 Task: Send an email with the signature Christina Ramirez with the subject Request for donations and the message I am pleased to inform you that we have selected your proposal. from softage.1@softage.net to softage.8@softage.net and softage.9@softage.net with an attached document Press_release.docx
Action: Mouse moved to (528, 676)
Screenshot: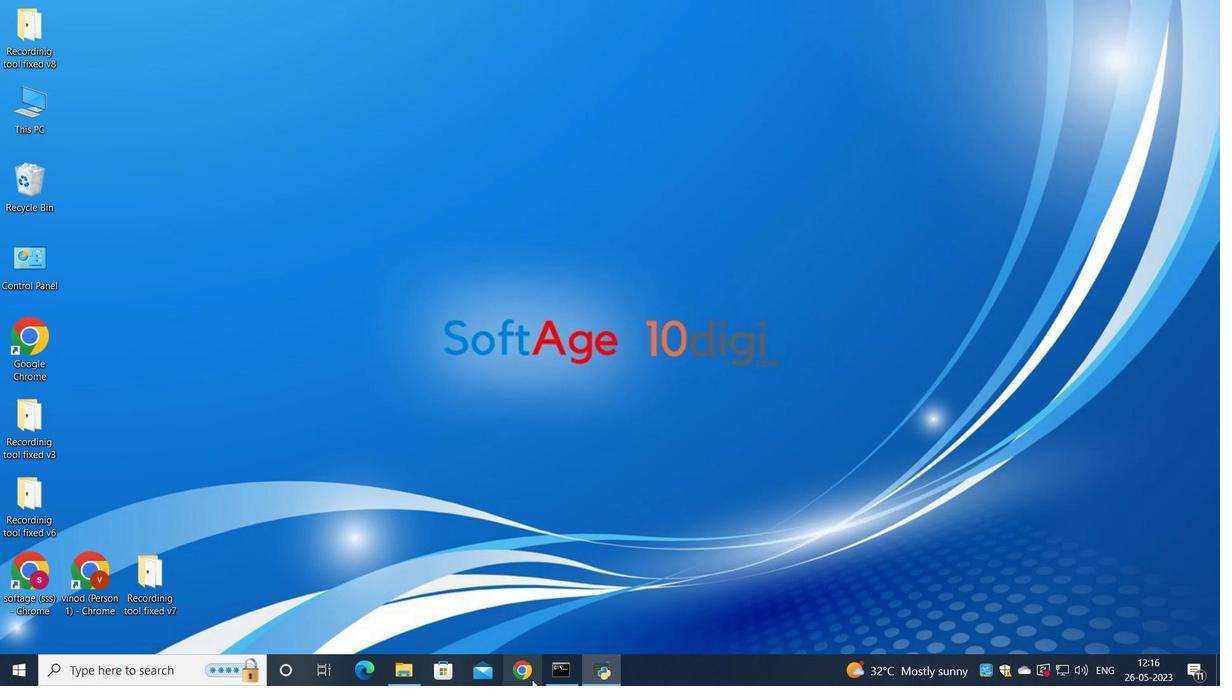 
Action: Mouse pressed left at (528, 676)
Screenshot: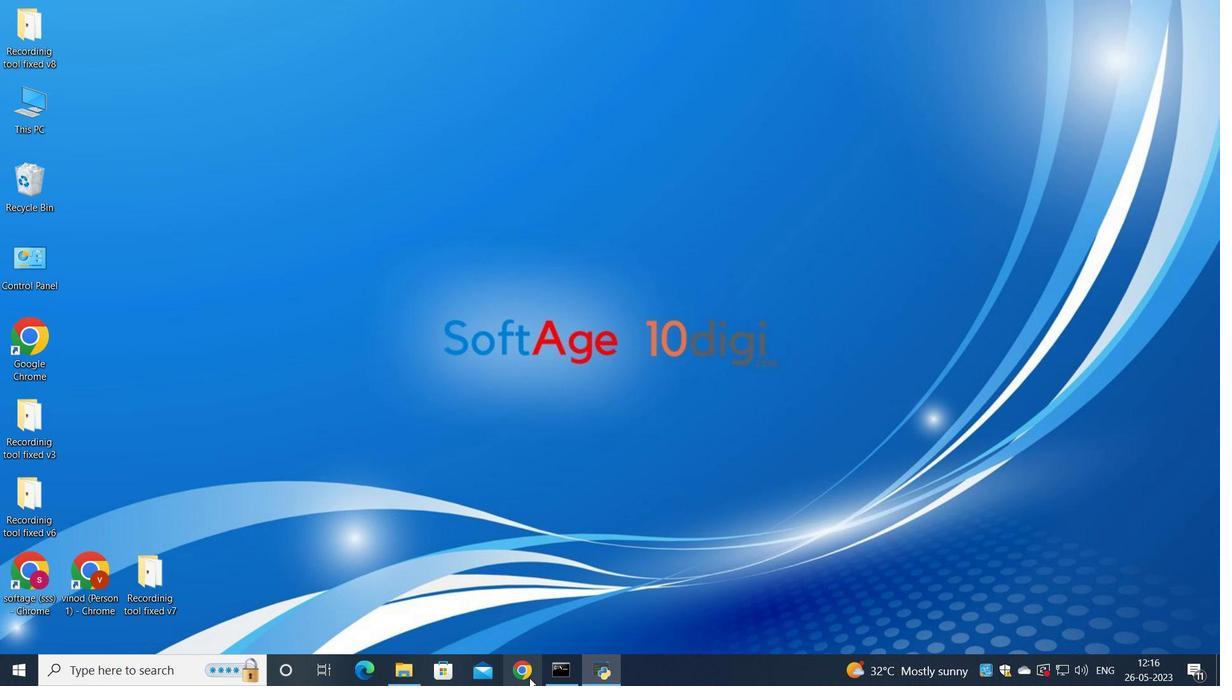 
Action: Mouse moved to (559, 383)
Screenshot: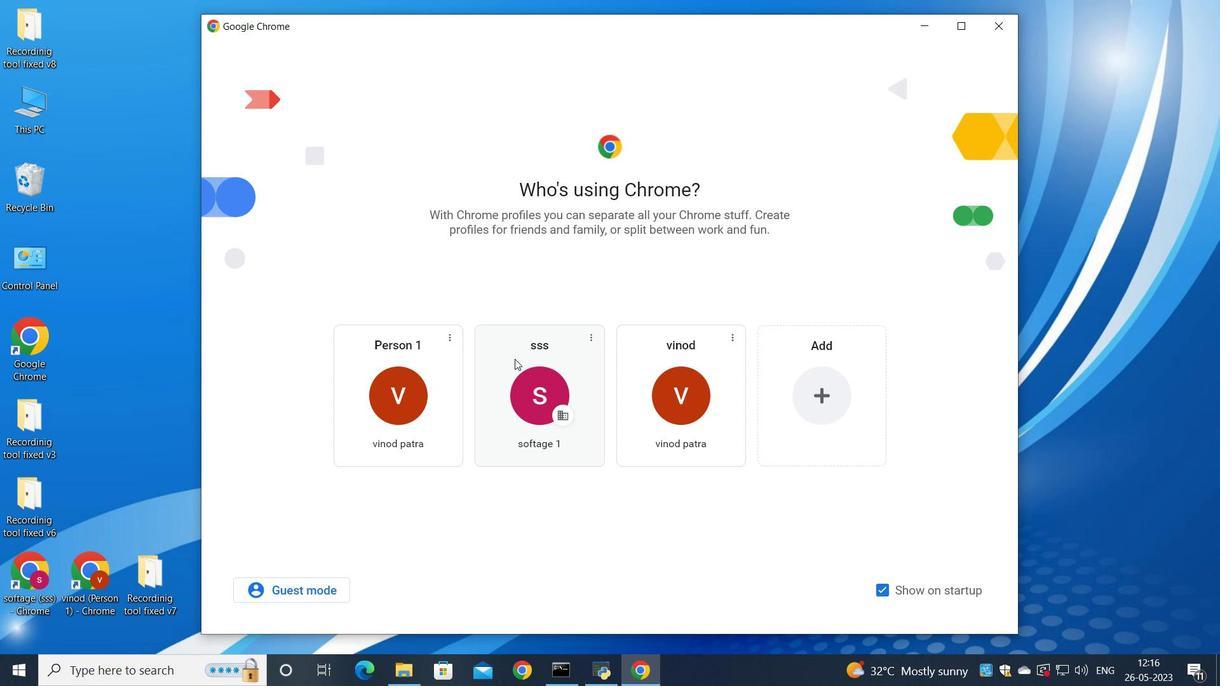 
Action: Mouse pressed left at (559, 383)
Screenshot: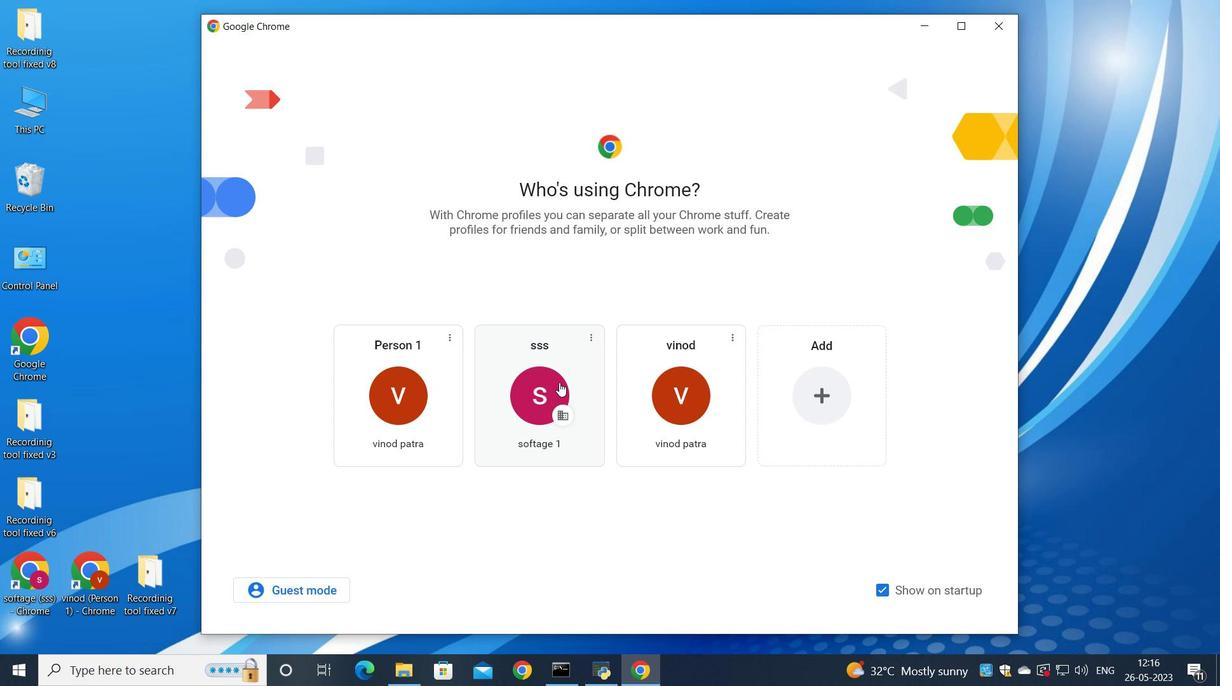 
Action: Mouse moved to (1059, 80)
Screenshot: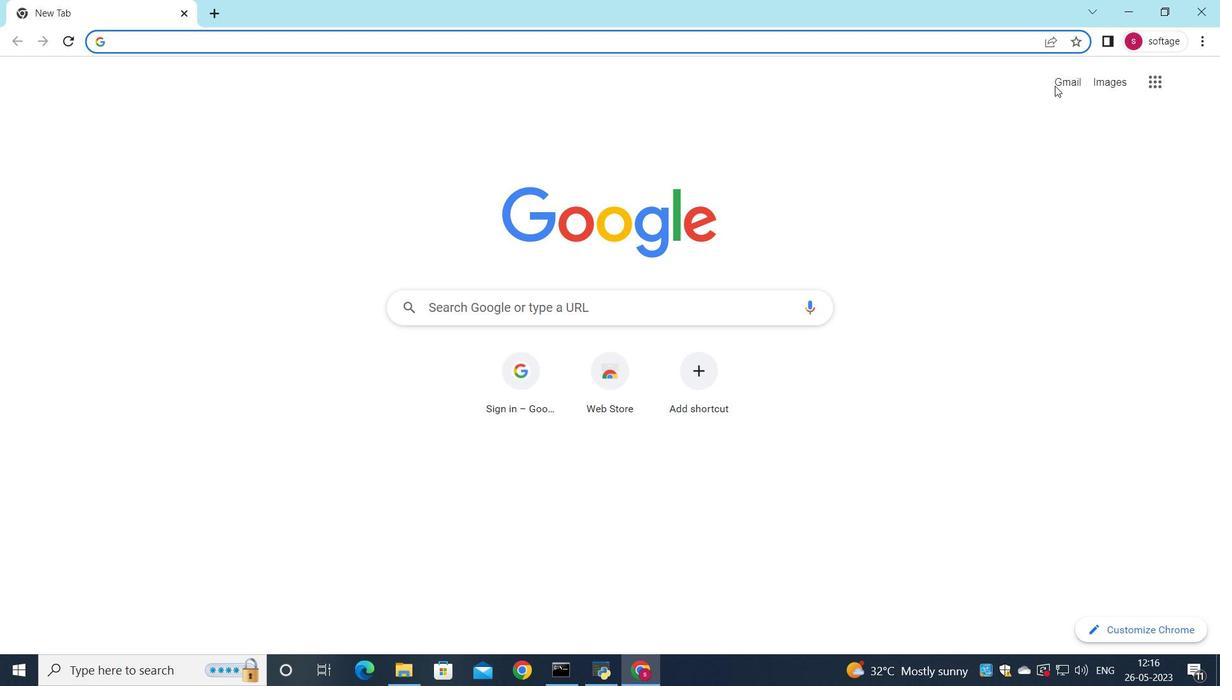 
Action: Mouse pressed left at (1059, 80)
Screenshot: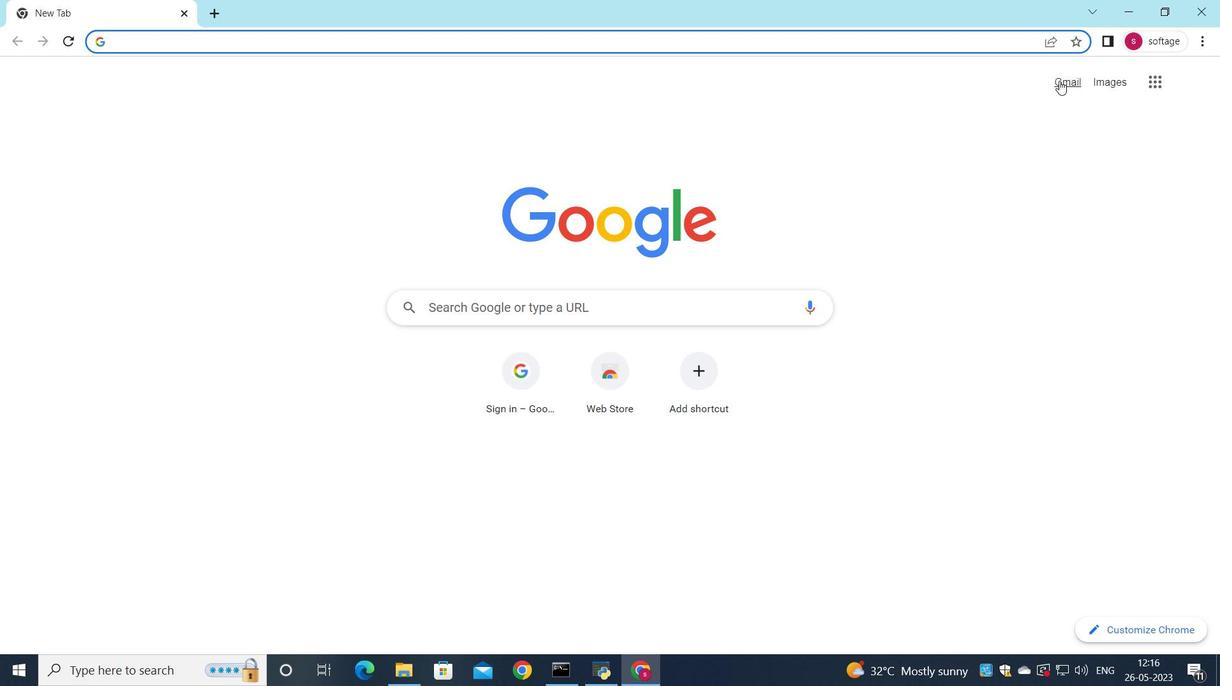 
Action: Mouse moved to (1037, 113)
Screenshot: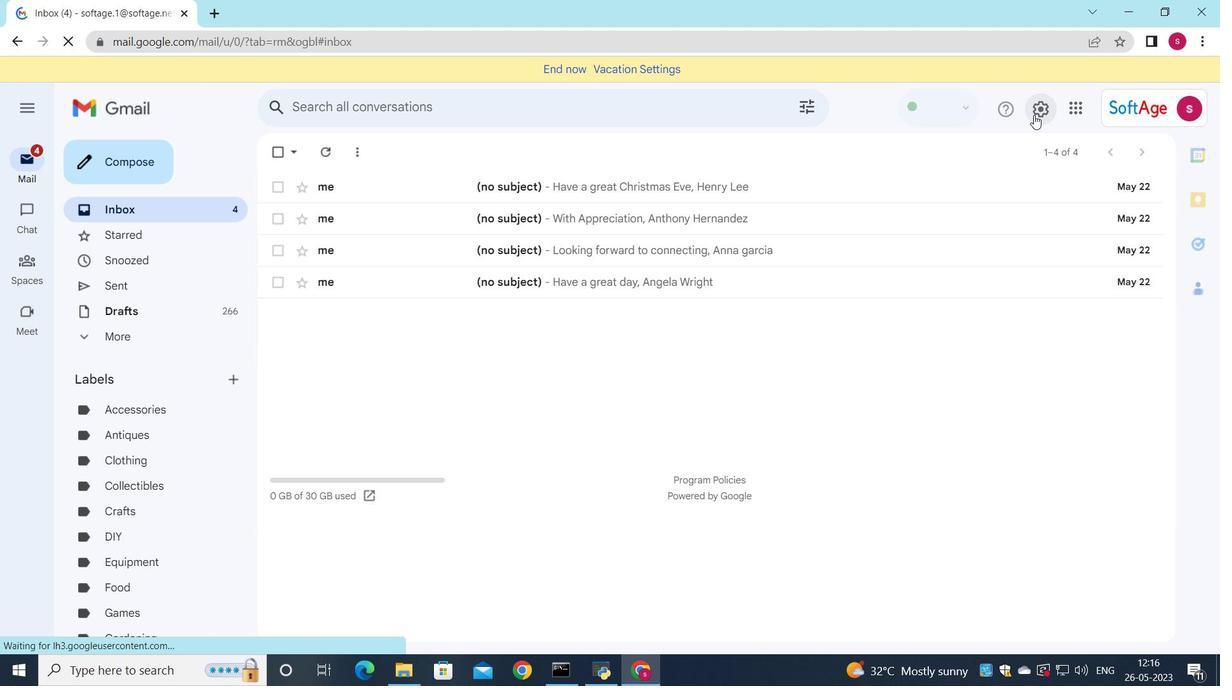 
Action: Mouse pressed left at (1037, 113)
Screenshot: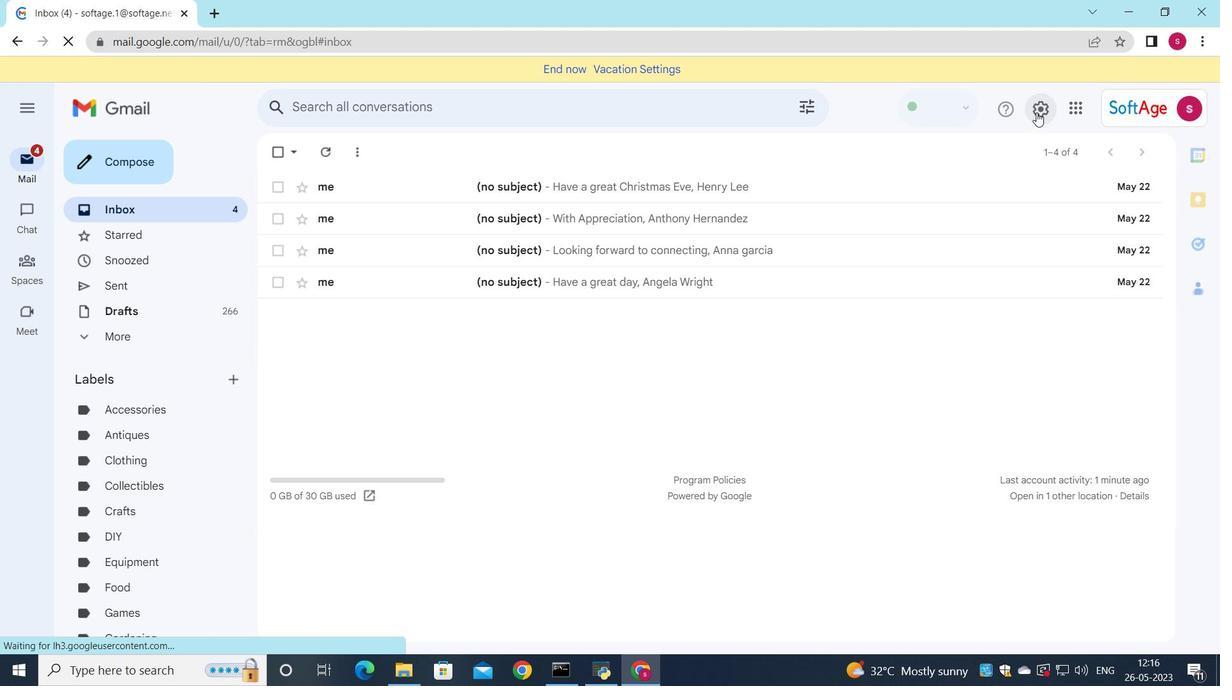 
Action: Mouse moved to (1037, 183)
Screenshot: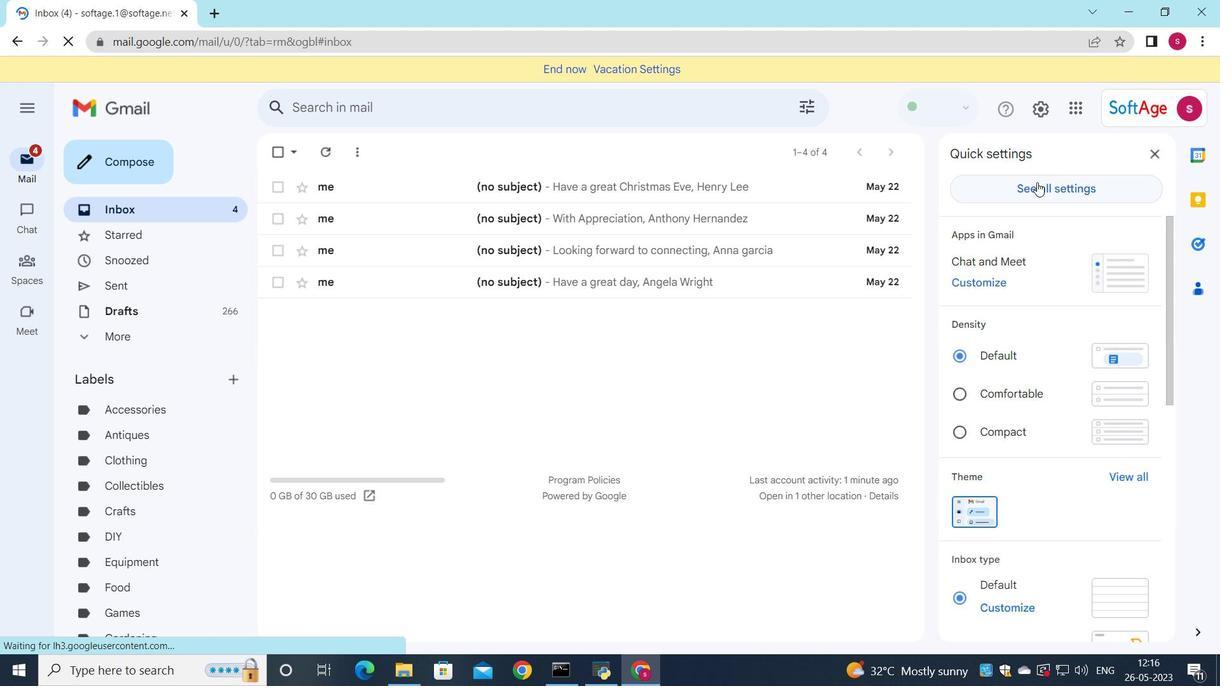 
Action: Mouse pressed left at (1037, 183)
Screenshot: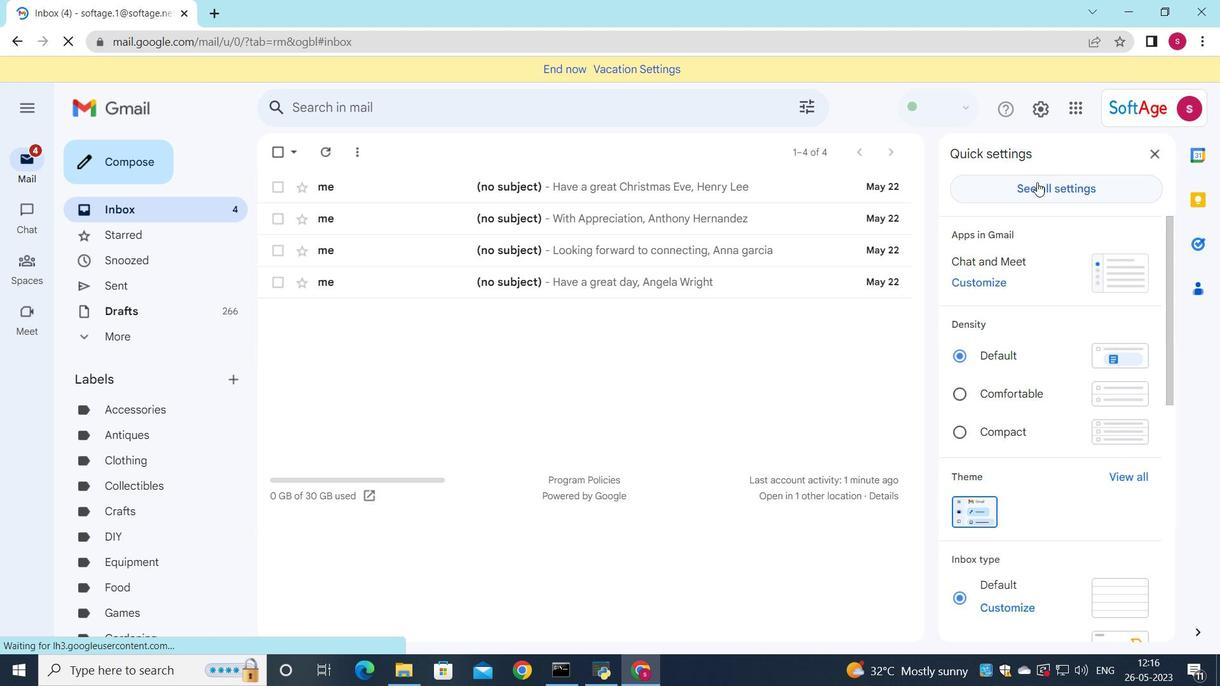 
Action: Mouse moved to (687, 326)
Screenshot: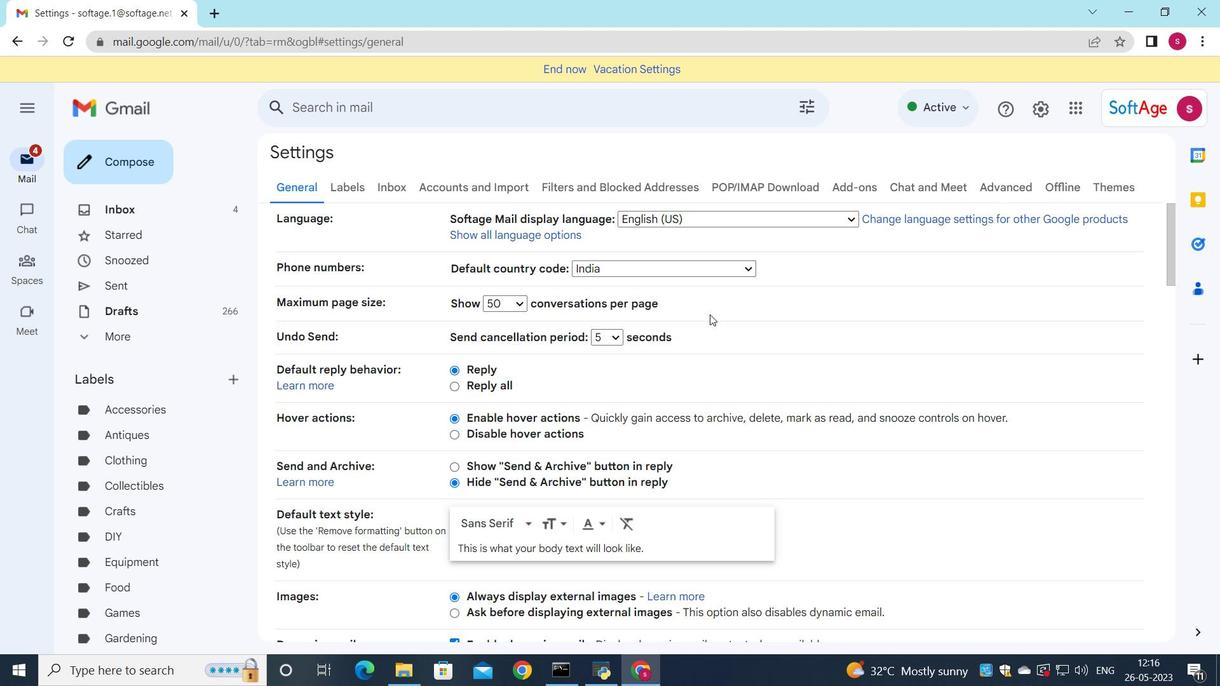
Action: Mouse scrolled (687, 325) with delta (0, 0)
Screenshot: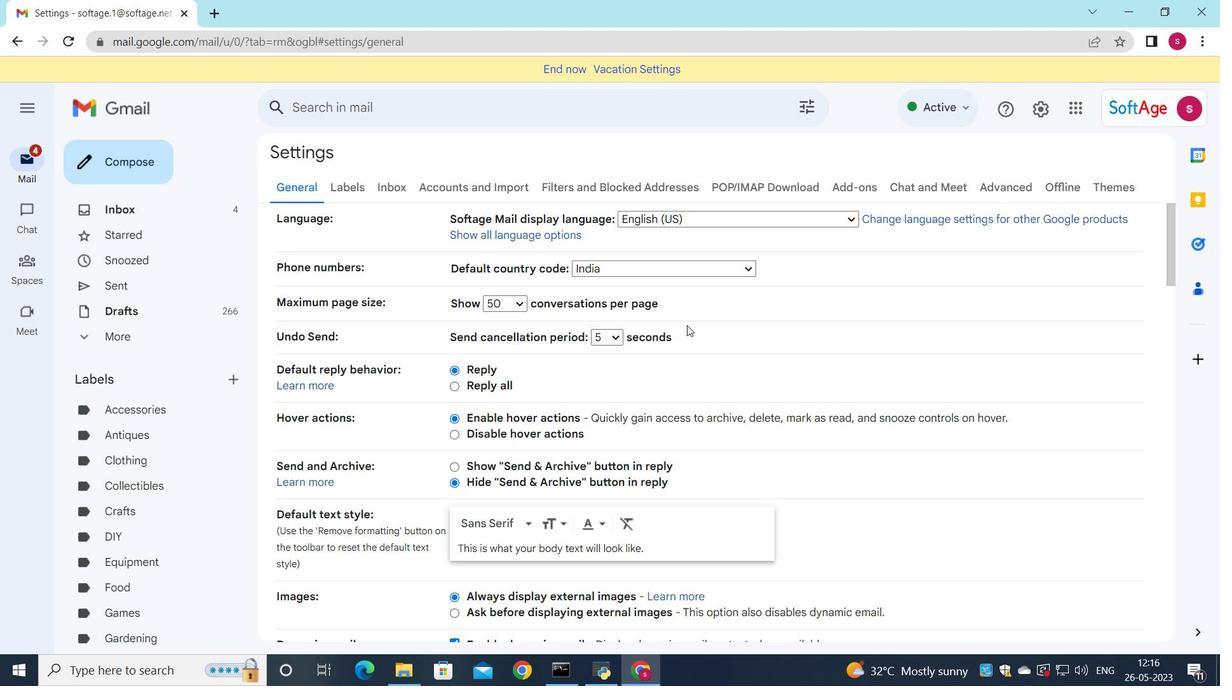 
Action: Mouse scrolled (687, 325) with delta (0, 0)
Screenshot: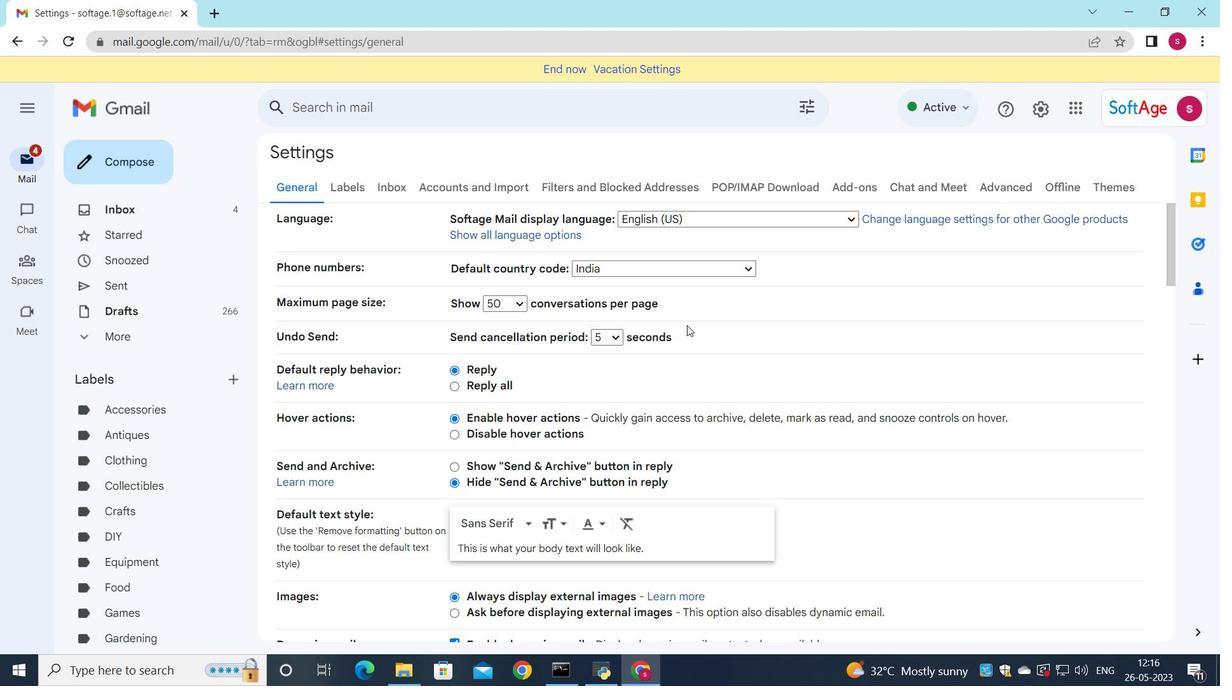 
Action: Mouse scrolled (687, 325) with delta (0, 0)
Screenshot: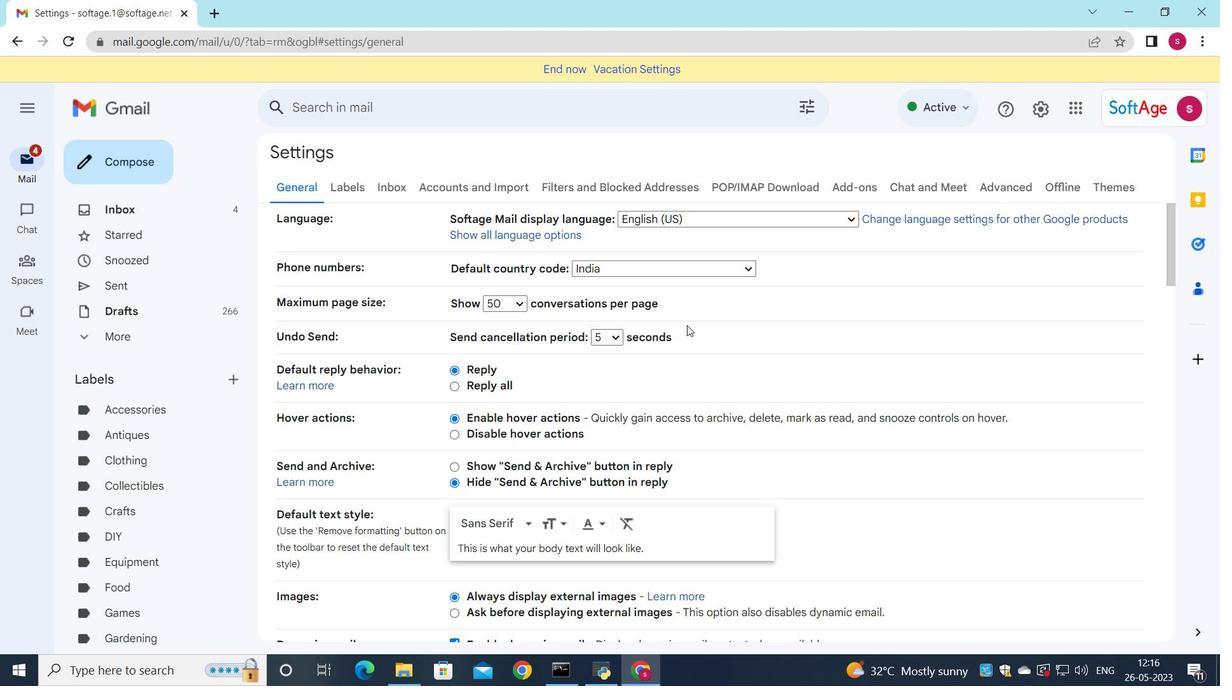 
Action: Mouse scrolled (687, 325) with delta (0, 0)
Screenshot: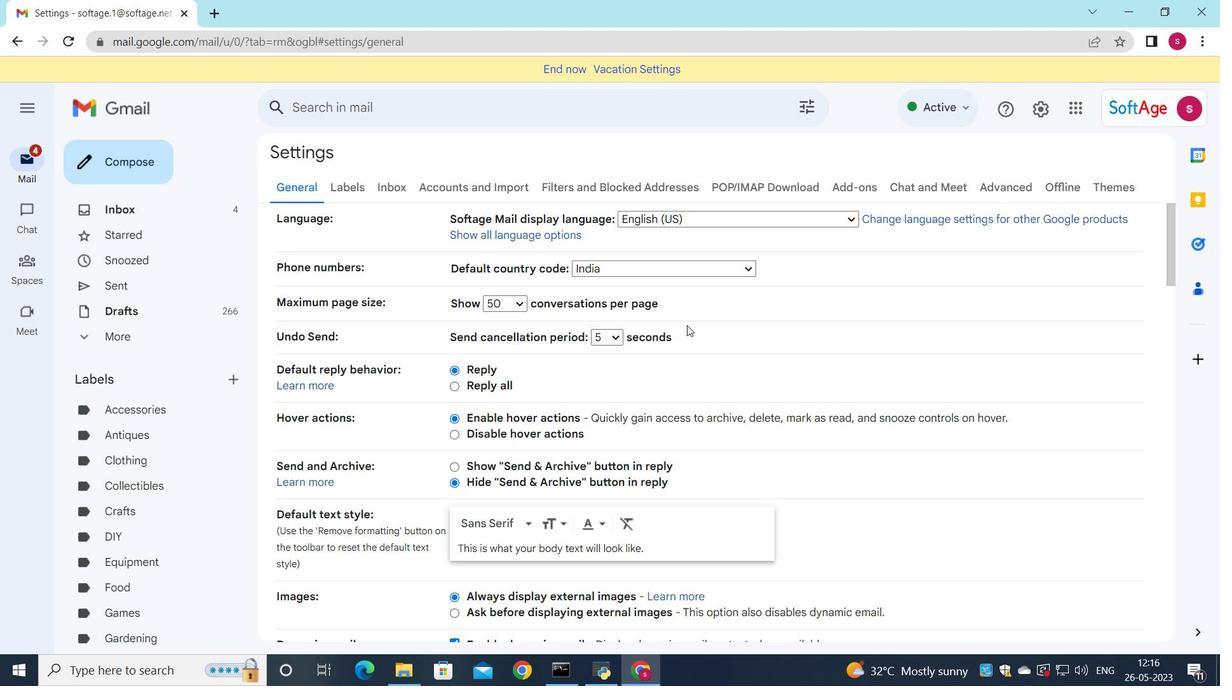 
Action: Mouse scrolled (687, 325) with delta (0, 0)
Screenshot: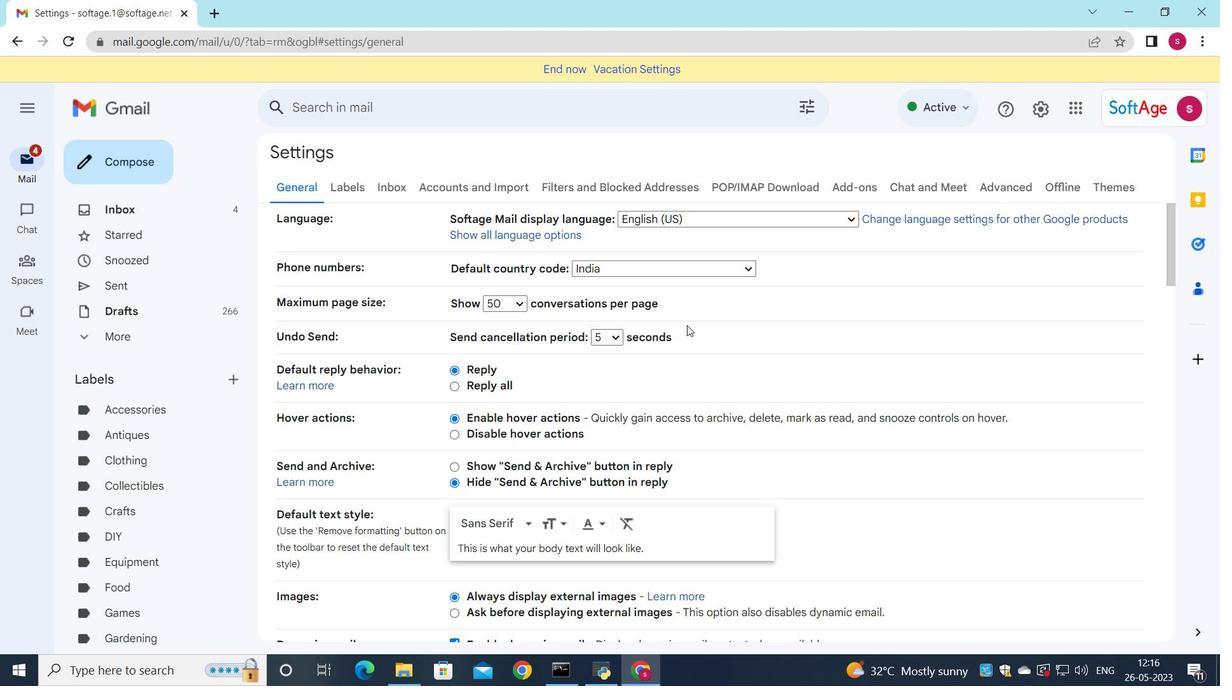 
Action: Mouse scrolled (687, 325) with delta (0, 0)
Screenshot: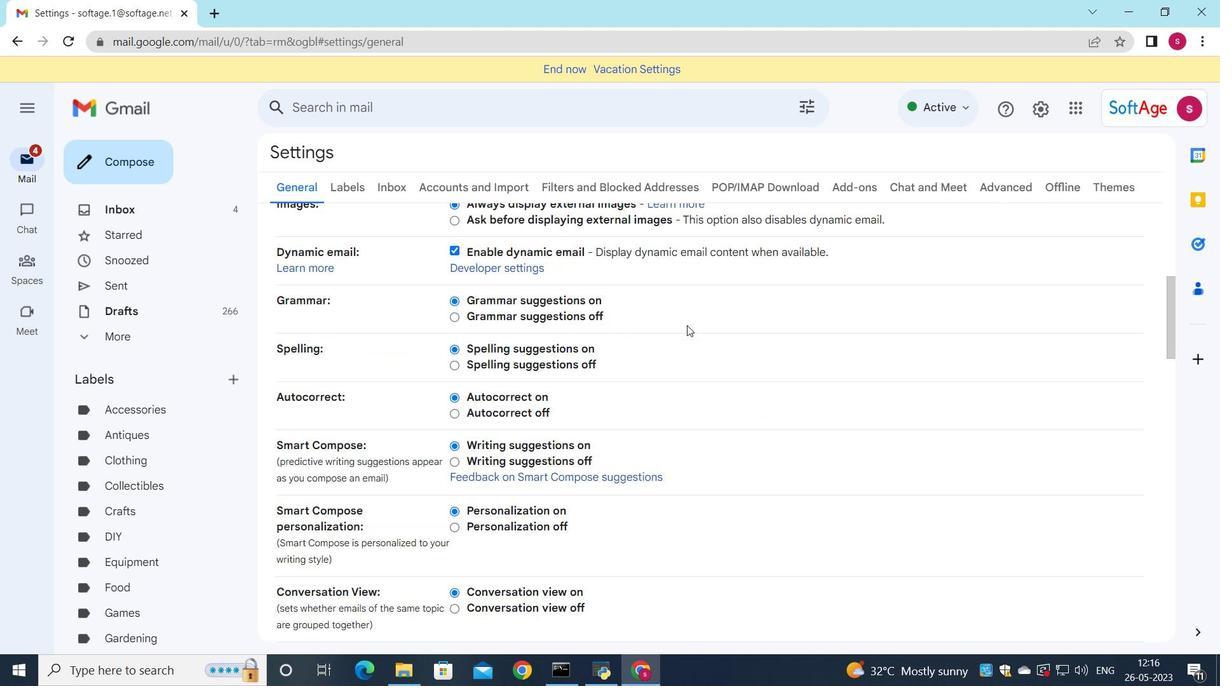 
Action: Mouse scrolled (687, 325) with delta (0, 0)
Screenshot: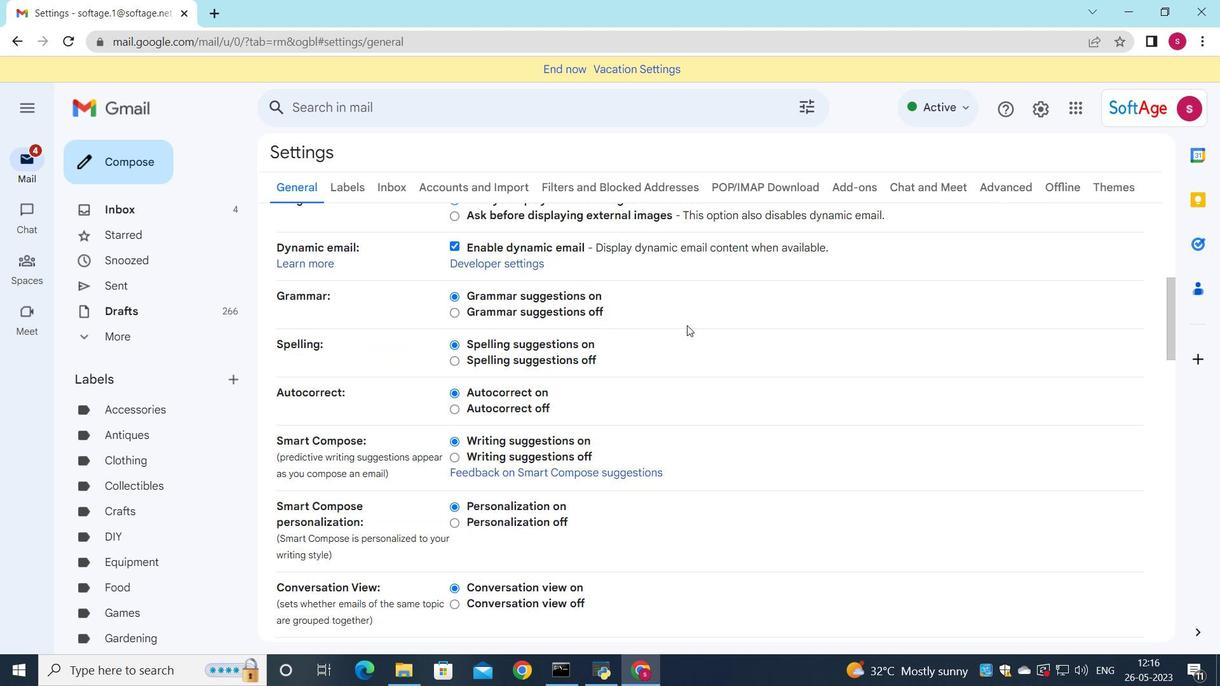 
Action: Mouse scrolled (687, 325) with delta (0, 0)
Screenshot: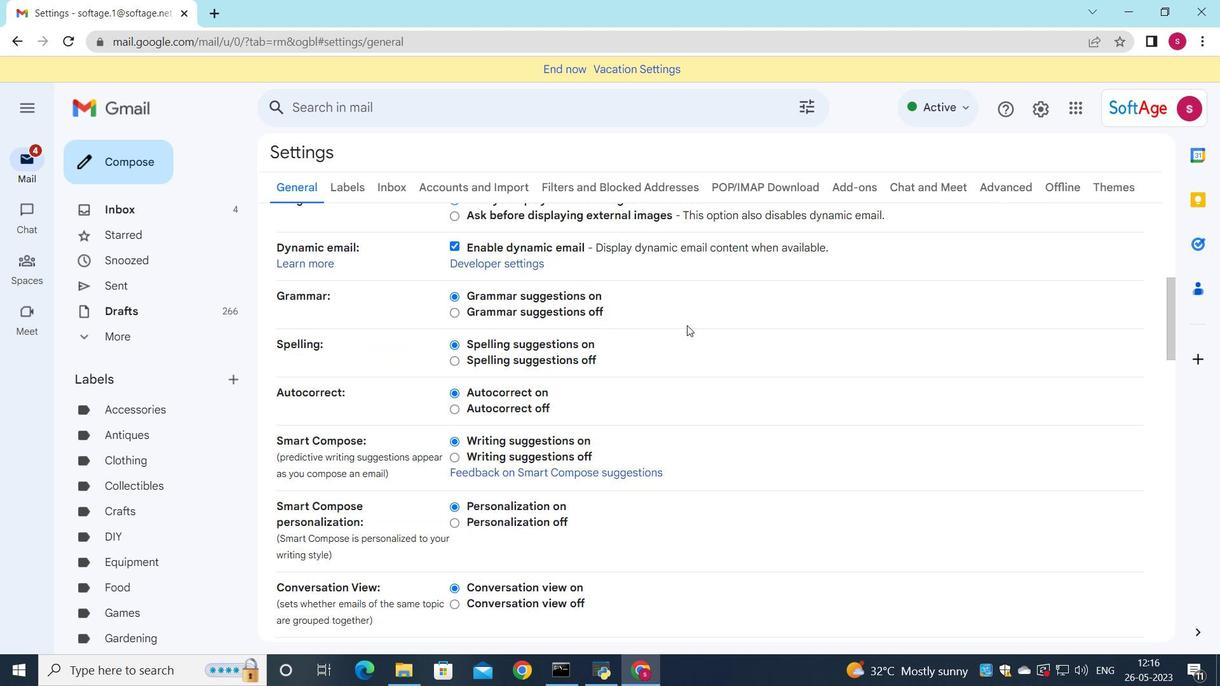 
Action: Mouse scrolled (687, 325) with delta (0, 0)
Screenshot: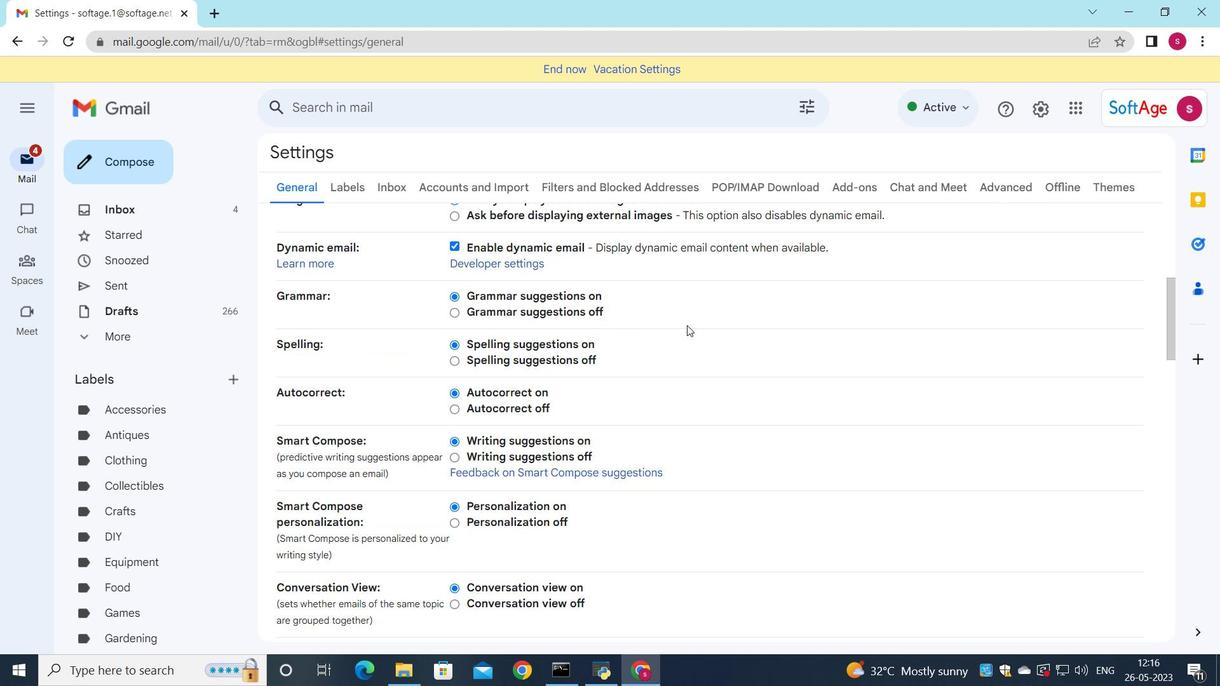 
Action: Mouse scrolled (687, 325) with delta (0, 0)
Screenshot: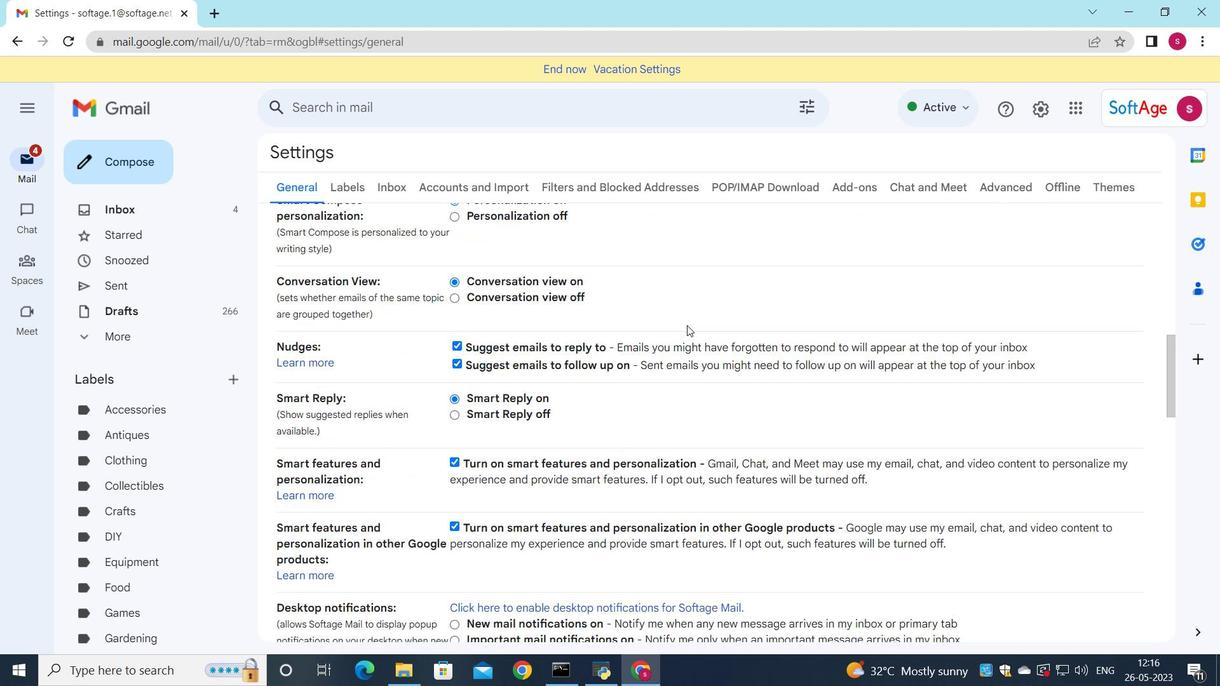 
Action: Mouse scrolled (687, 325) with delta (0, 0)
Screenshot: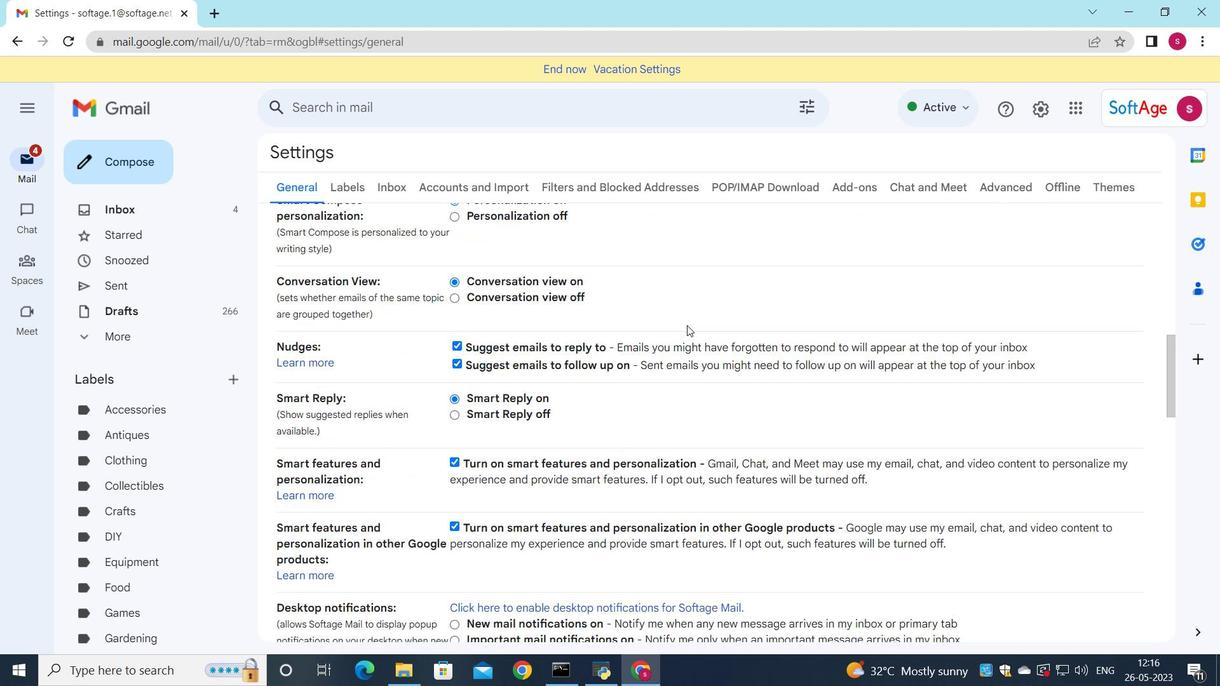 
Action: Mouse scrolled (687, 325) with delta (0, 0)
Screenshot: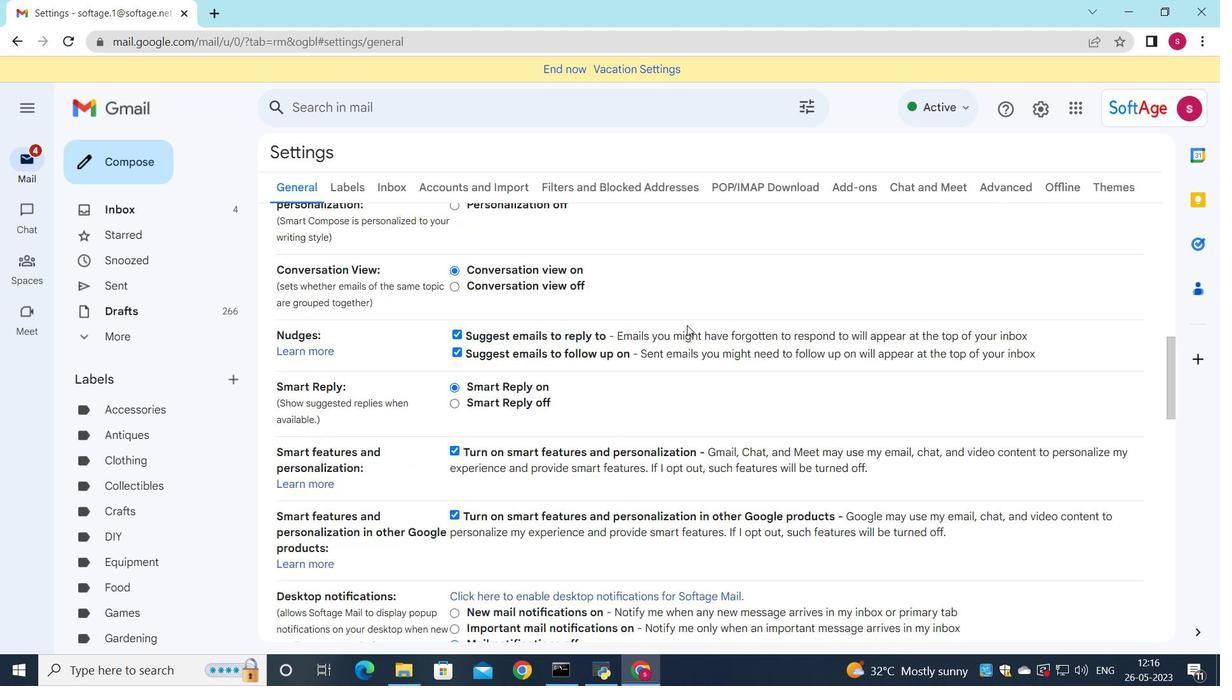 
Action: Mouse scrolled (687, 325) with delta (0, 0)
Screenshot: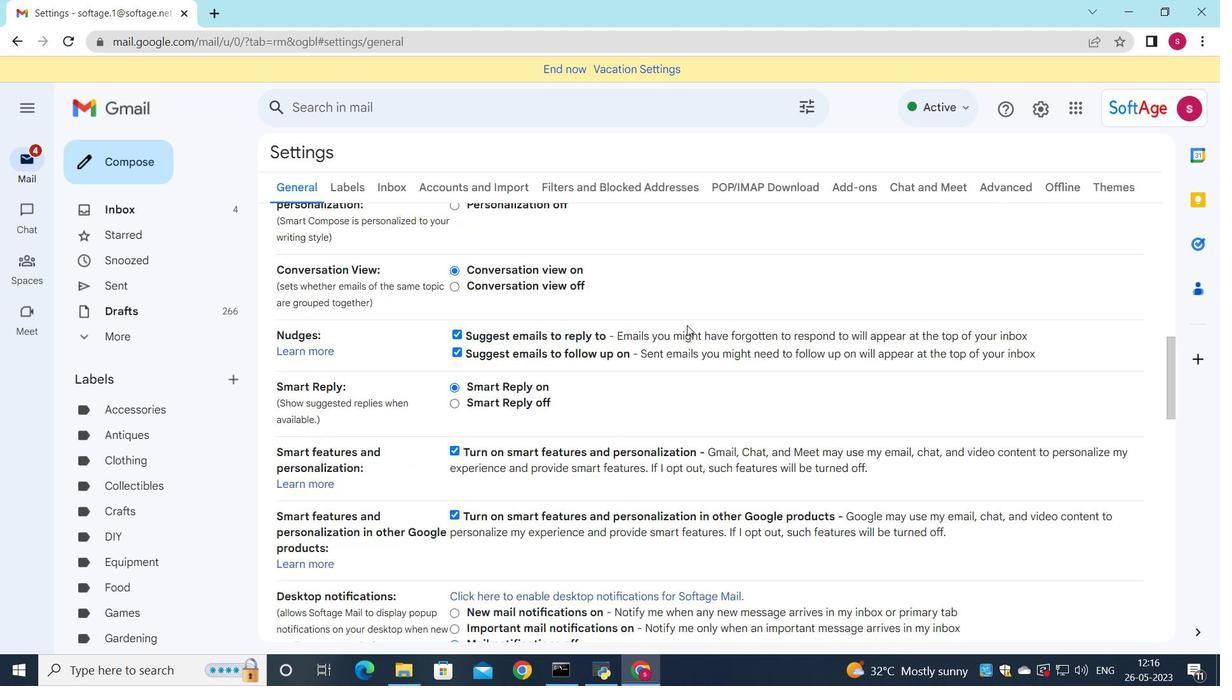 
Action: Mouse scrolled (687, 325) with delta (0, 0)
Screenshot: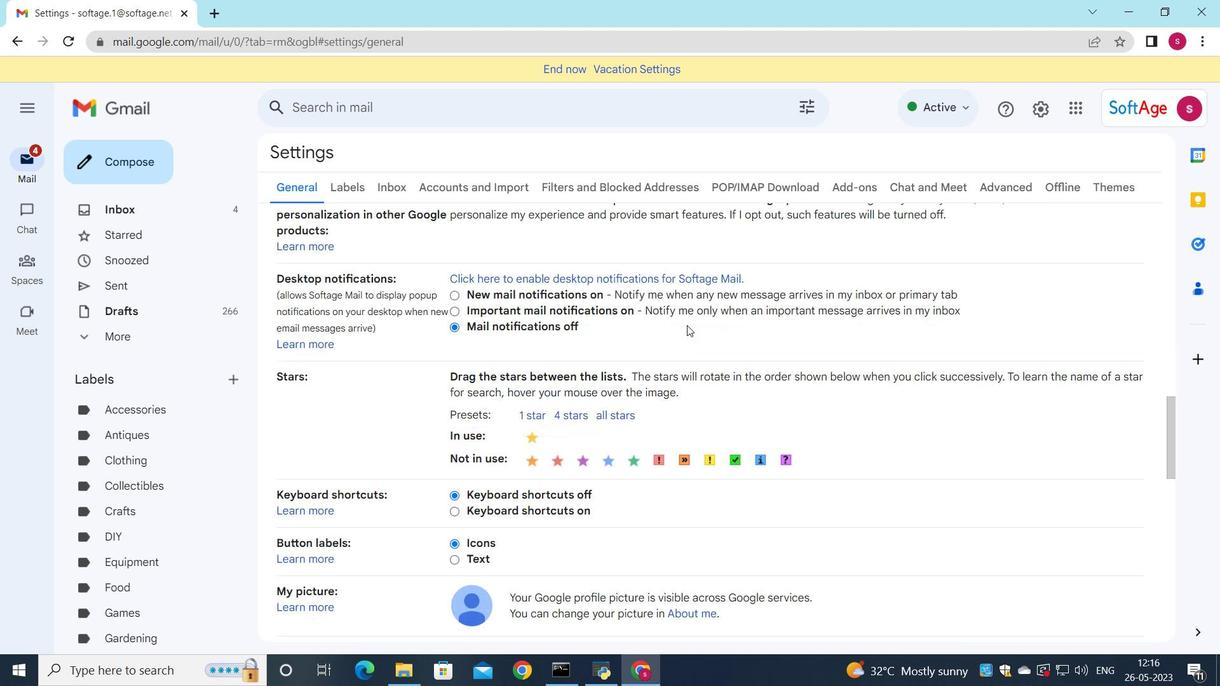 
Action: Mouse scrolled (687, 325) with delta (0, 0)
Screenshot: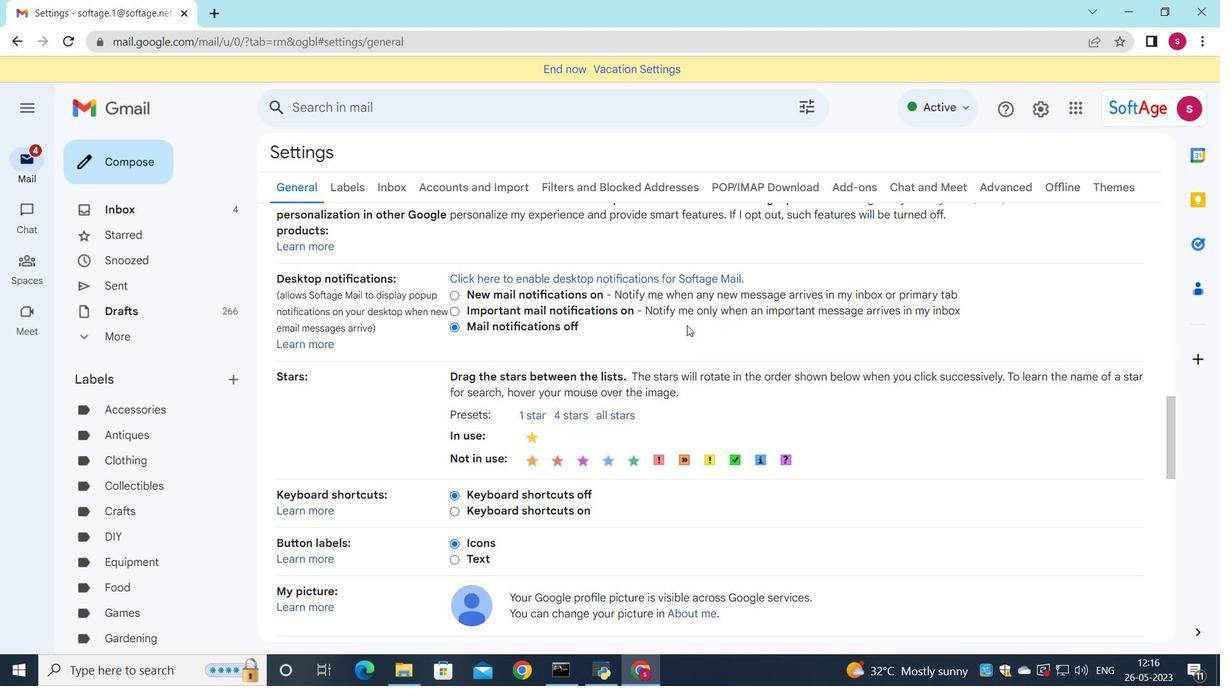
Action: Mouse scrolled (687, 325) with delta (0, 0)
Screenshot: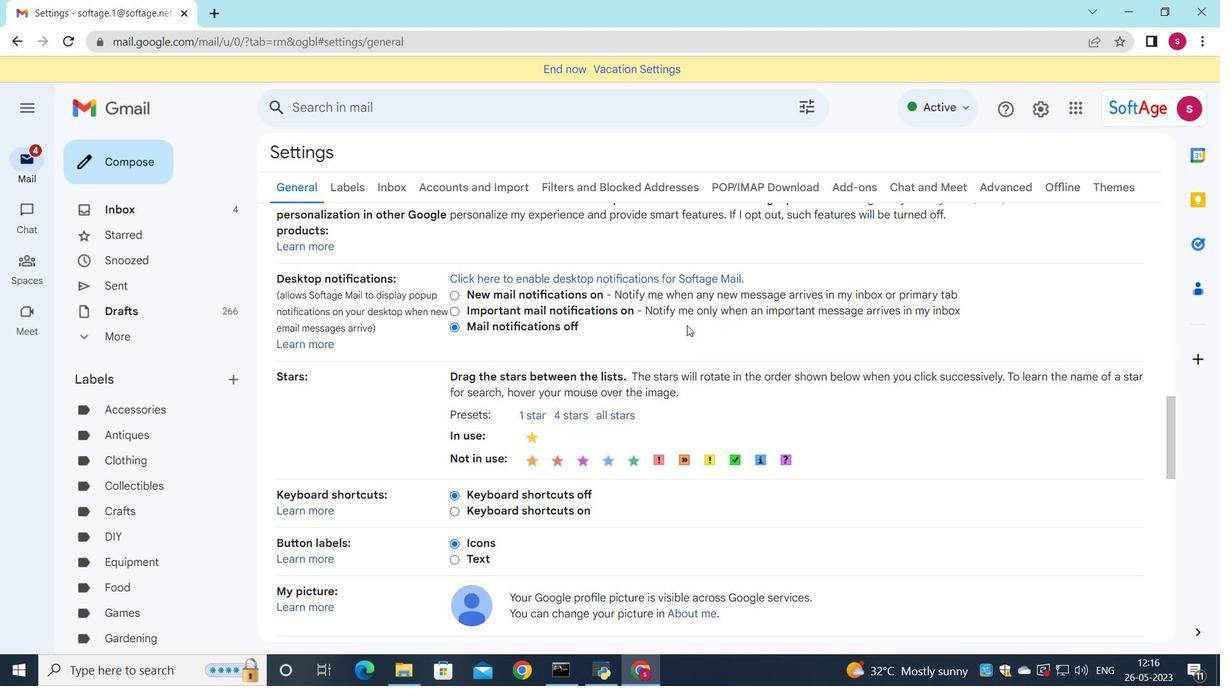 
Action: Mouse scrolled (687, 325) with delta (0, 0)
Screenshot: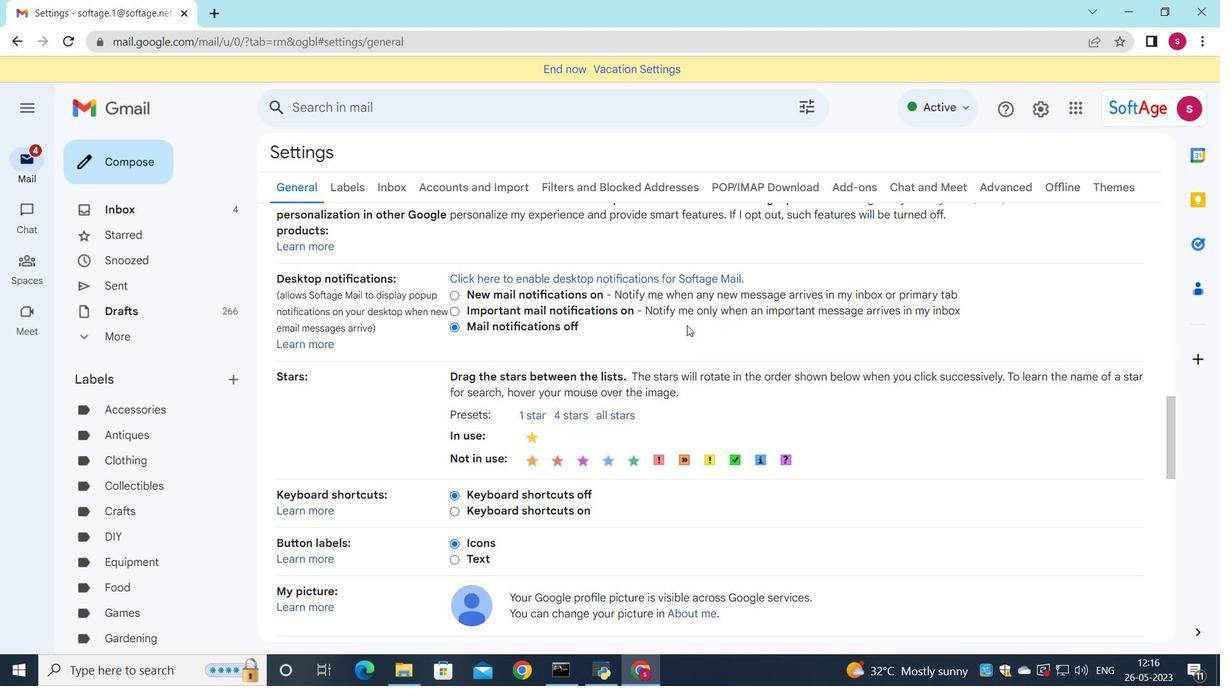 
Action: Mouse moved to (617, 401)
Screenshot: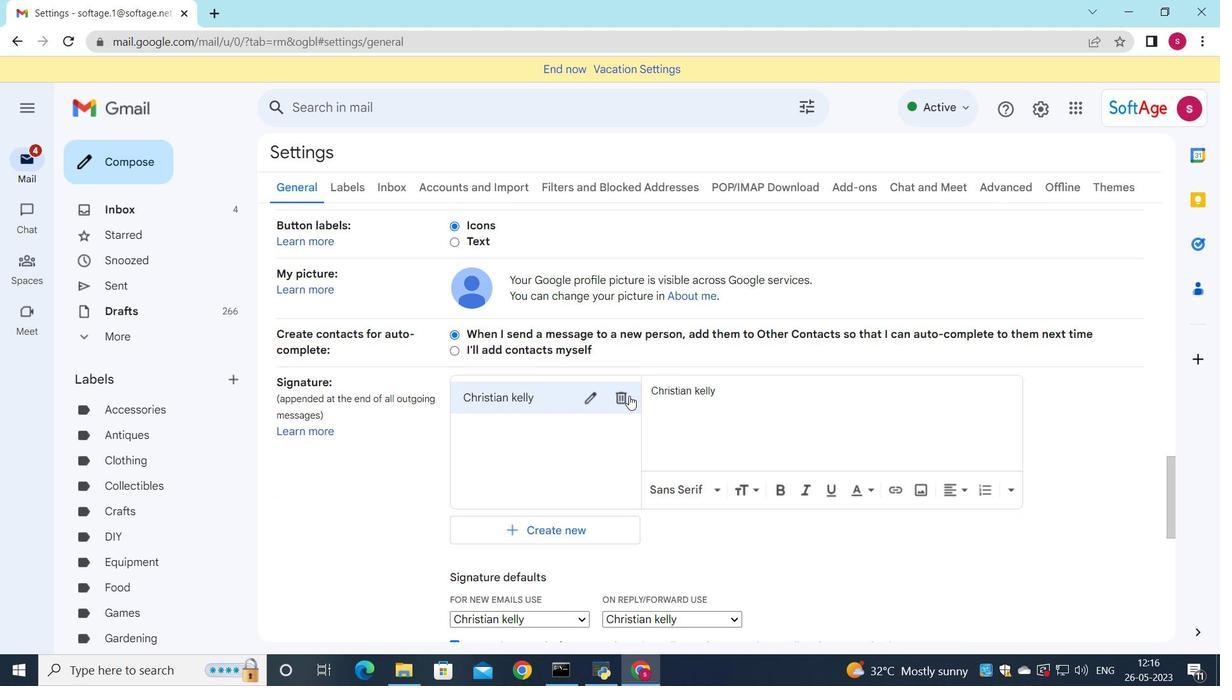 
Action: Mouse pressed left at (617, 401)
Screenshot: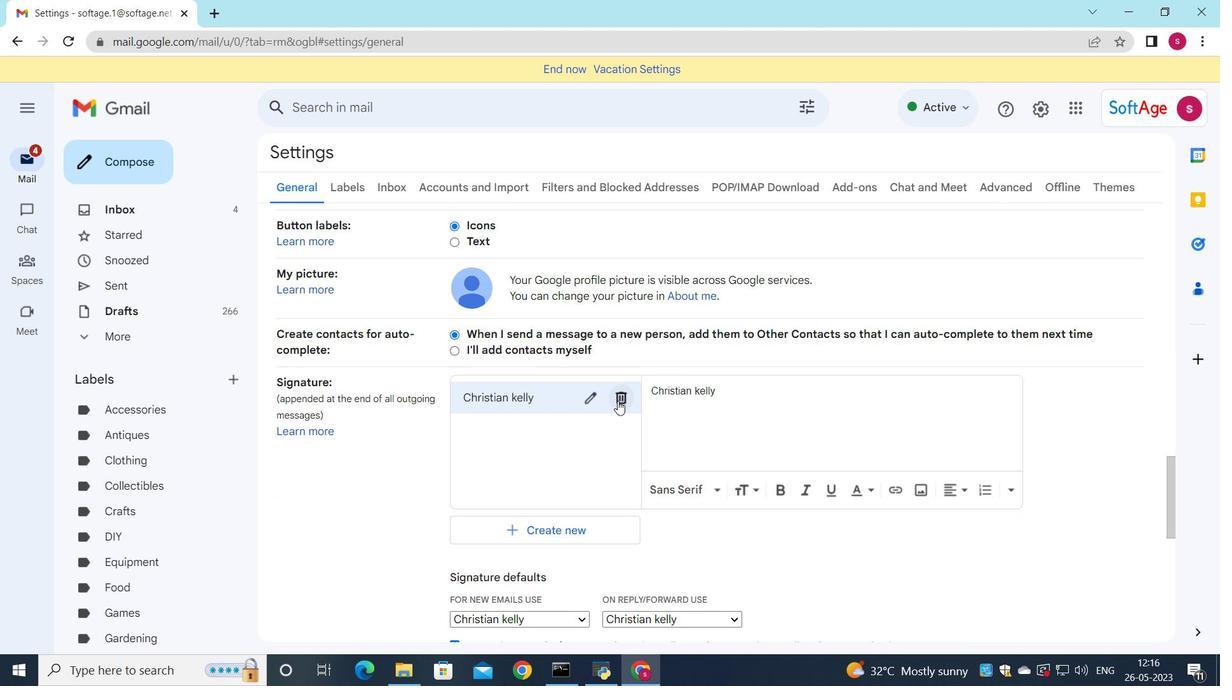 
Action: Mouse moved to (732, 389)
Screenshot: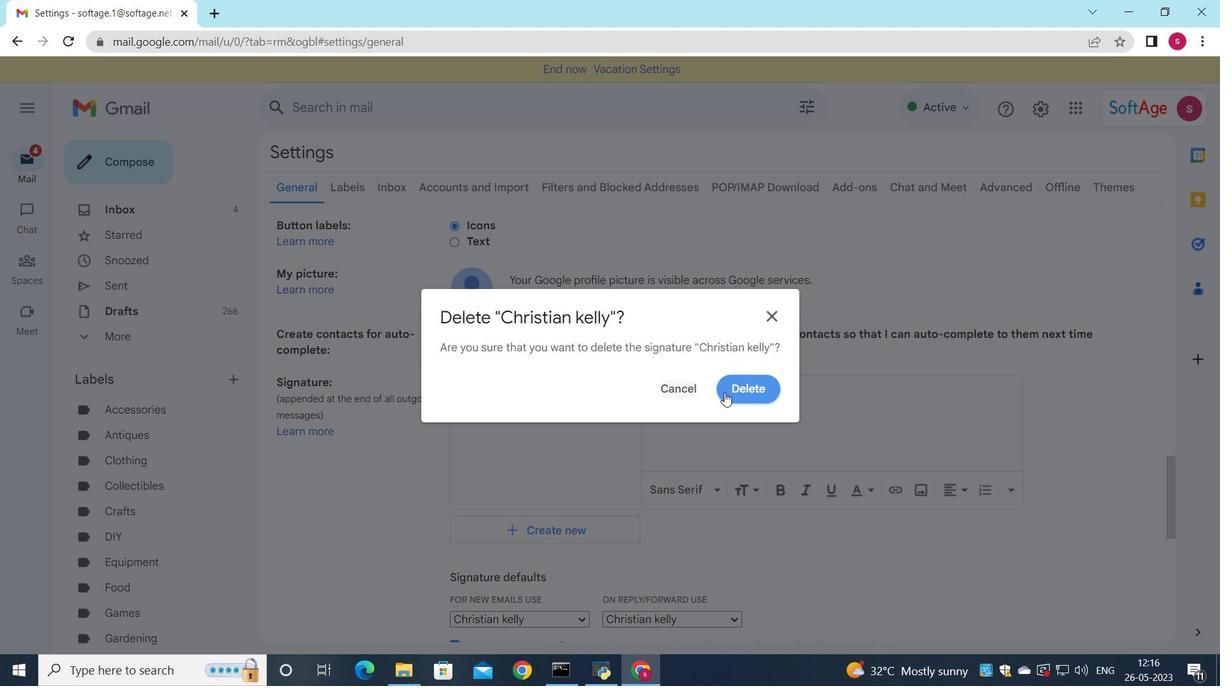 
Action: Mouse pressed left at (732, 389)
Screenshot: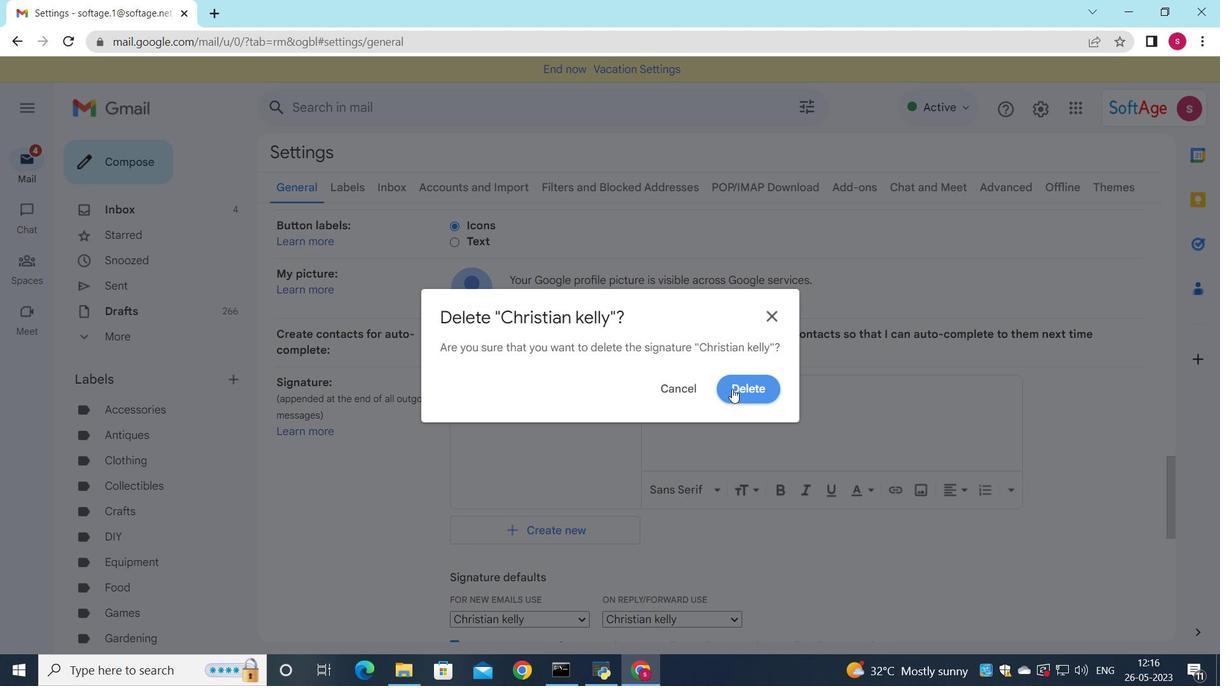 
Action: Mouse moved to (523, 416)
Screenshot: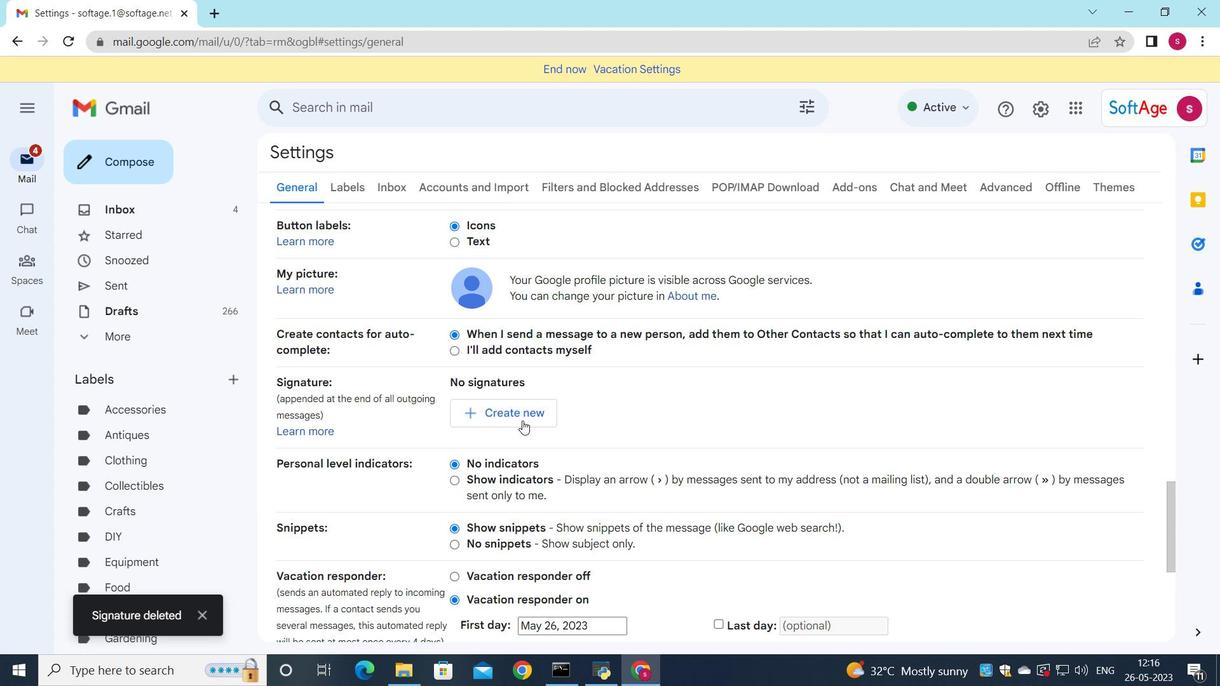 
Action: Mouse pressed left at (523, 416)
Screenshot: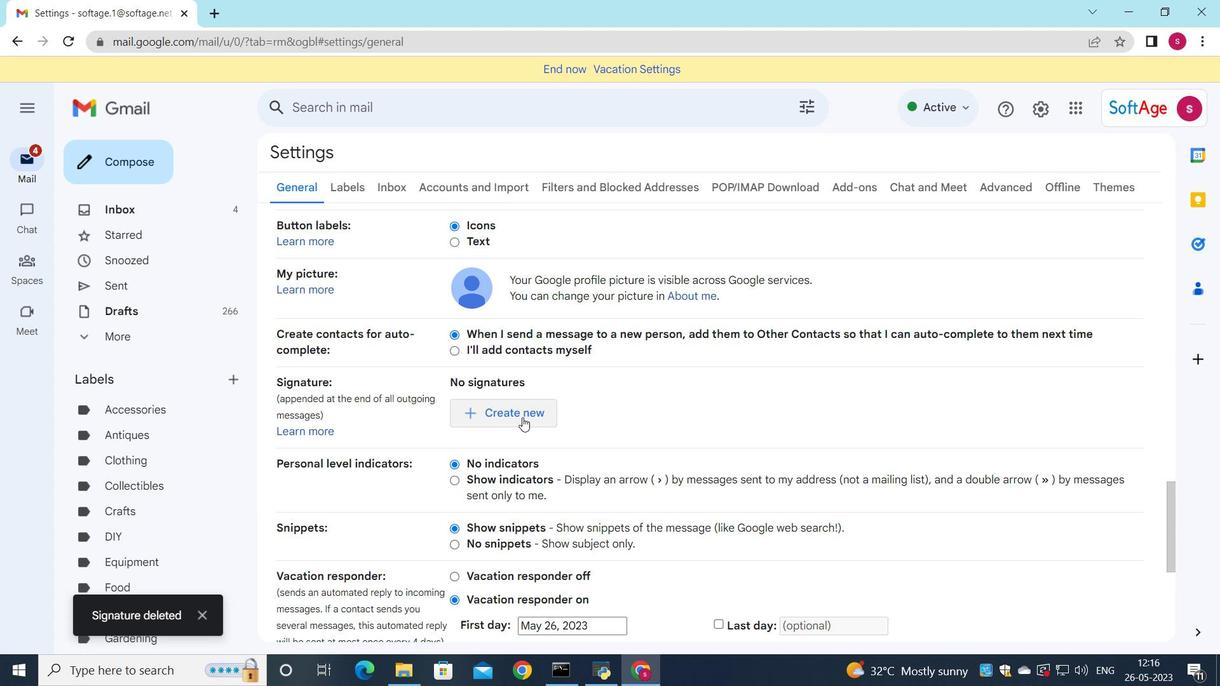 
Action: Mouse moved to (697, 397)
Screenshot: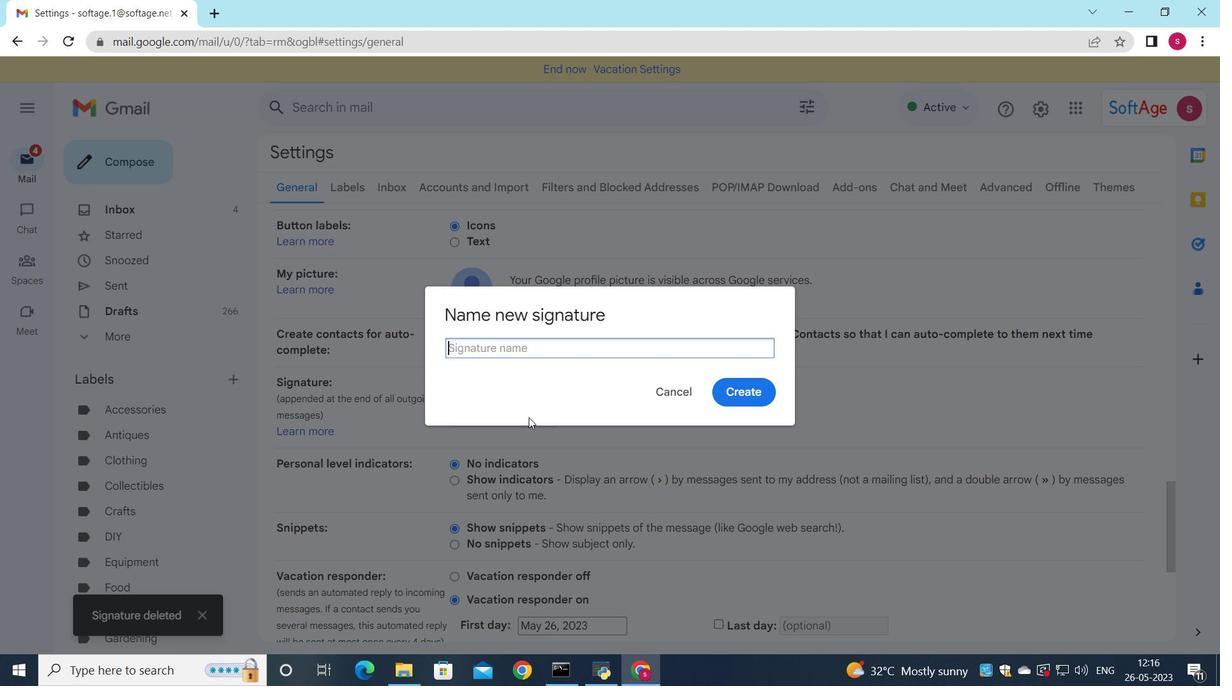 
Action: Key pressed <Key.shift>Christian<Key.backspace><Key.backspace>na<Key.space><Key.shift>Ramirez
Screenshot: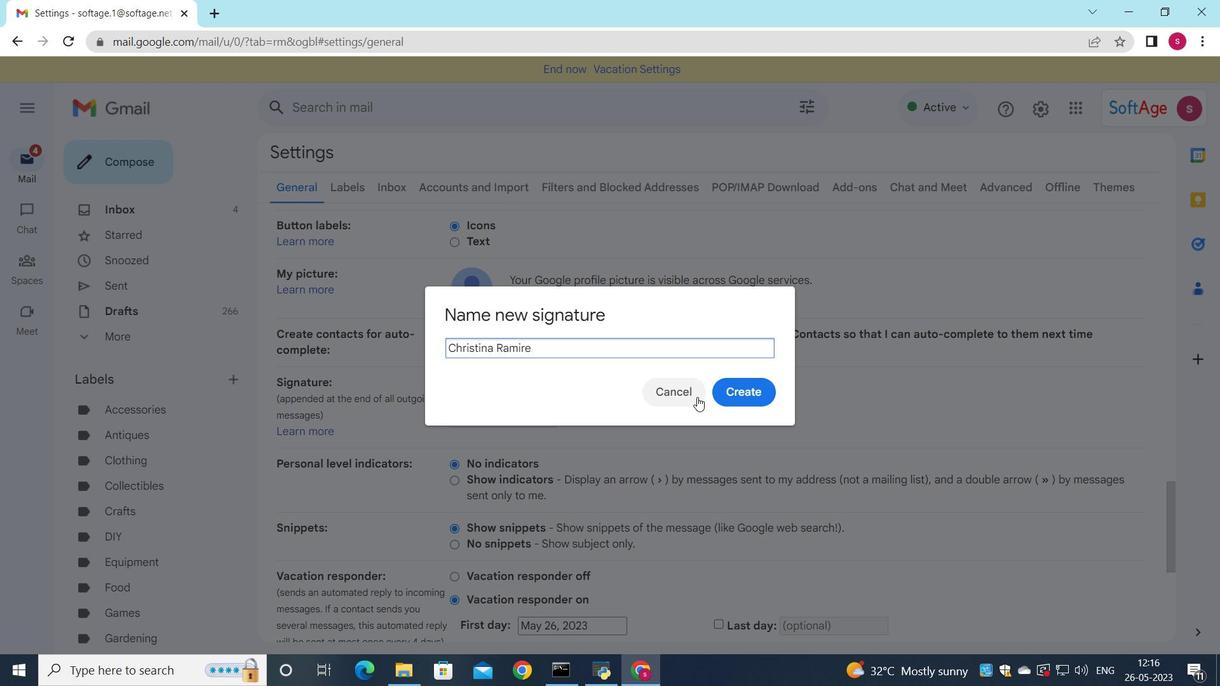
Action: Mouse moved to (738, 390)
Screenshot: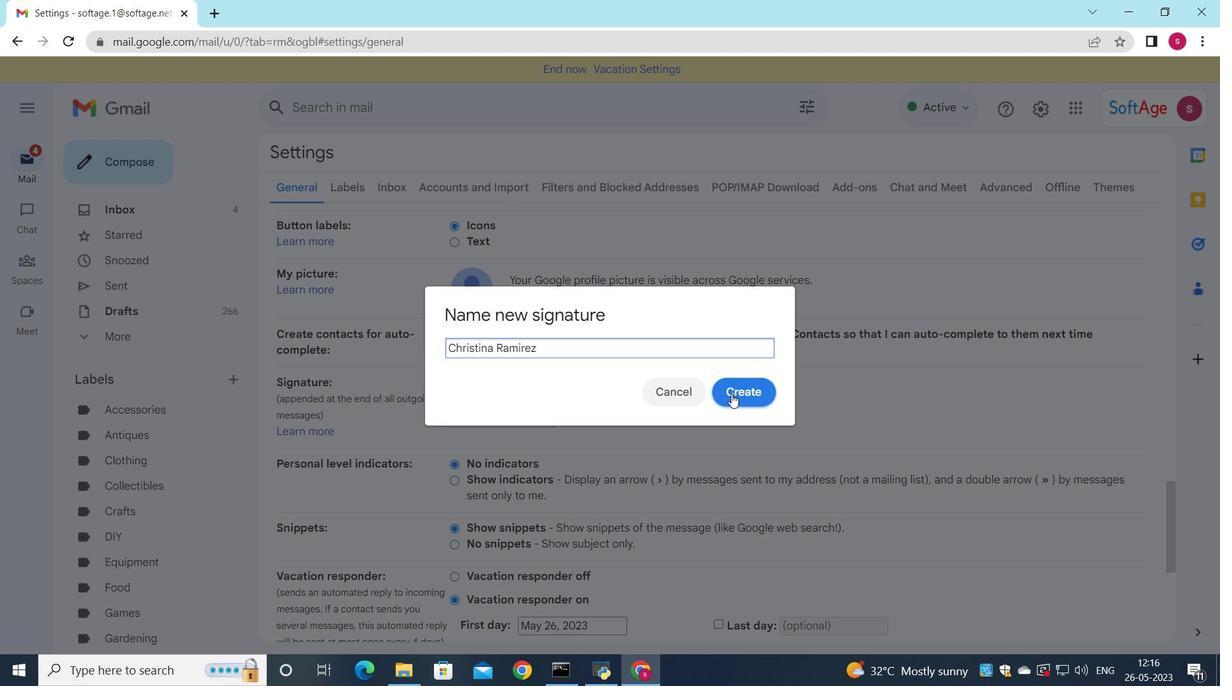 
Action: Mouse pressed left at (738, 390)
Screenshot: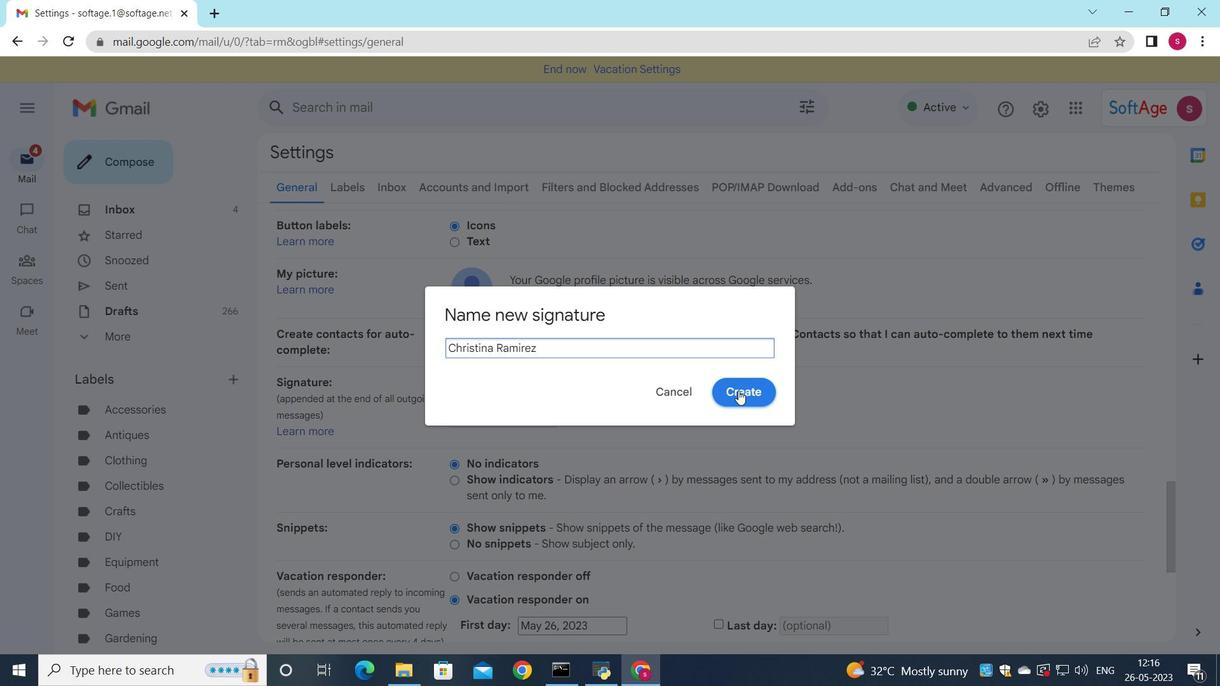 
Action: Mouse moved to (704, 425)
Screenshot: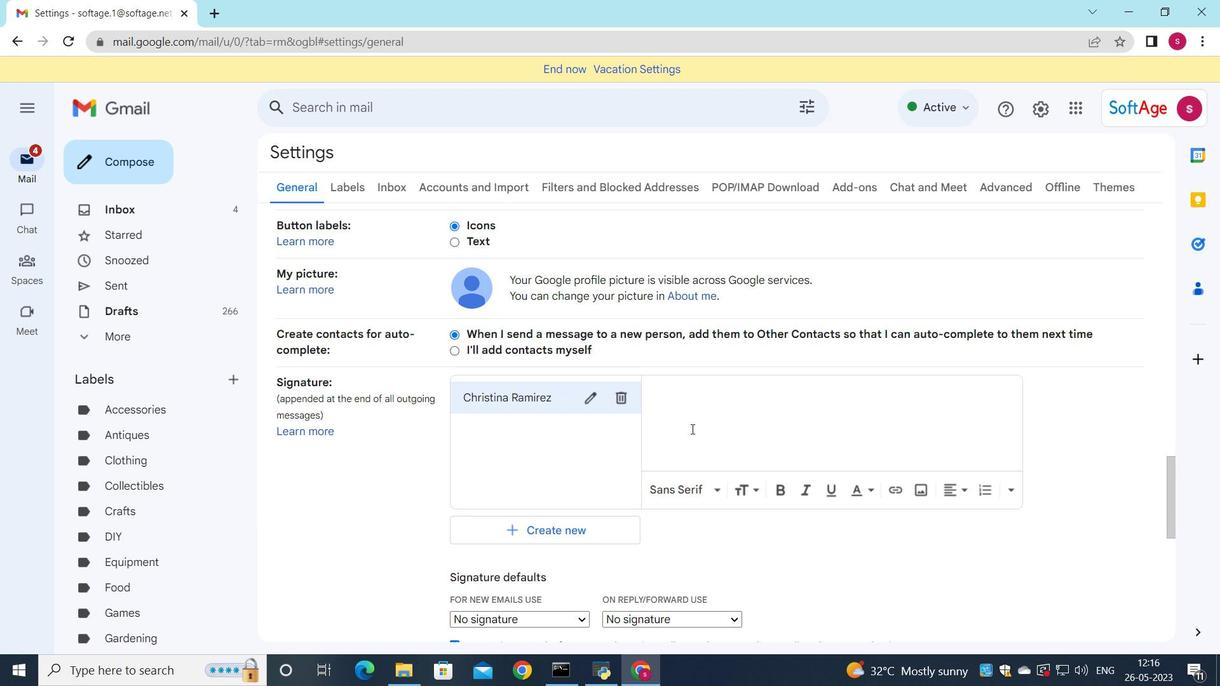 
Action: Mouse pressed left at (704, 425)
Screenshot: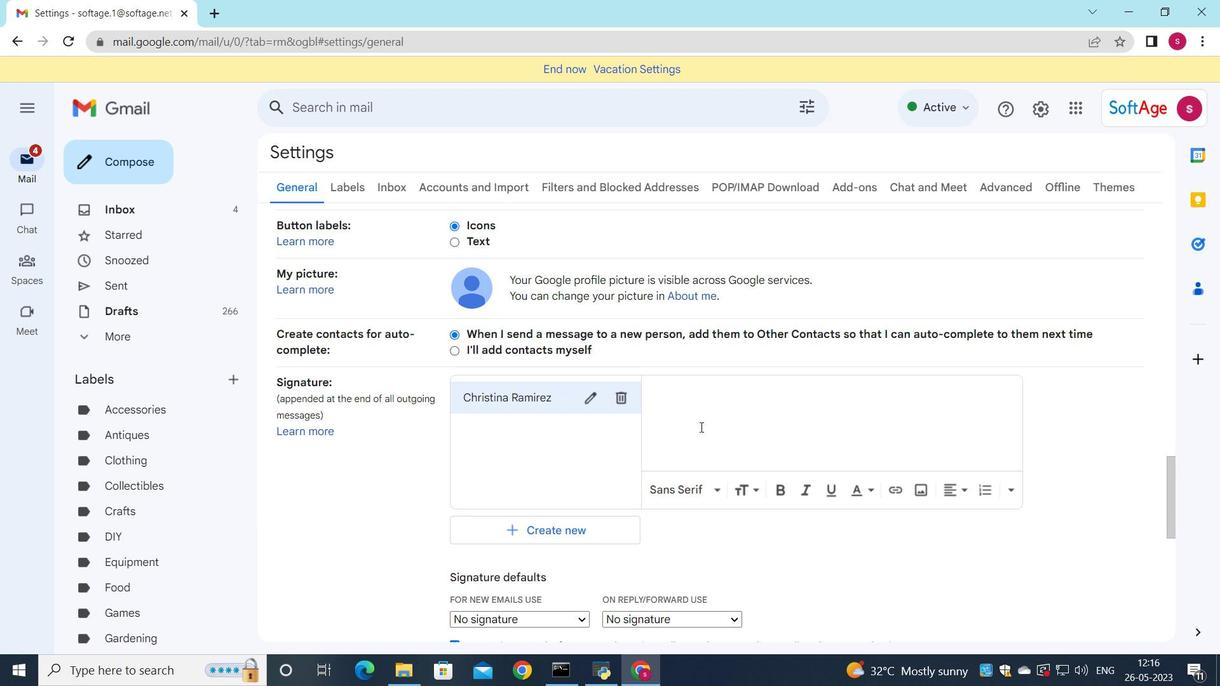 
Action: Key pressed <Key.shift>Chrid<Key.backspace>stina<Key.space><Key.shift>Ramirez
Screenshot: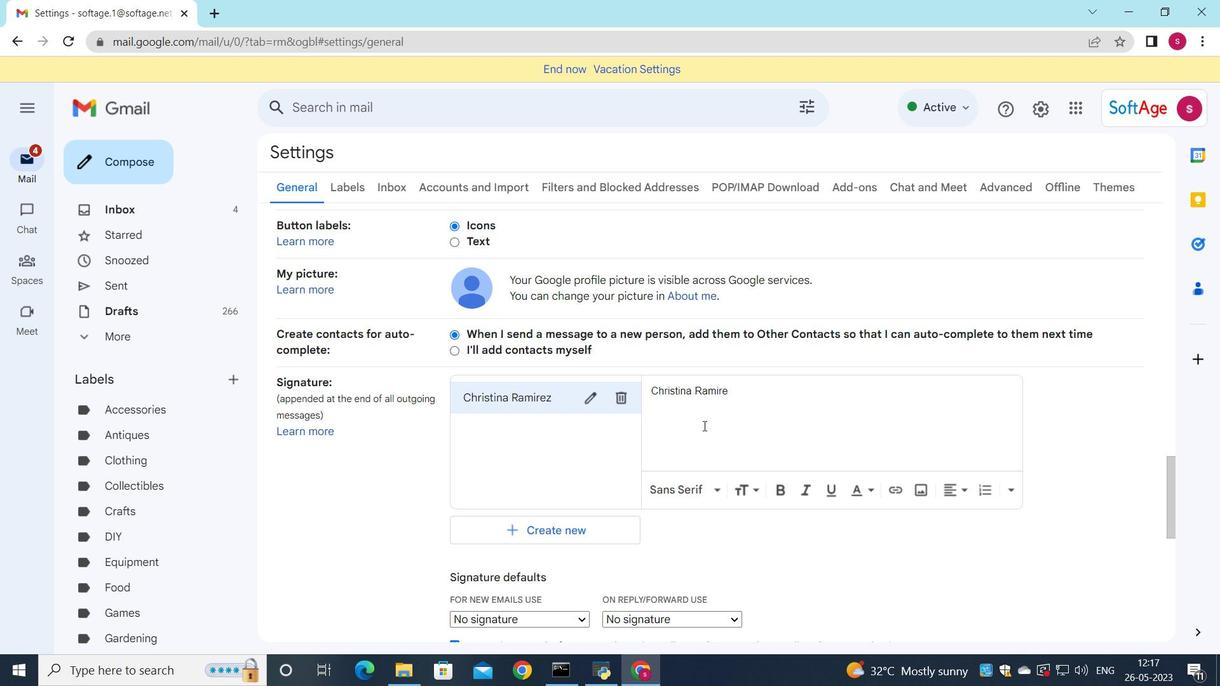 
Action: Mouse scrolled (704, 425) with delta (0, 0)
Screenshot: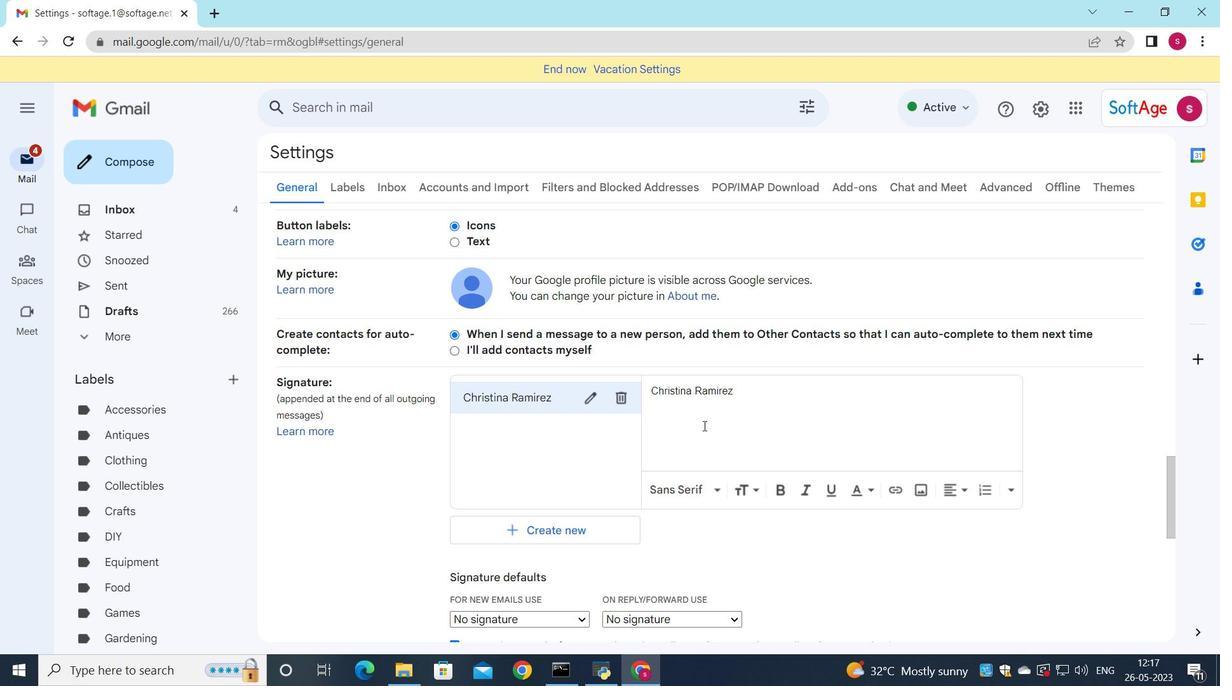 
Action: Mouse scrolled (704, 425) with delta (0, 0)
Screenshot: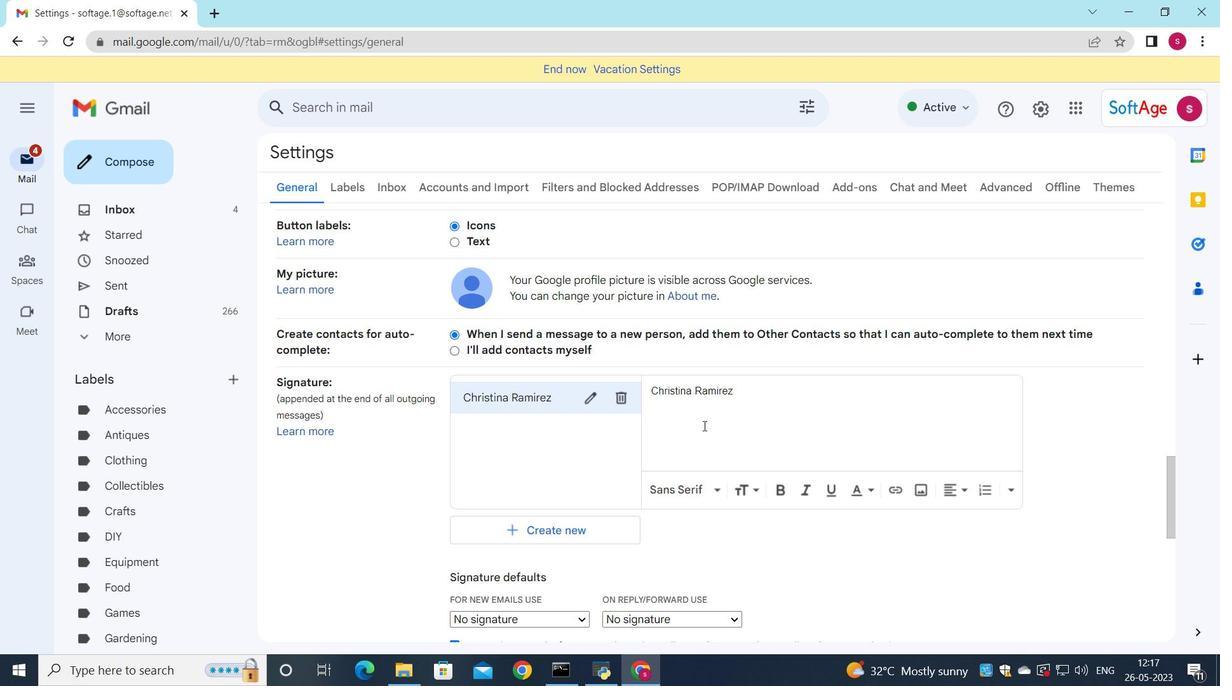 
Action: Mouse scrolled (704, 425) with delta (0, 0)
Screenshot: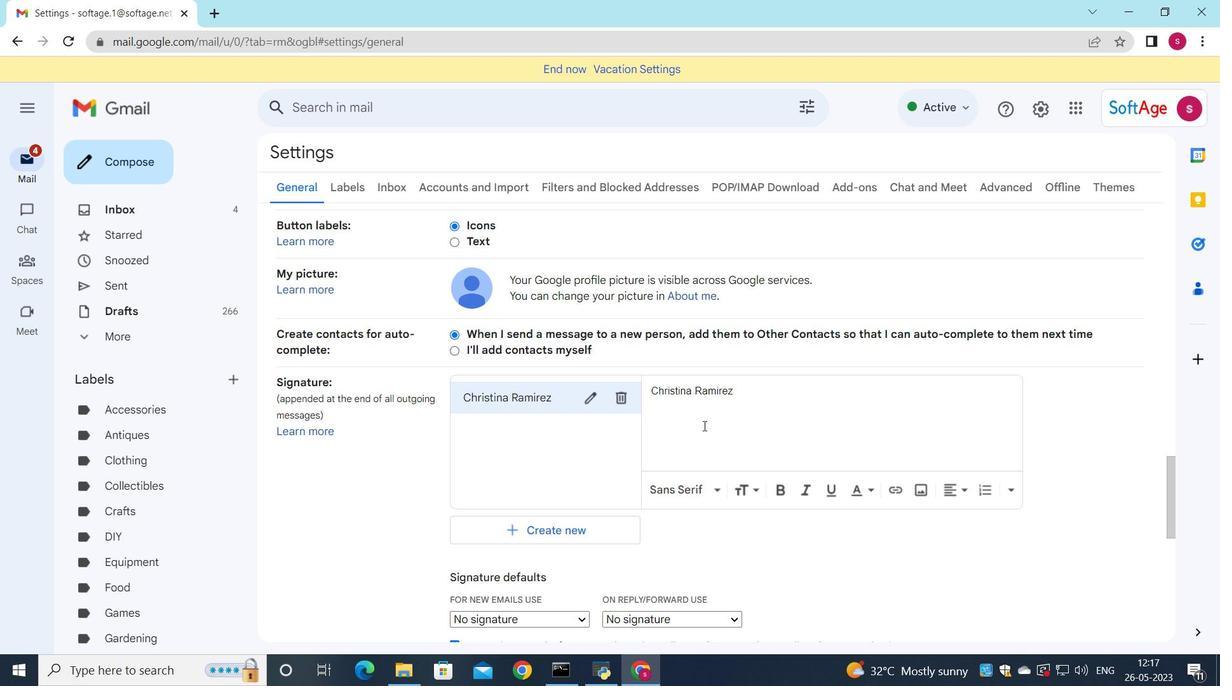 
Action: Mouse scrolled (704, 425) with delta (0, 0)
Screenshot: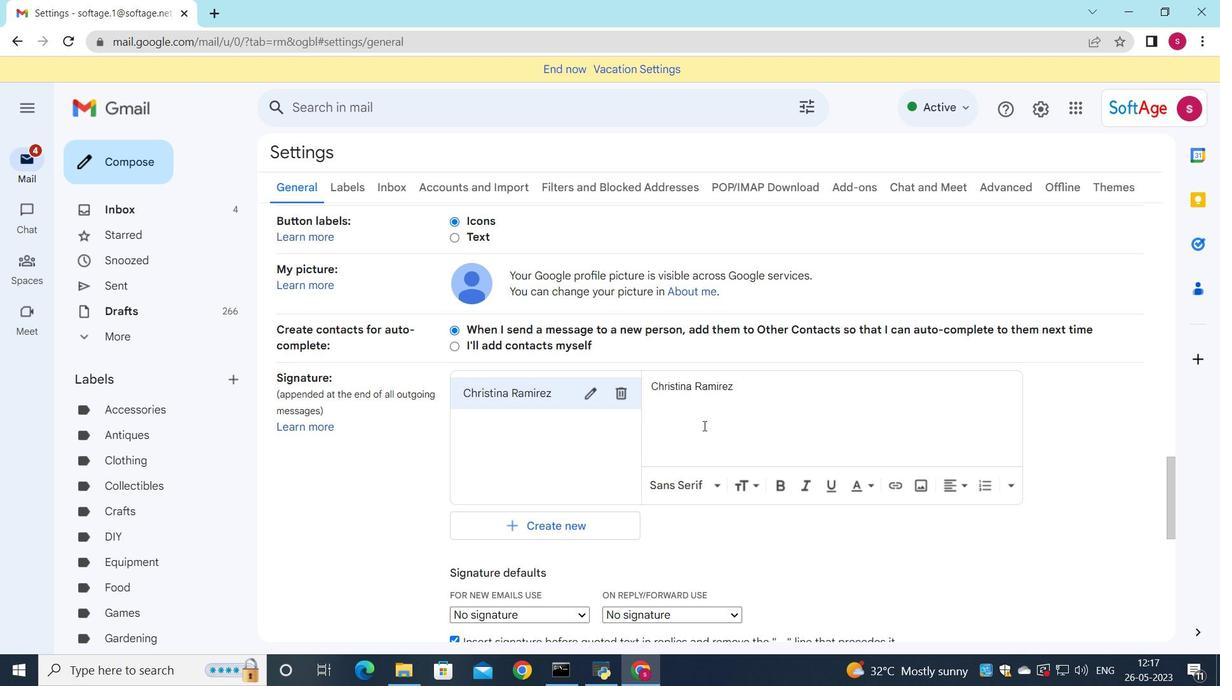 
Action: Mouse moved to (693, 441)
Screenshot: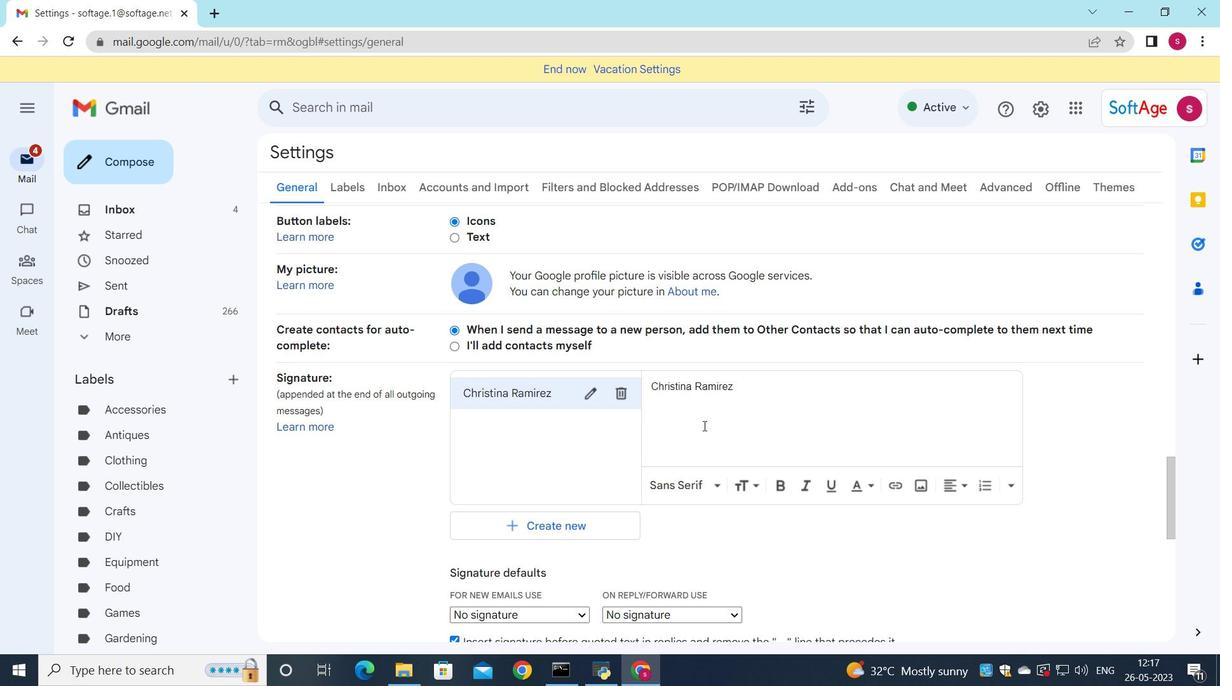 
Action: Mouse scrolled (694, 438) with delta (0, 0)
Screenshot: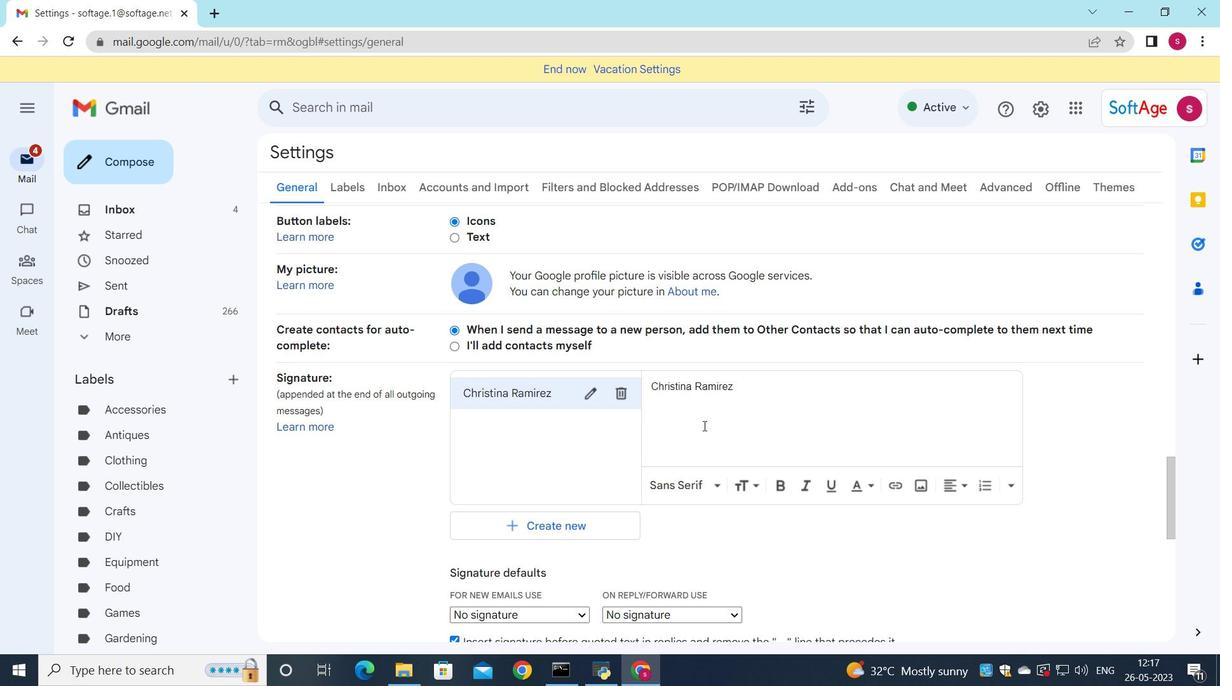 
Action: Mouse moved to (680, 453)
Screenshot: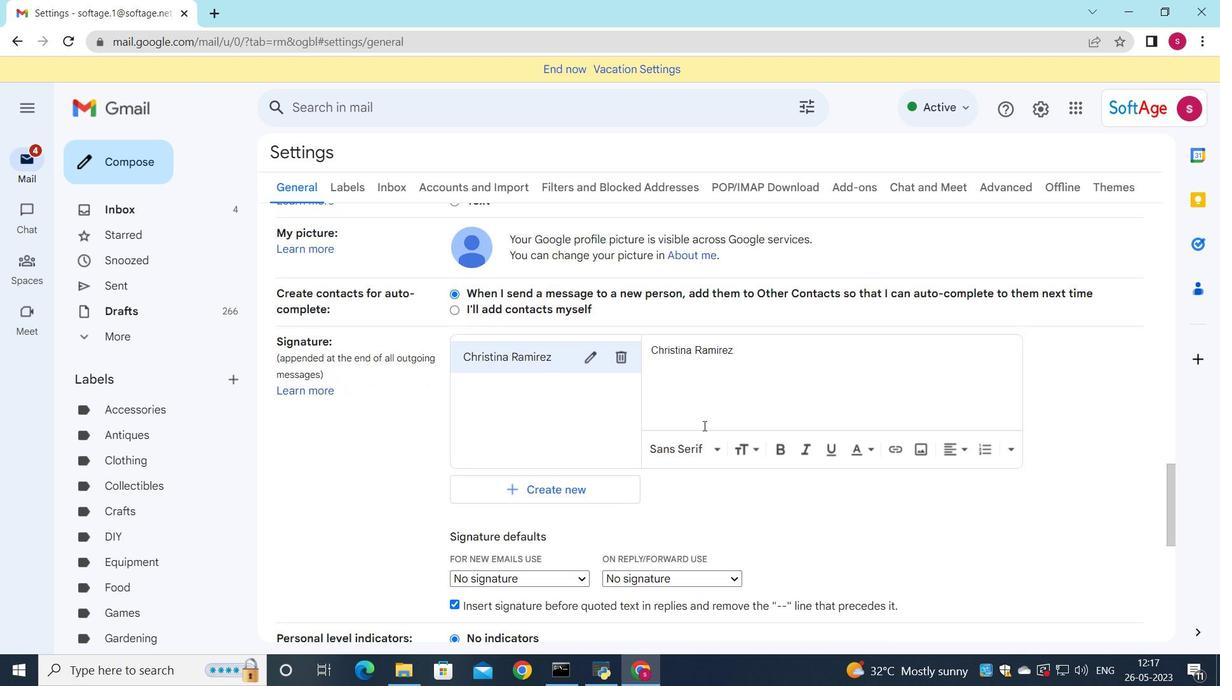 
Action: Mouse scrolled (680, 453) with delta (0, 0)
Screenshot: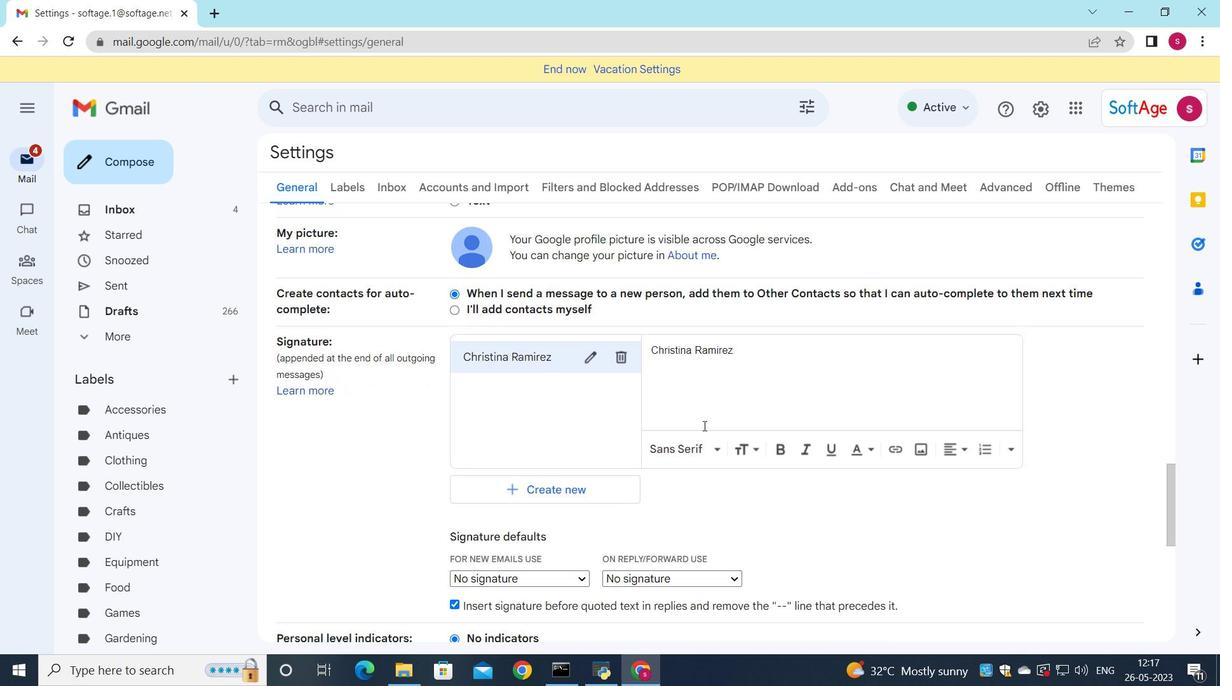 
Action: Mouse moved to (428, 196)
Screenshot: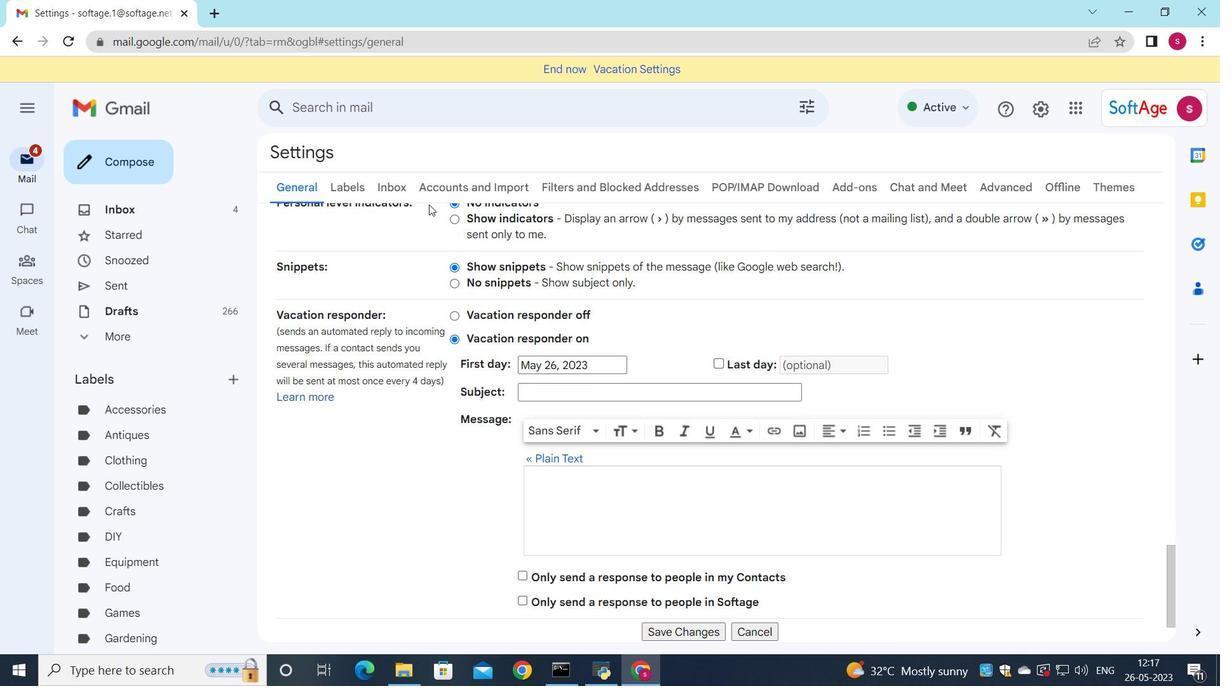 
Action: Mouse scrolled (428, 197) with delta (0, 0)
Screenshot: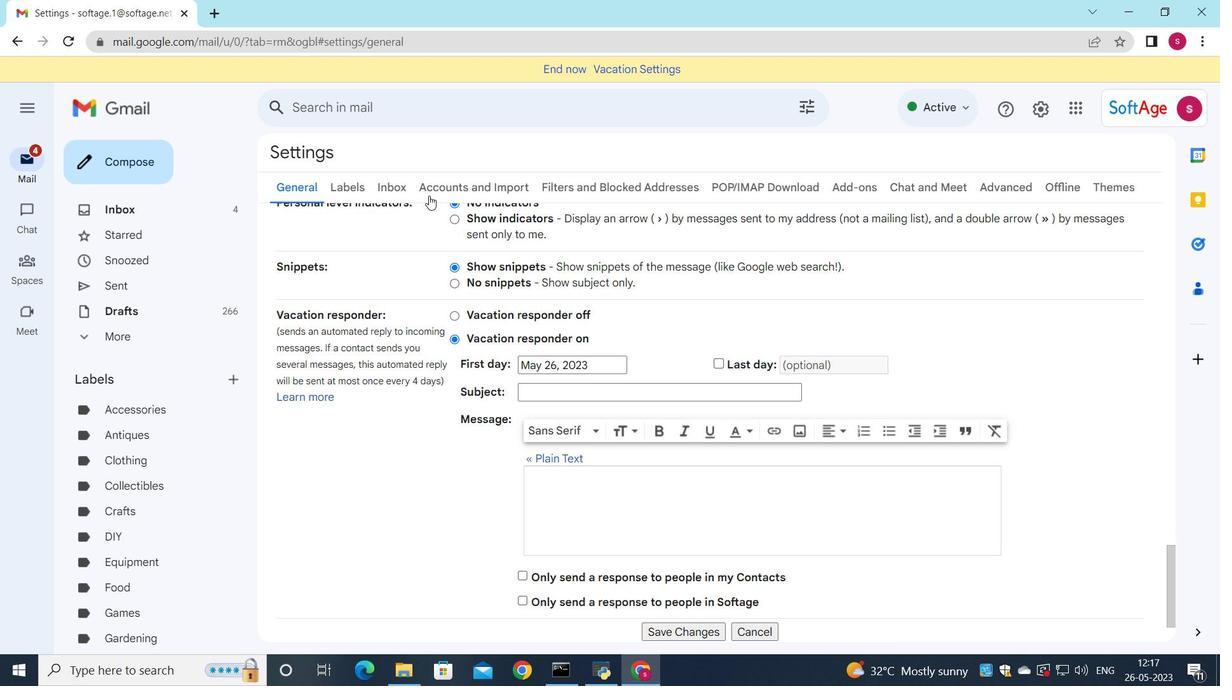 
Action: Mouse moved to (484, 237)
Screenshot: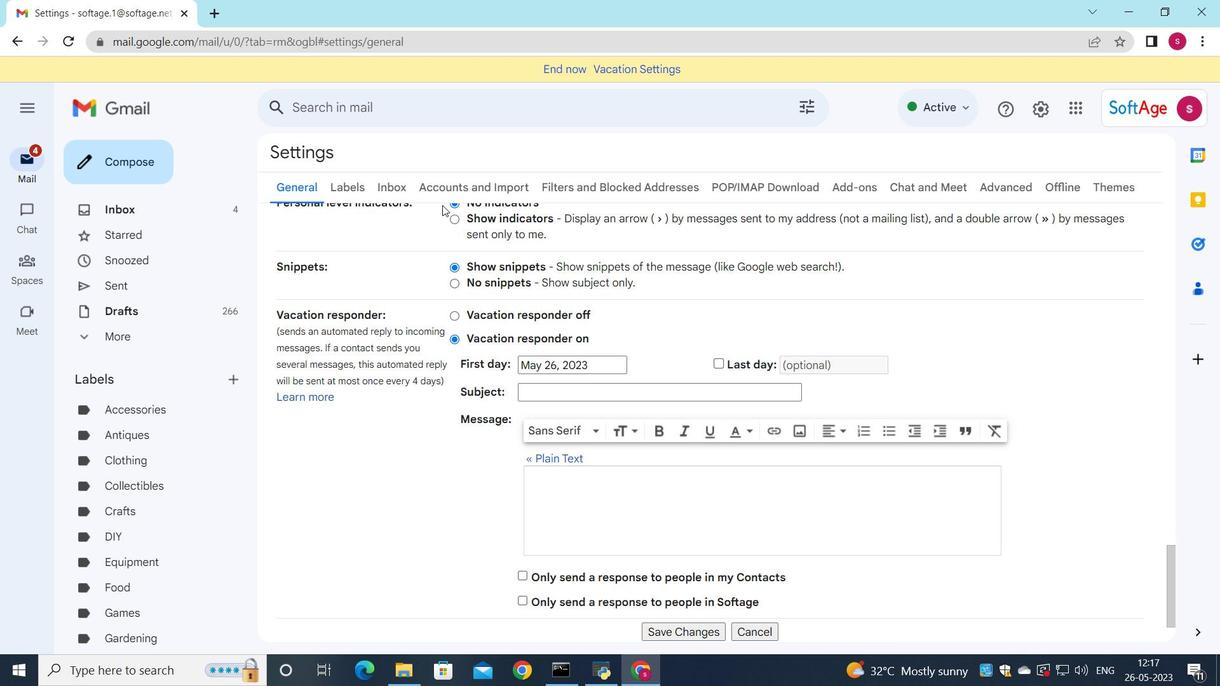 
Action: Mouse scrolled (484, 238) with delta (0, 0)
Screenshot: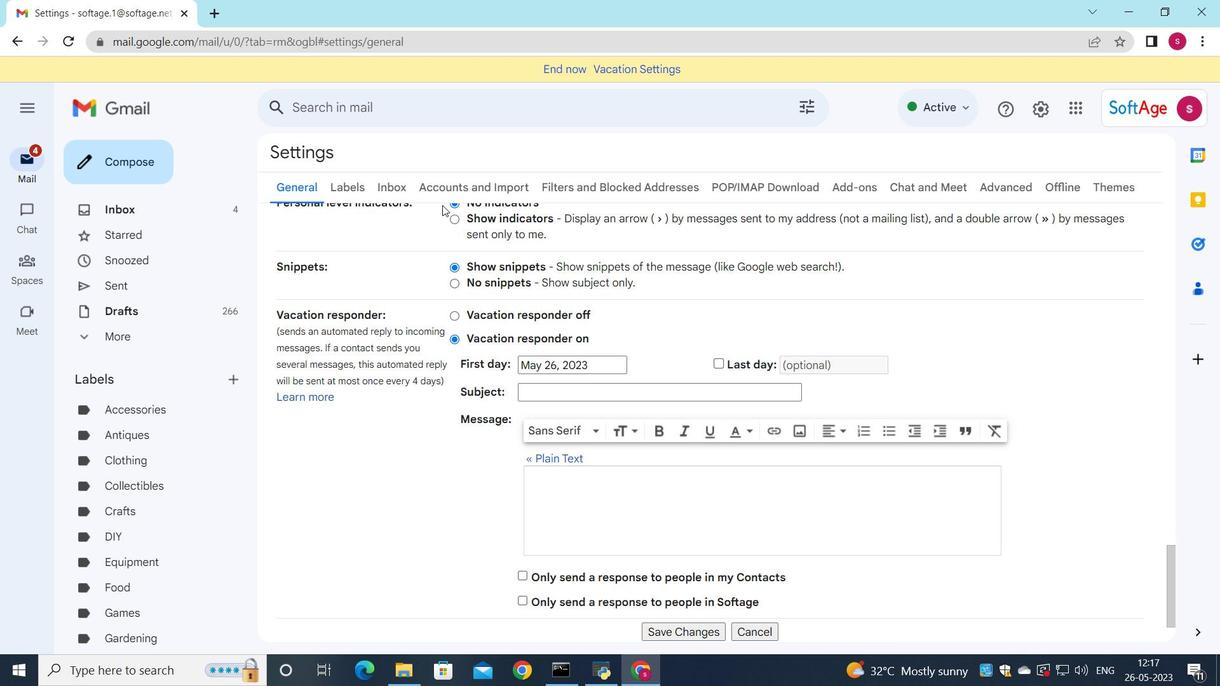 
Action: Mouse moved to (486, 237)
Screenshot: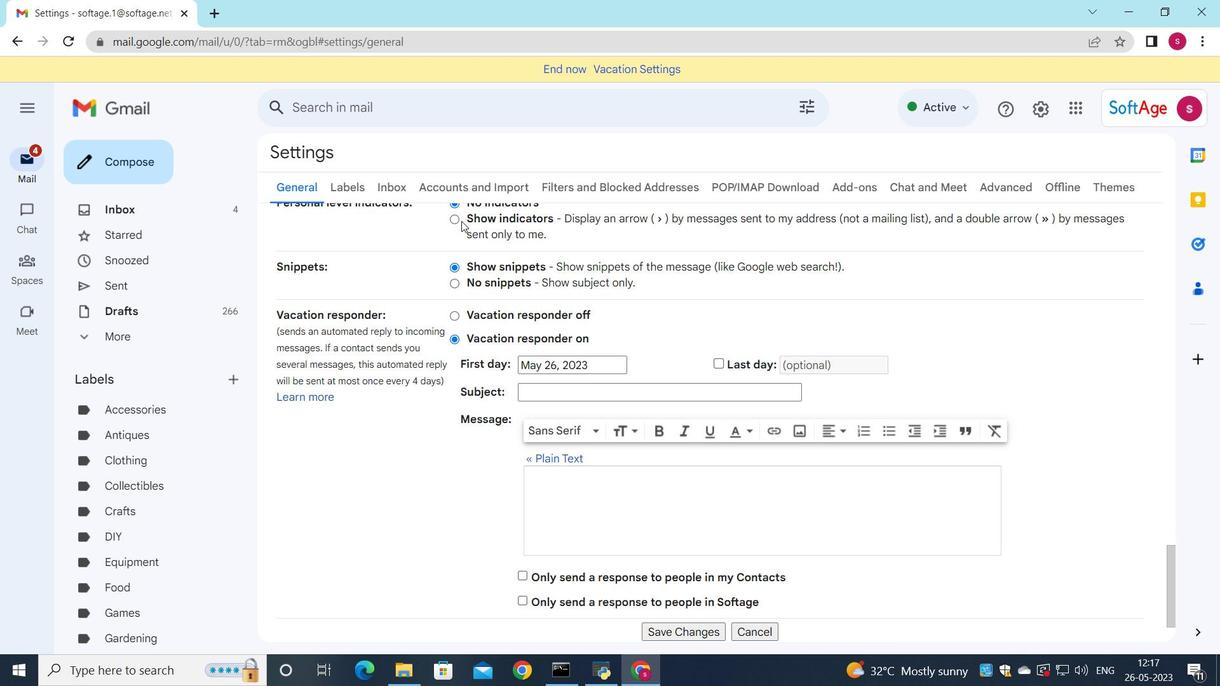 
Action: Mouse scrolled (486, 238) with delta (0, 0)
Screenshot: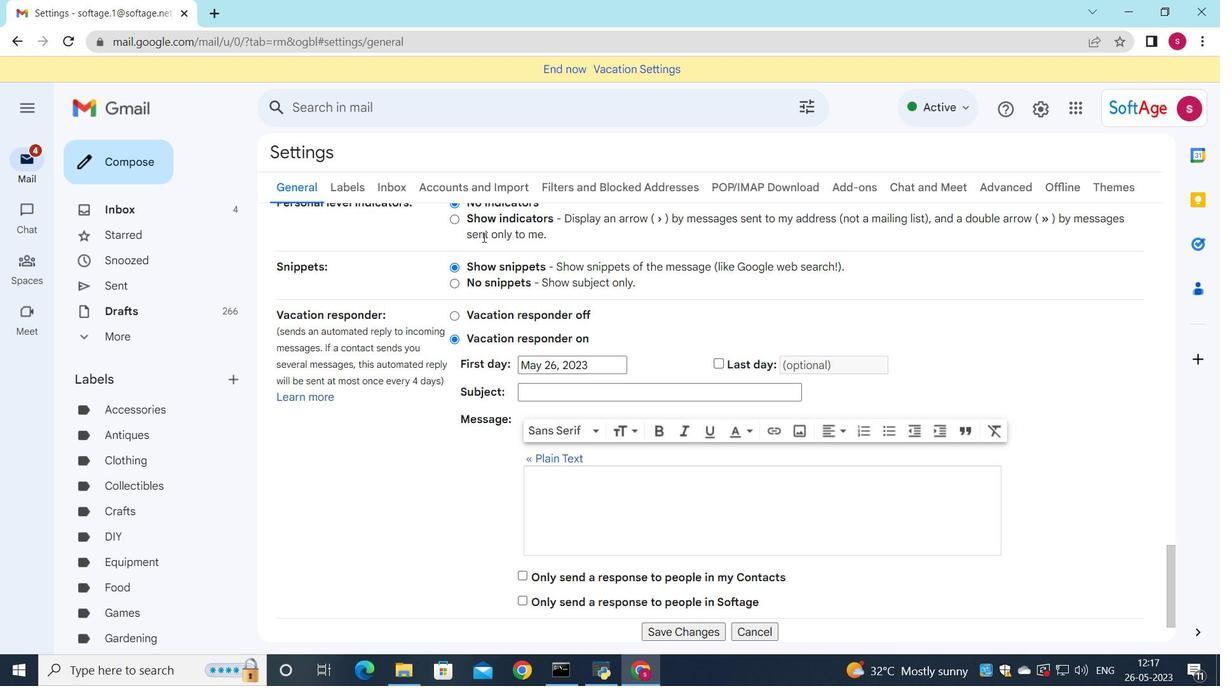 
Action: Mouse moved to (486, 237)
Screenshot: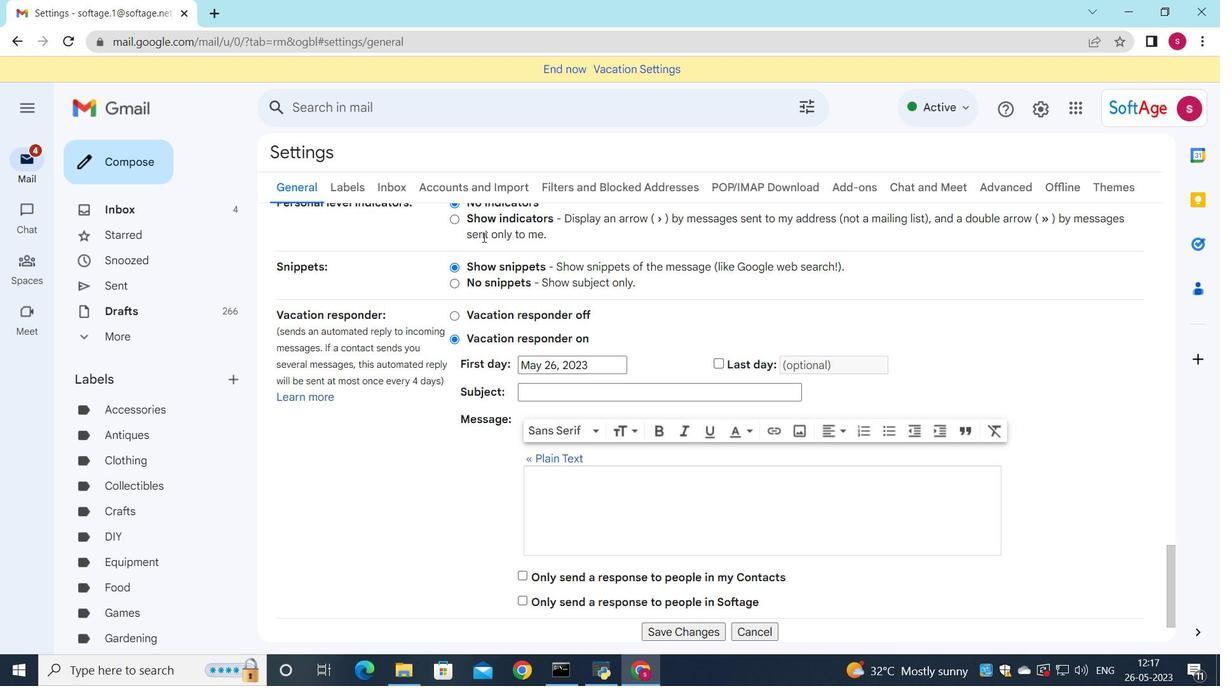
Action: Mouse scrolled (486, 238) with delta (0, 0)
Screenshot: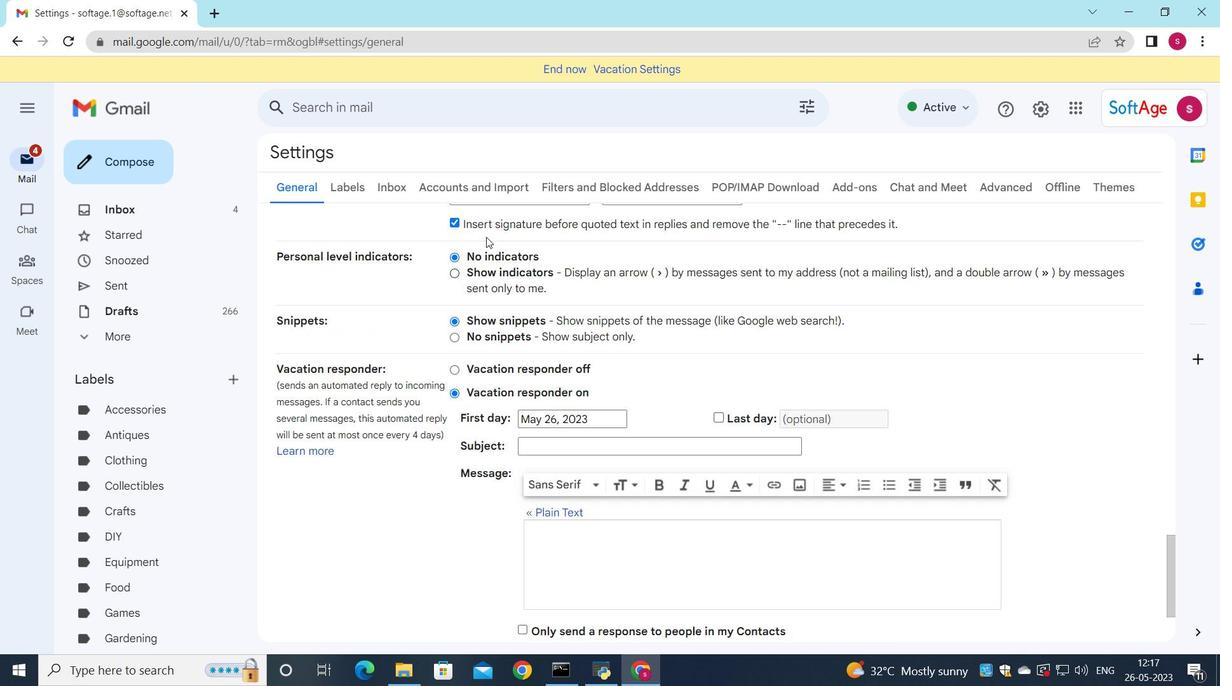 
Action: Mouse scrolled (486, 238) with delta (0, 0)
Screenshot: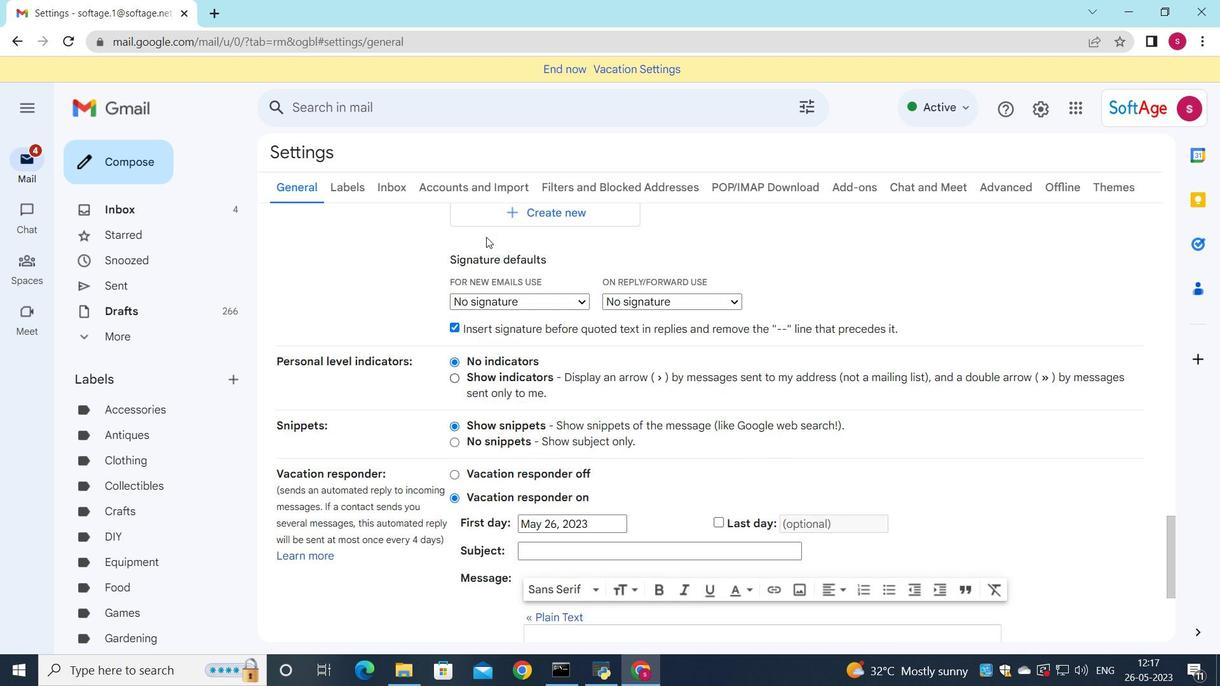 
Action: Mouse moved to (583, 460)
Screenshot: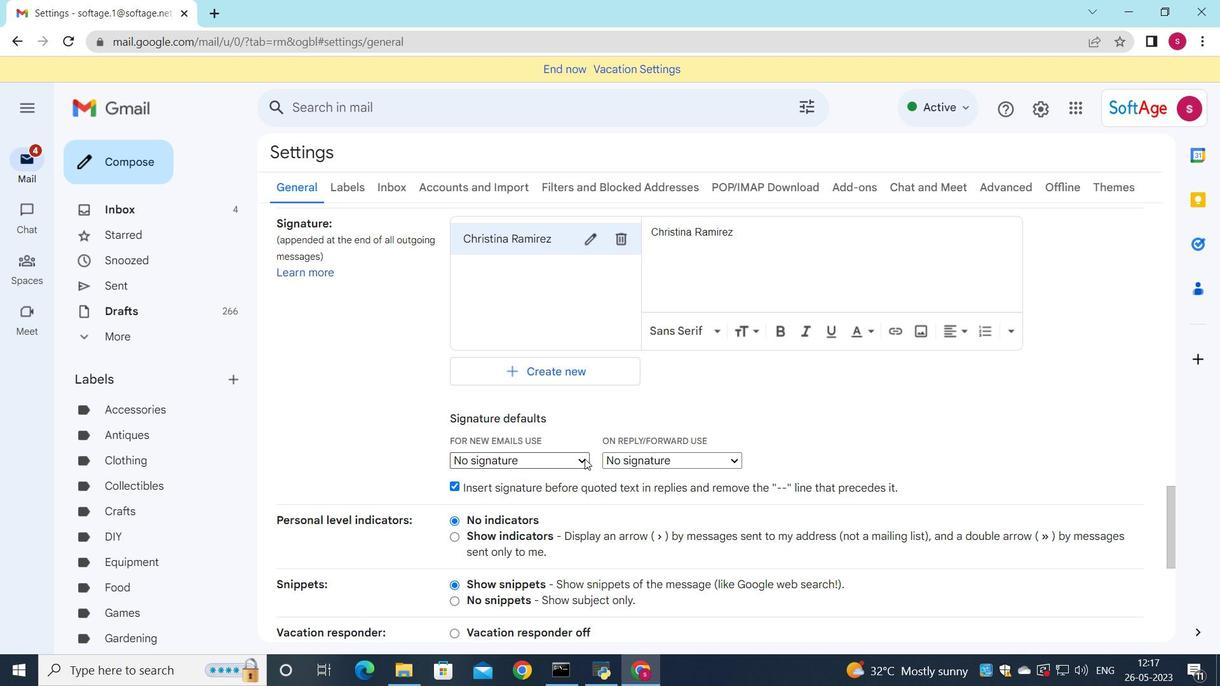 
Action: Mouse pressed left at (583, 460)
Screenshot: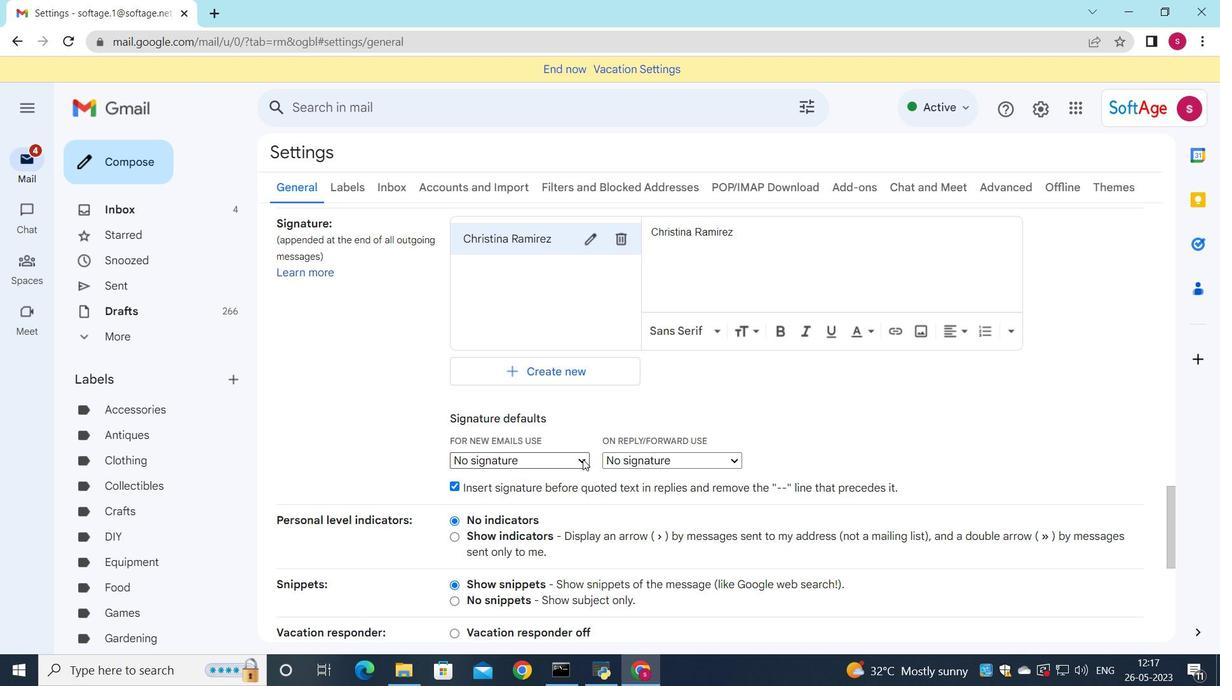 
Action: Mouse moved to (505, 491)
Screenshot: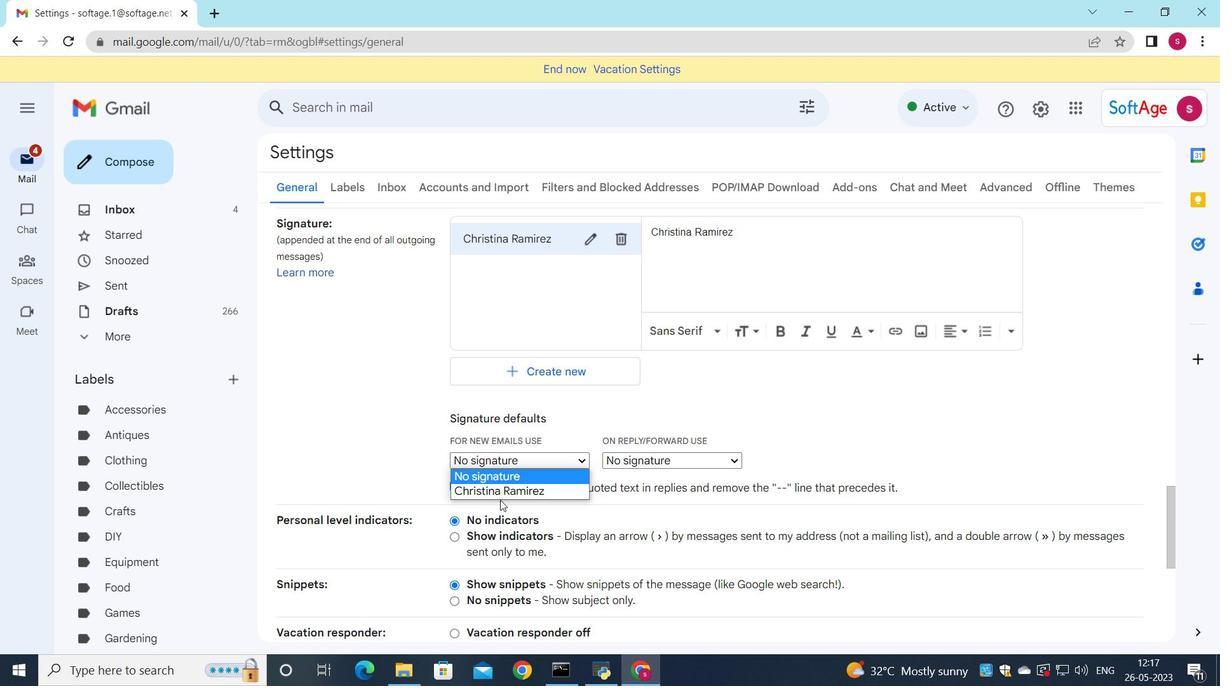 
Action: Mouse pressed left at (505, 491)
Screenshot: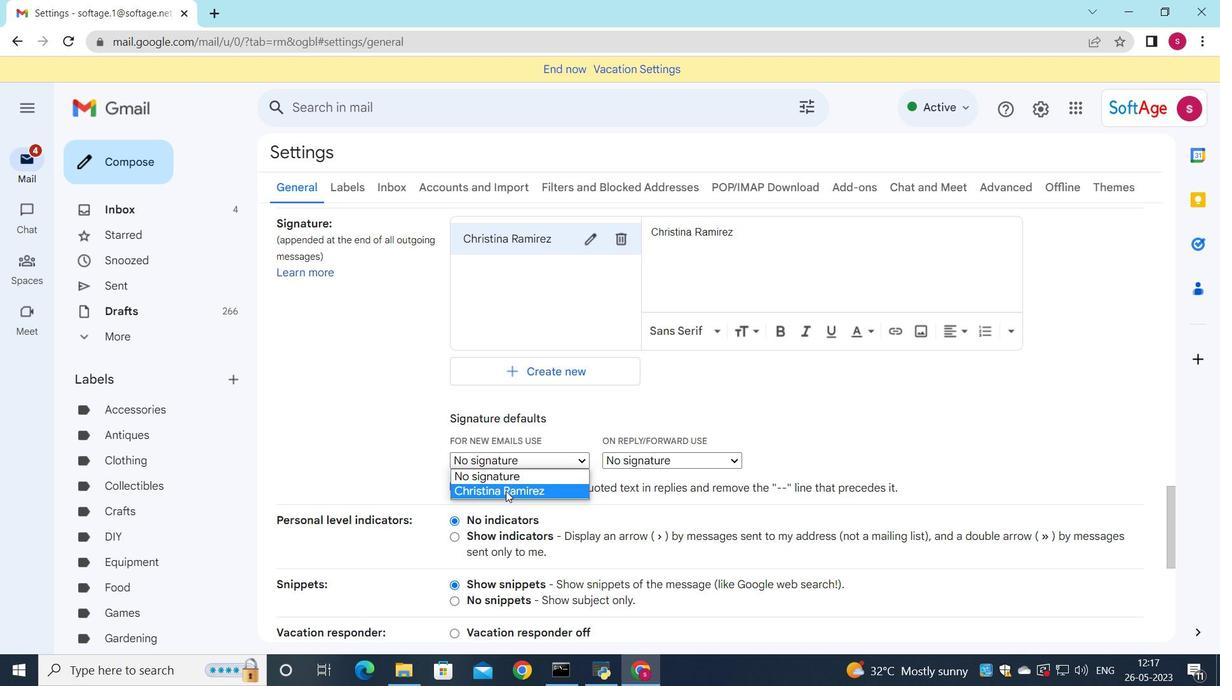 
Action: Mouse moved to (634, 458)
Screenshot: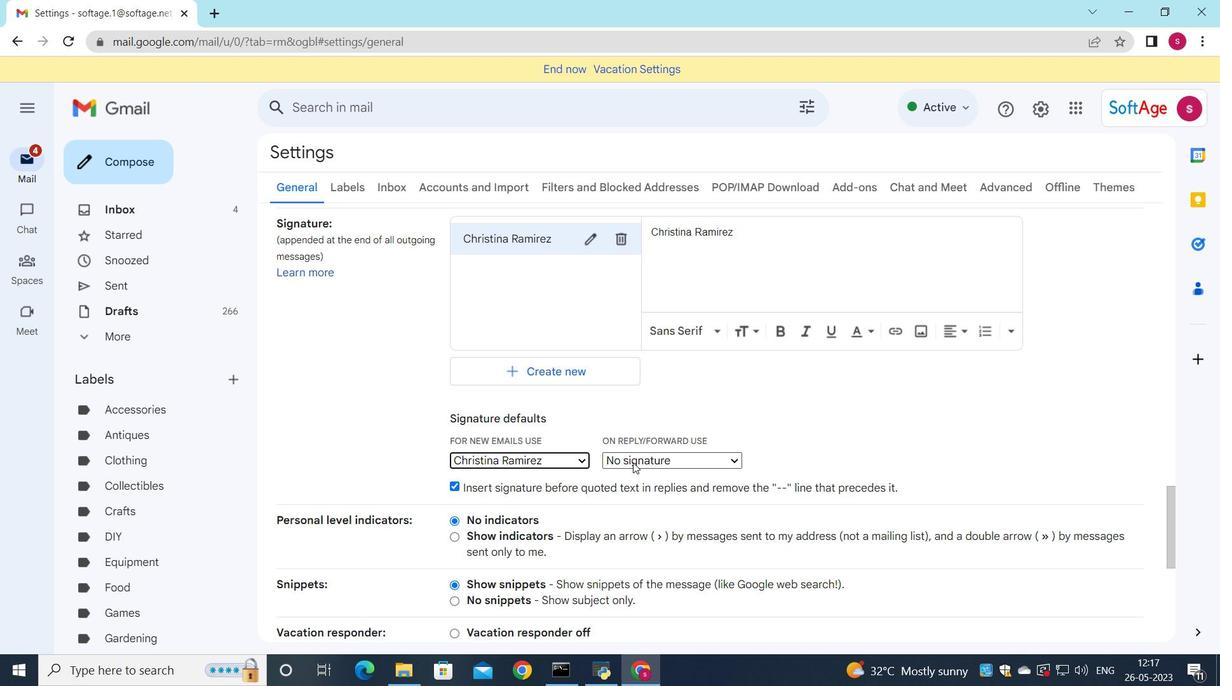 
Action: Mouse pressed left at (634, 458)
Screenshot: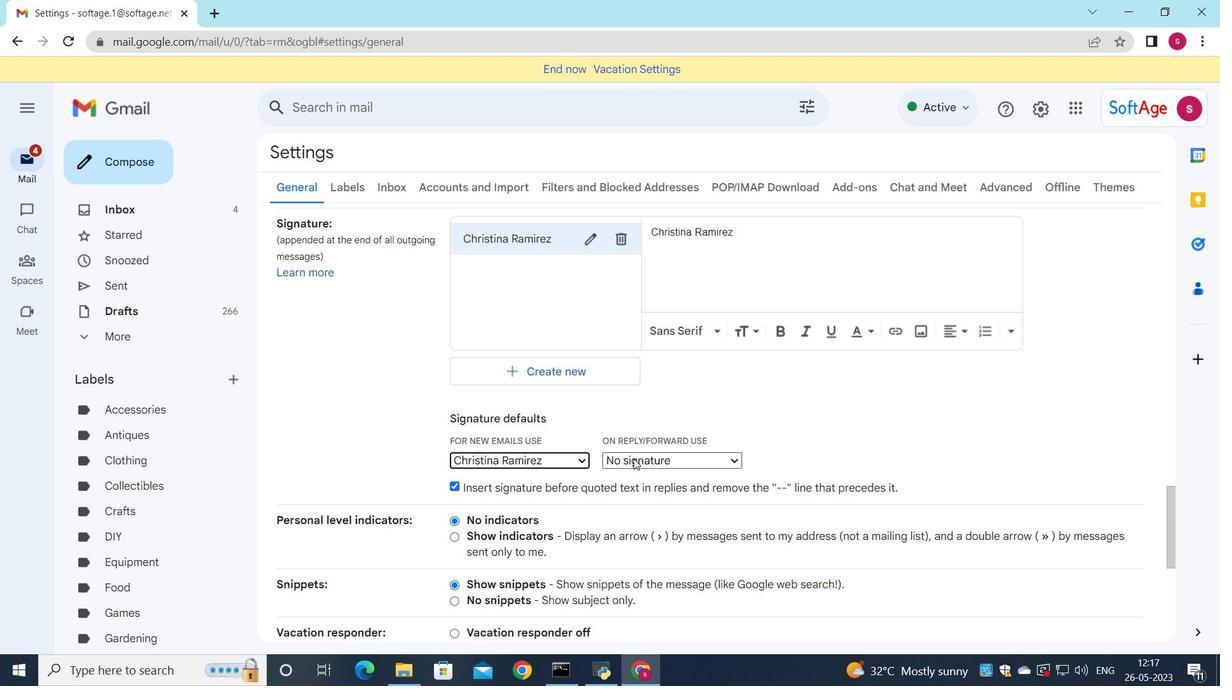 
Action: Mouse moved to (643, 492)
Screenshot: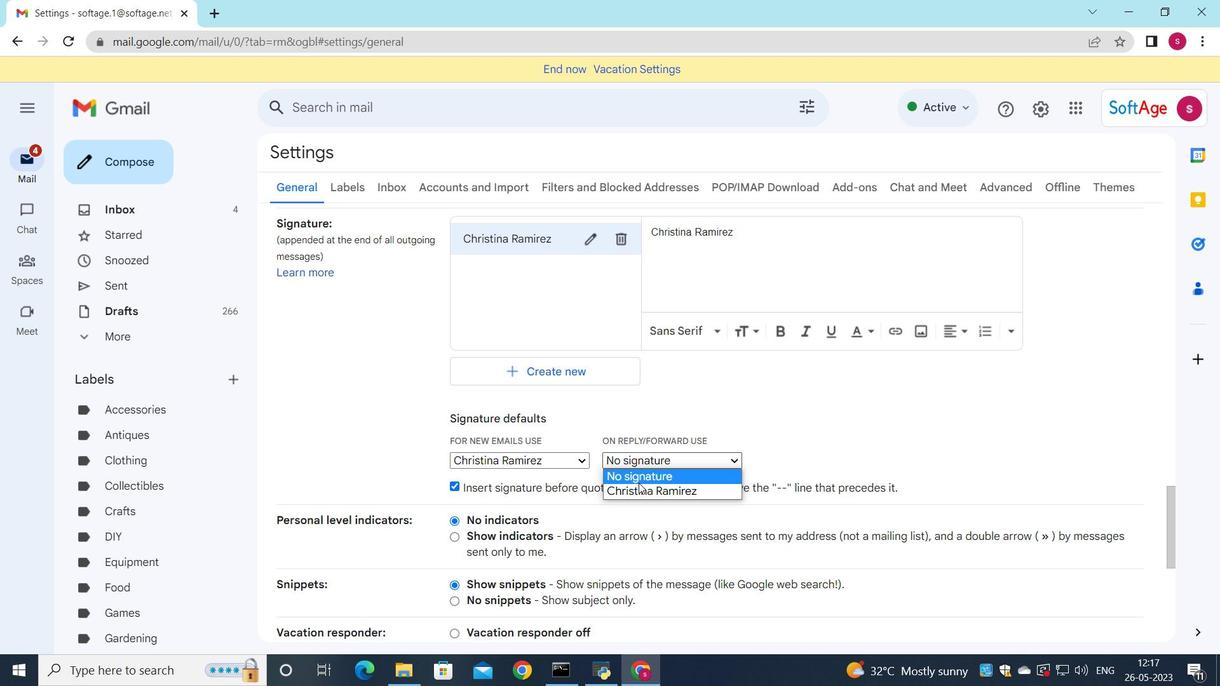 
Action: Mouse pressed left at (643, 492)
Screenshot: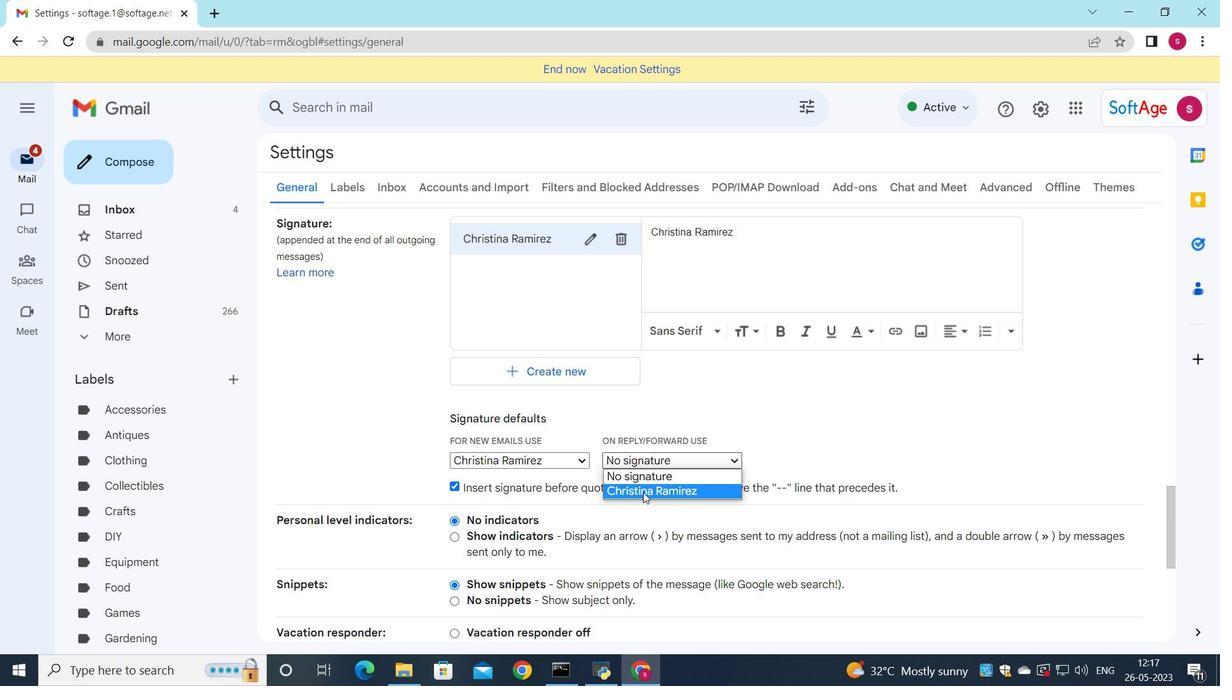 
Action: Mouse moved to (626, 458)
Screenshot: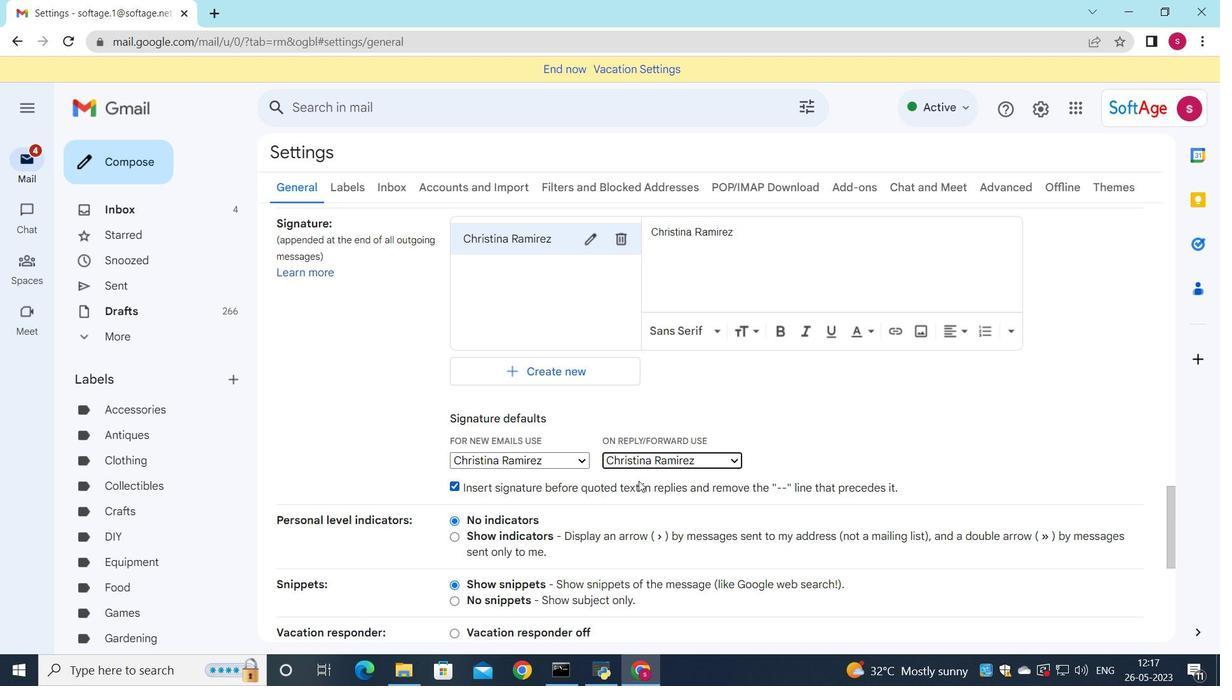 
Action: Mouse scrolled (626, 458) with delta (0, 0)
Screenshot: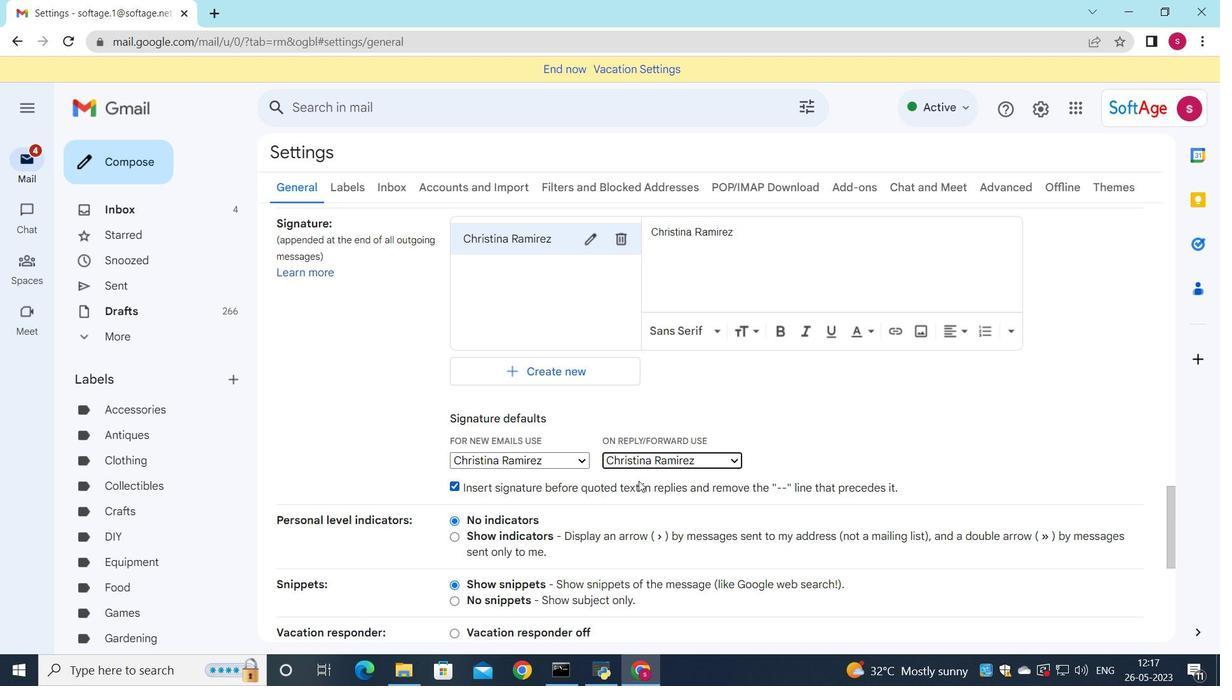 
Action: Mouse scrolled (626, 458) with delta (0, 0)
Screenshot: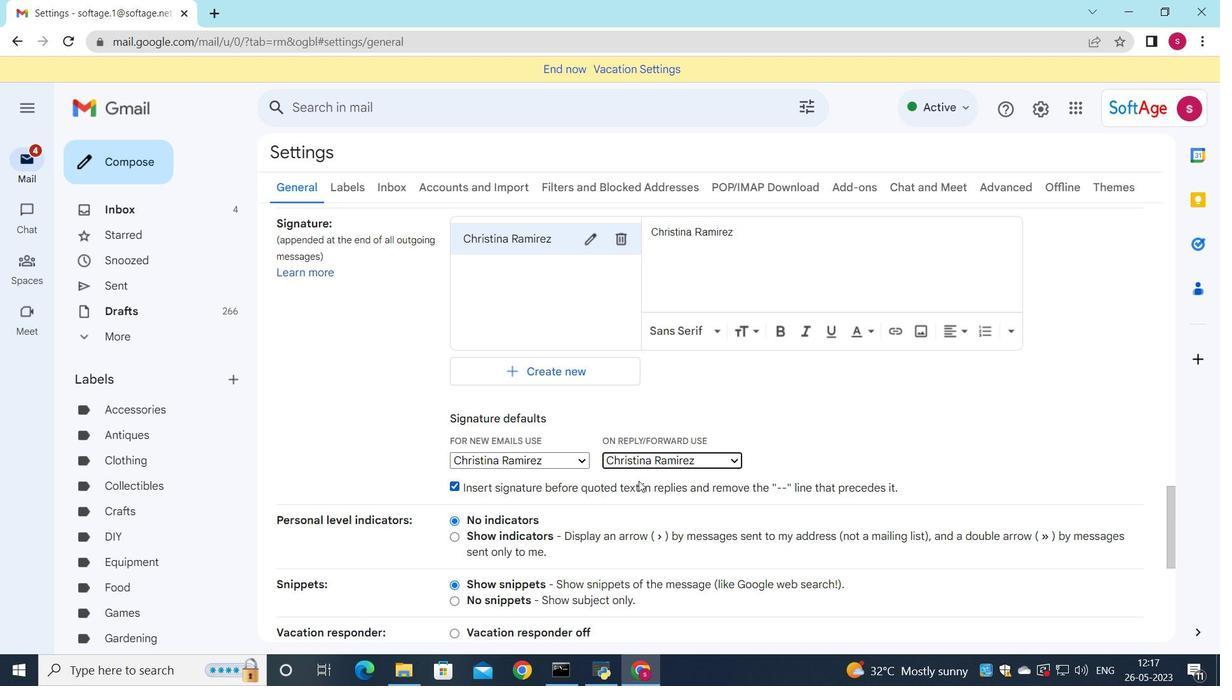 
Action: Mouse scrolled (626, 458) with delta (0, 0)
Screenshot: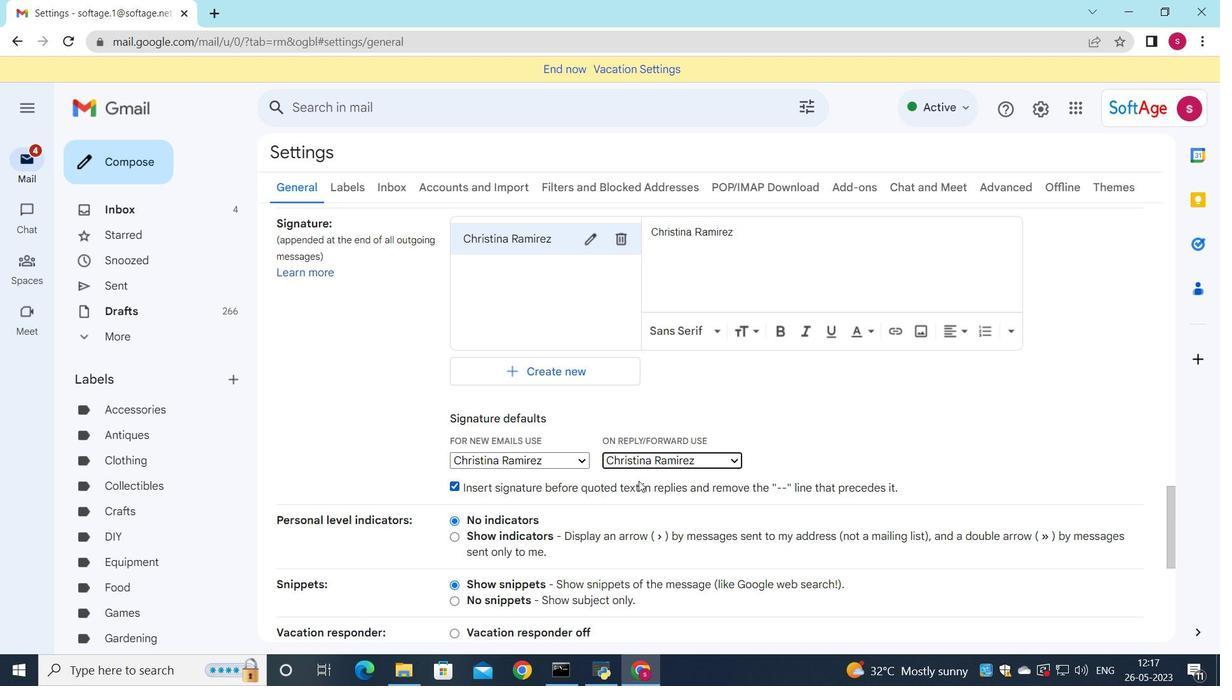 
Action: Mouse scrolled (626, 458) with delta (0, 0)
Screenshot: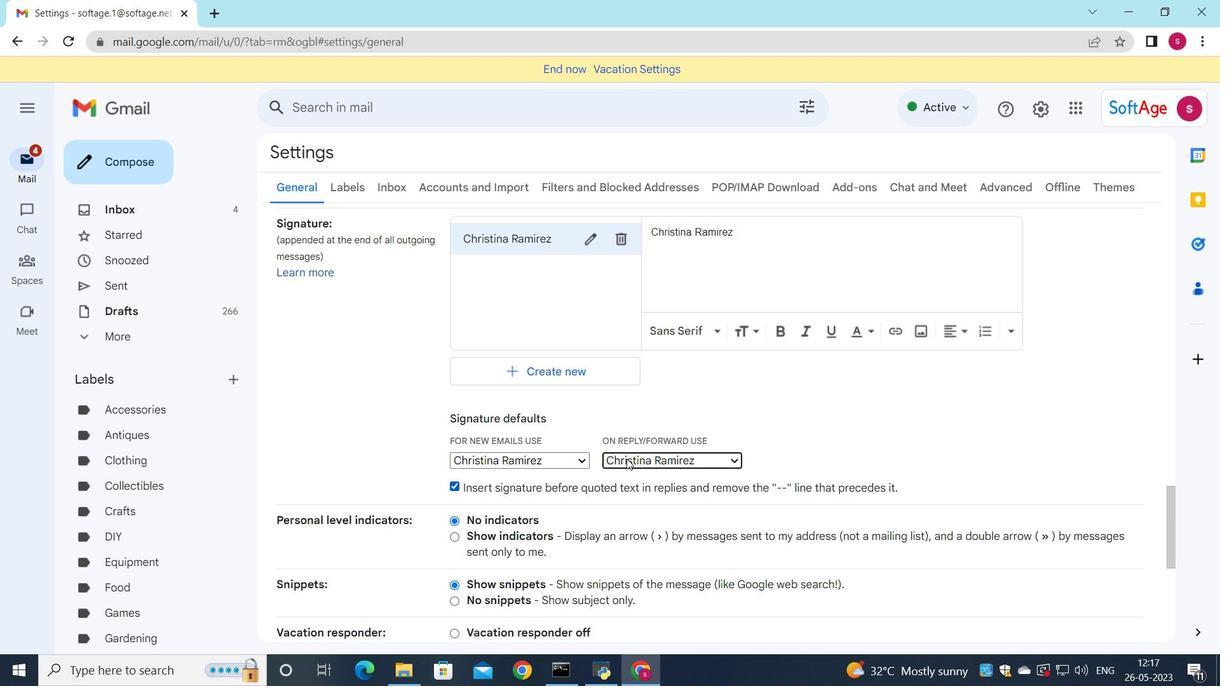 
Action: Mouse scrolled (626, 458) with delta (0, 0)
Screenshot: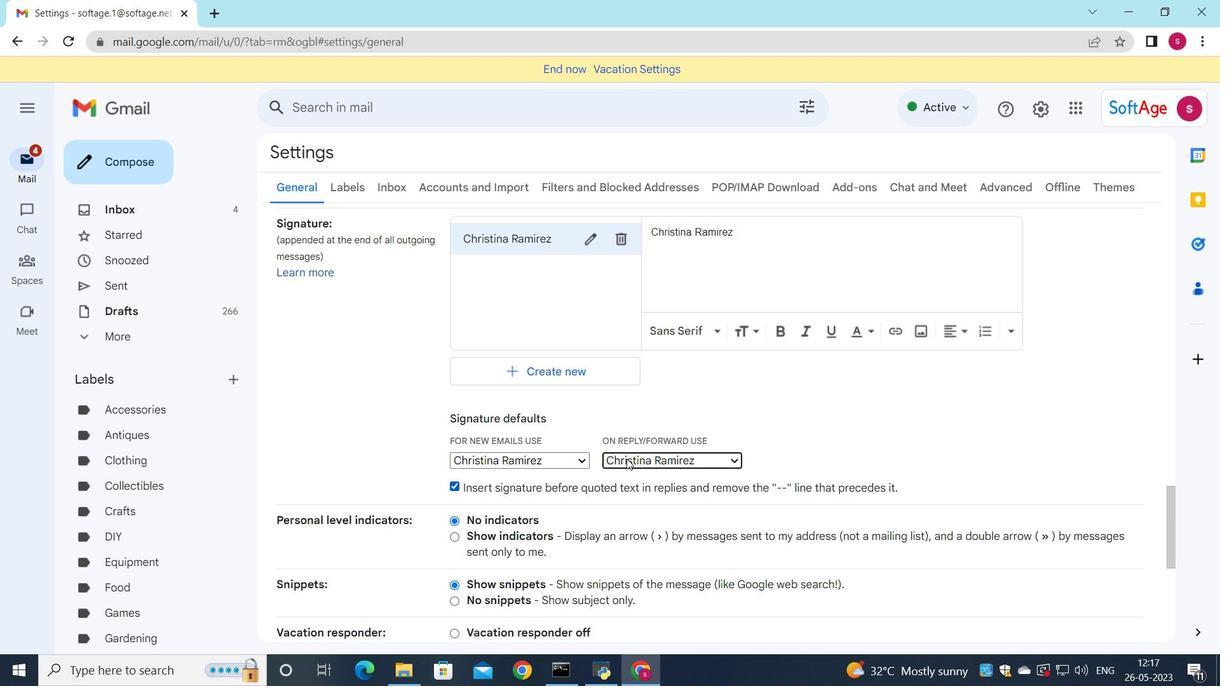 
Action: Mouse scrolled (626, 458) with delta (0, 0)
Screenshot: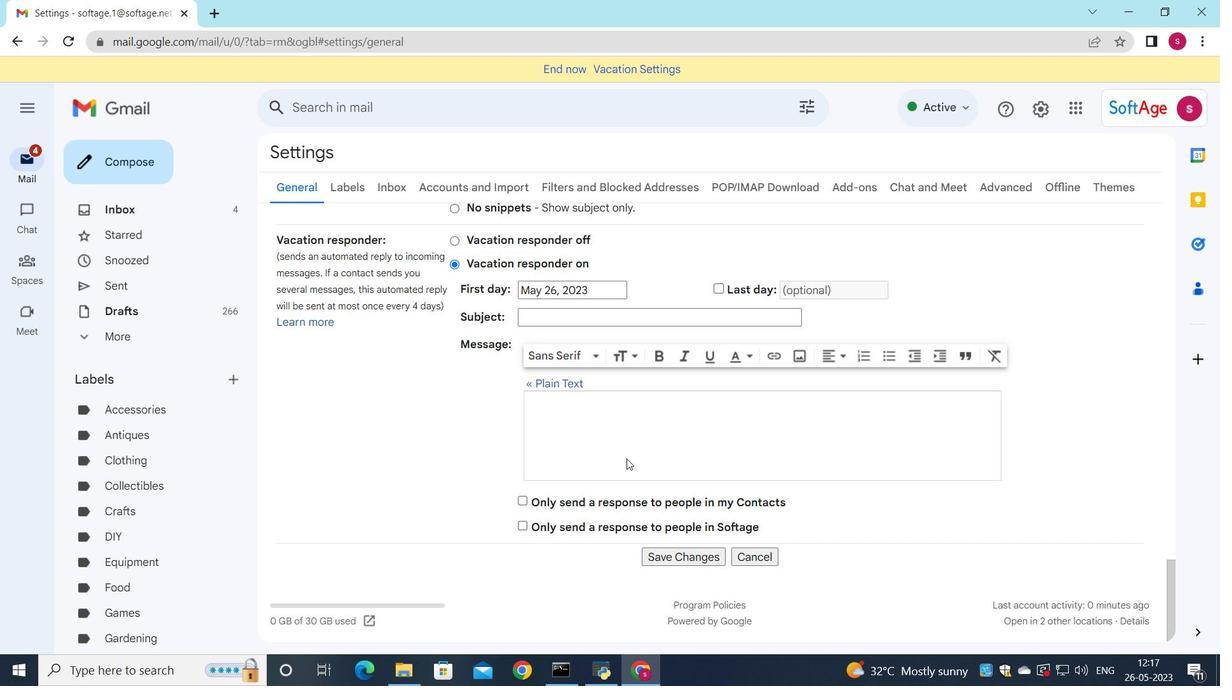 
Action: Mouse scrolled (626, 458) with delta (0, 0)
Screenshot: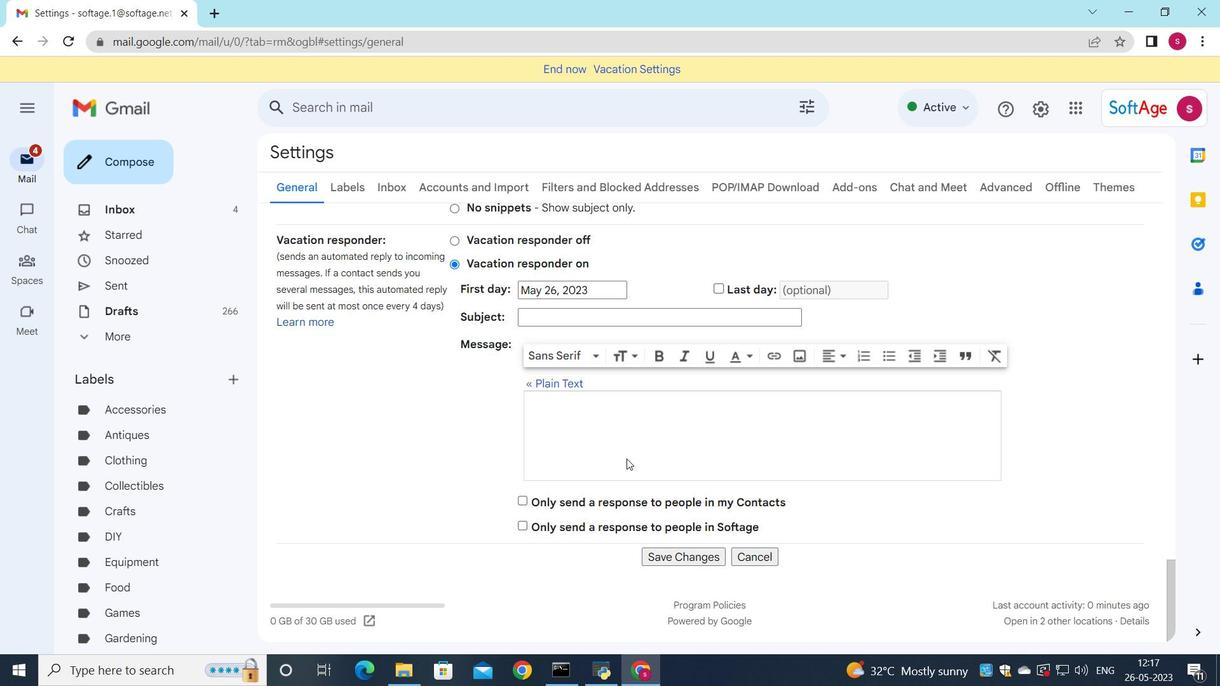 
Action: Mouse scrolled (626, 458) with delta (0, 0)
Screenshot: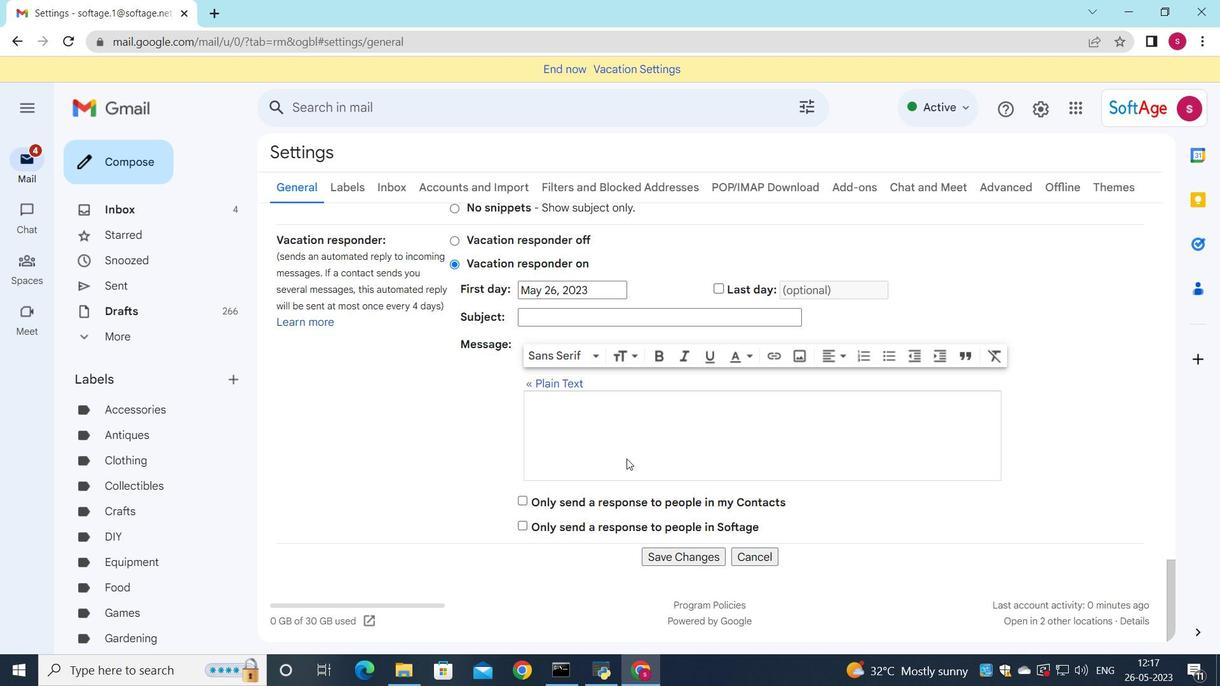 
Action: Mouse moved to (626, 460)
Screenshot: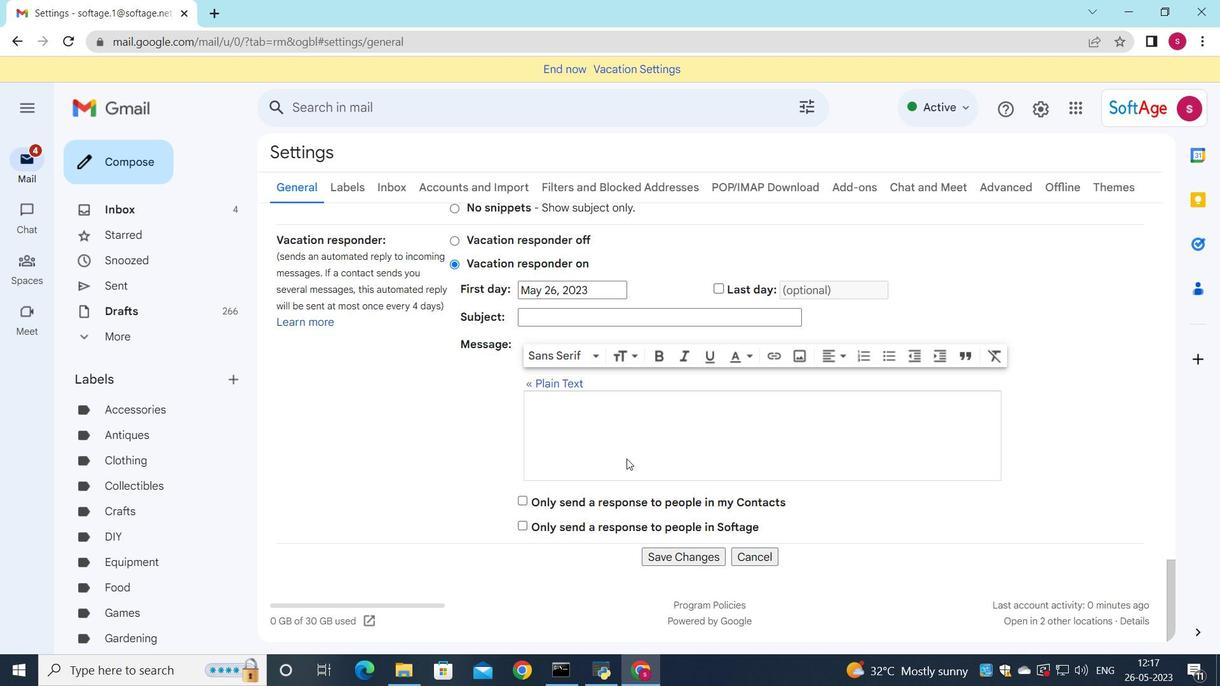 
Action: Mouse scrolled (626, 459) with delta (0, 0)
Screenshot: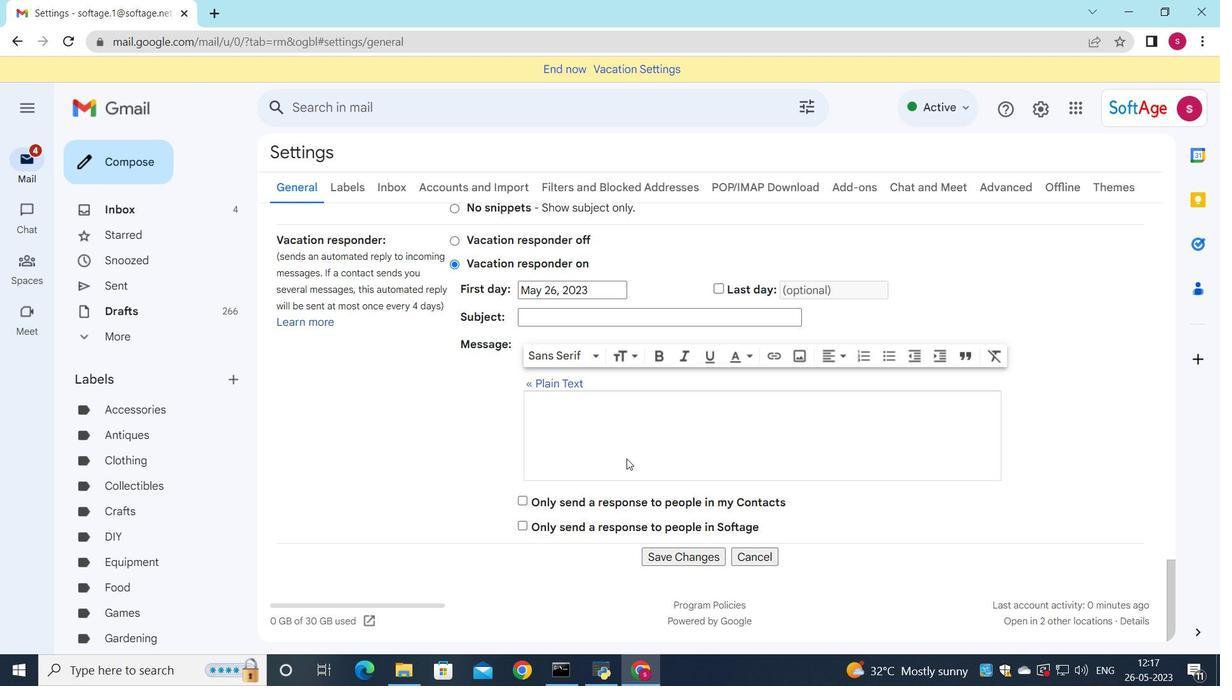 
Action: Mouse moved to (666, 552)
Screenshot: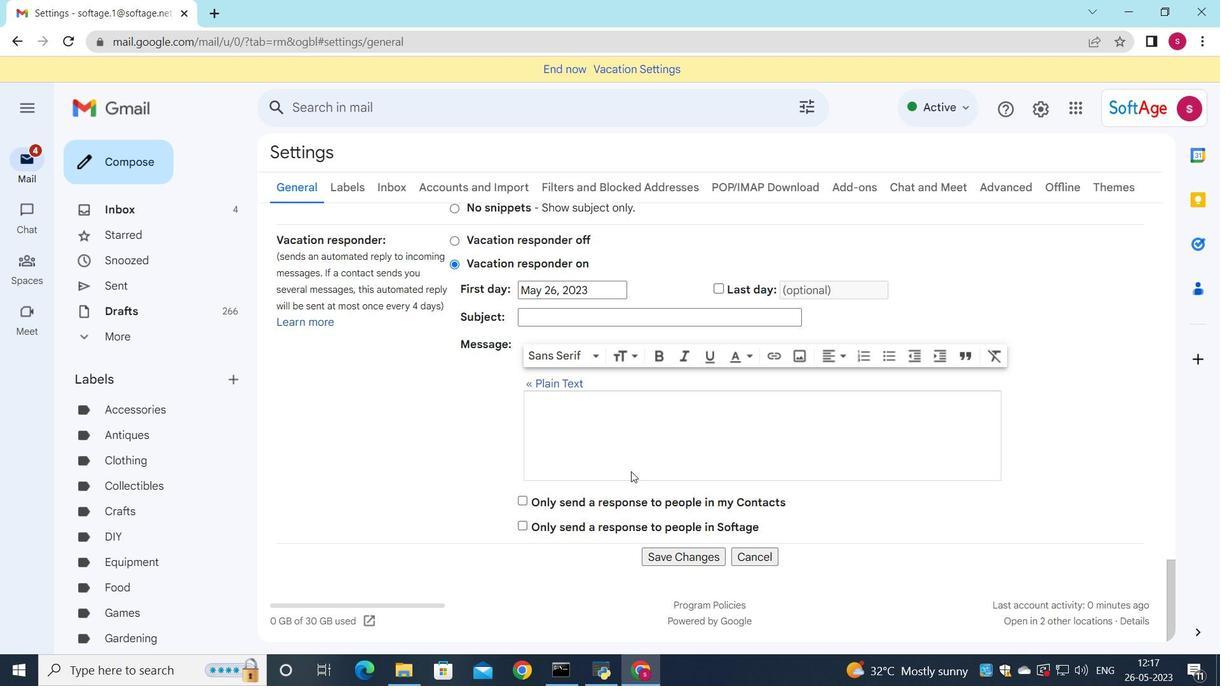 
Action: Mouse pressed left at (666, 552)
Screenshot: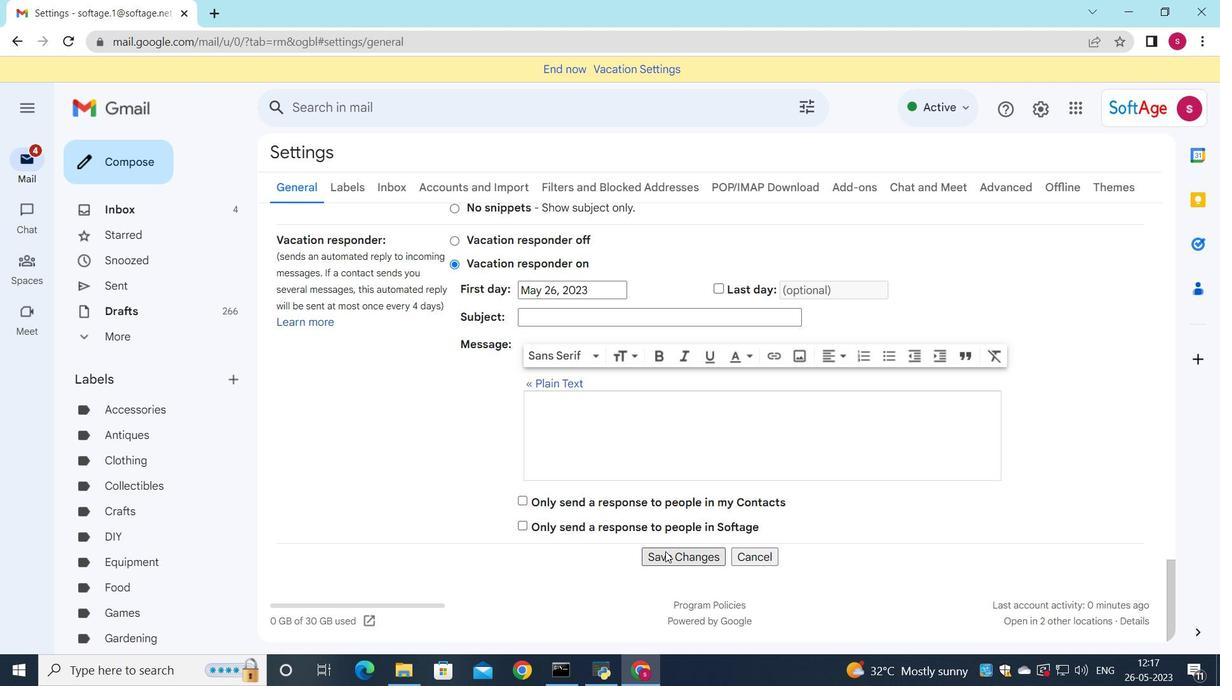 
Action: Mouse moved to (97, 167)
Screenshot: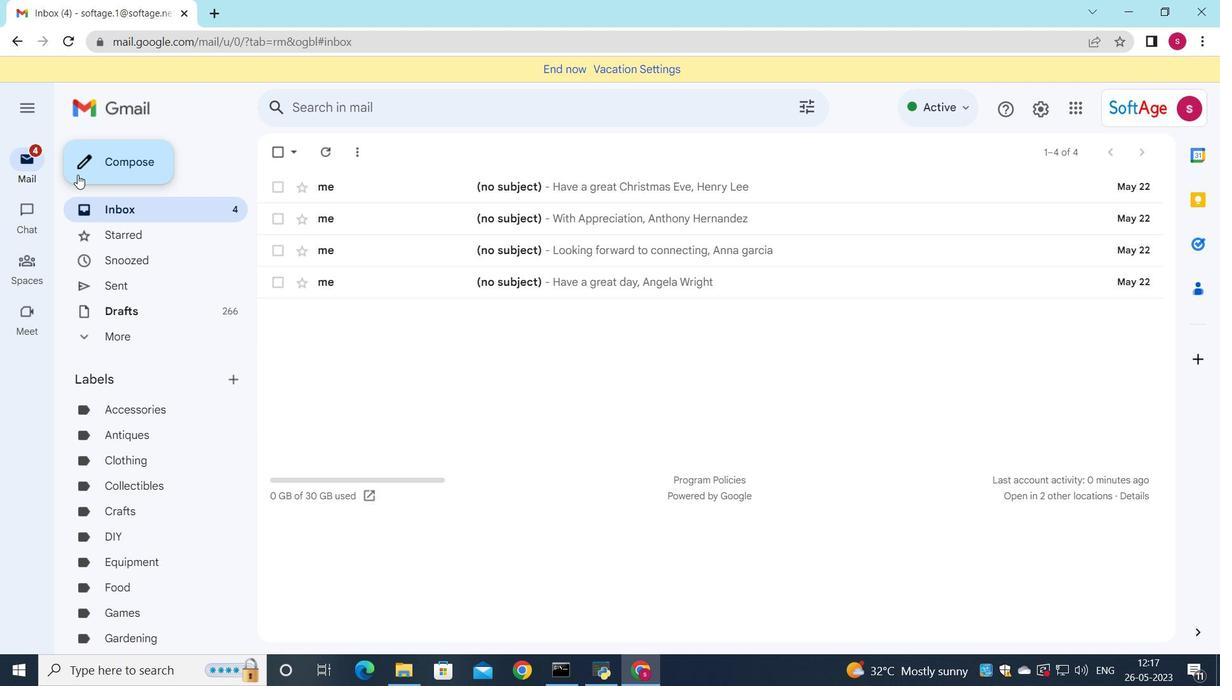 
Action: Mouse pressed left at (97, 167)
Screenshot: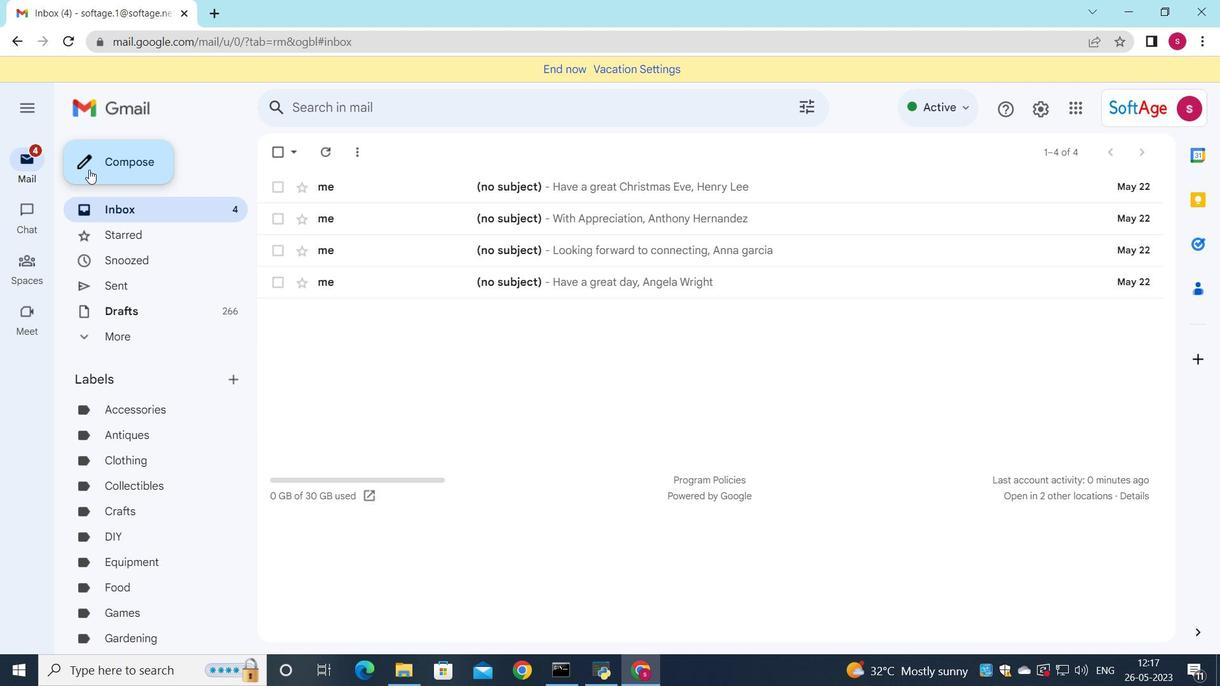
Action: Mouse moved to (871, 270)
Screenshot: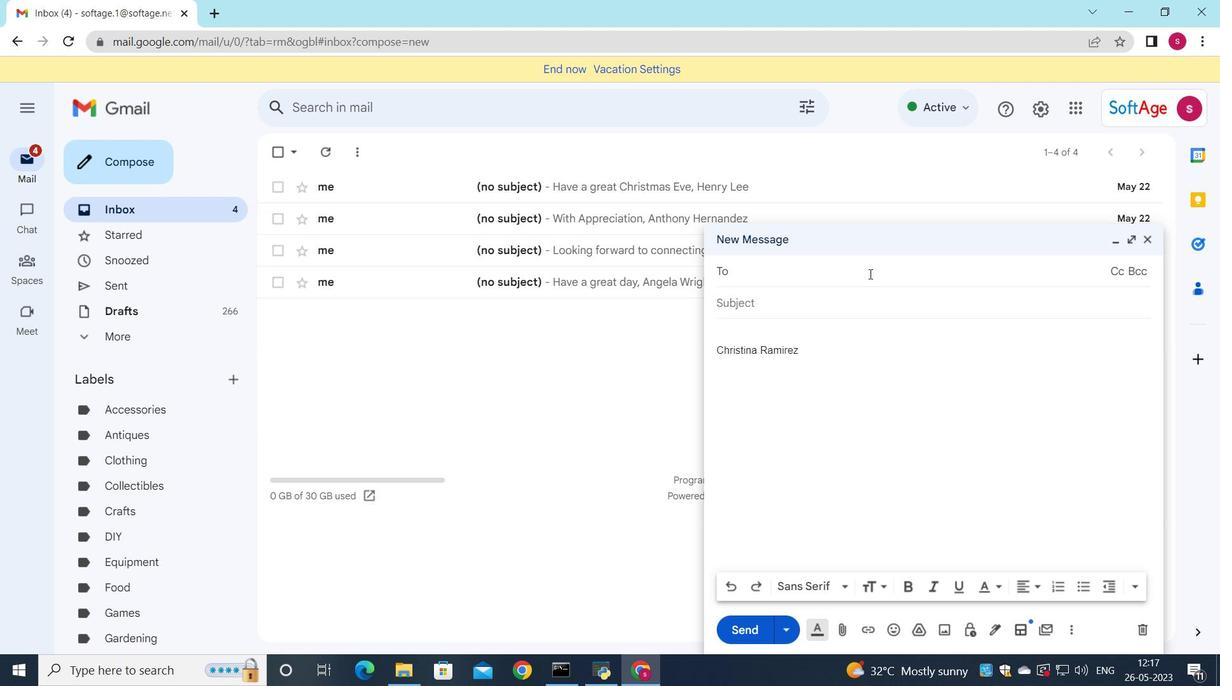 
Action: Key pressed so
Screenshot: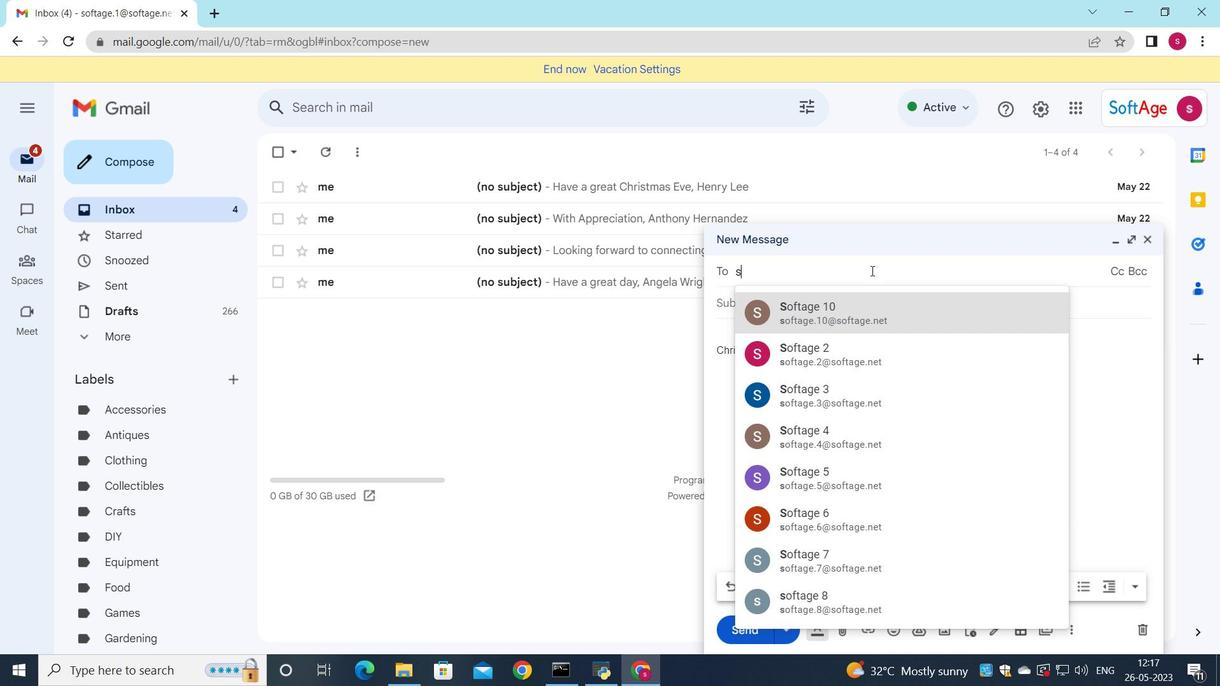 
Action: Mouse moved to (856, 601)
Screenshot: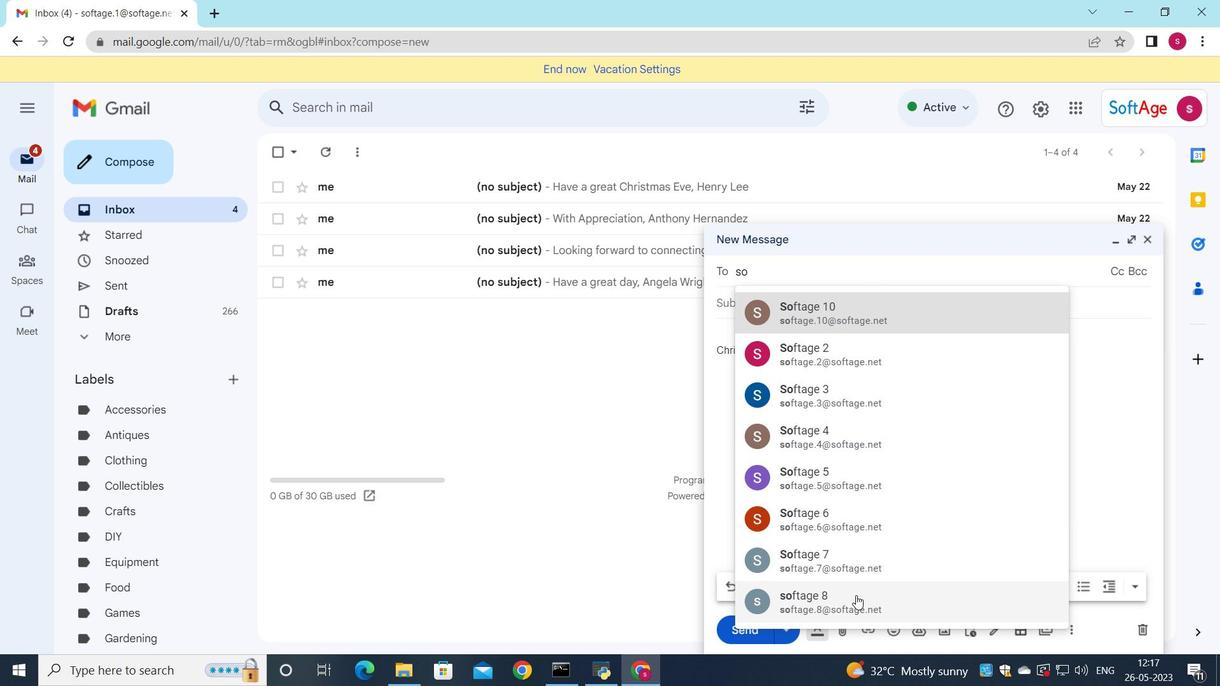 
Action: Mouse pressed left at (856, 601)
Screenshot: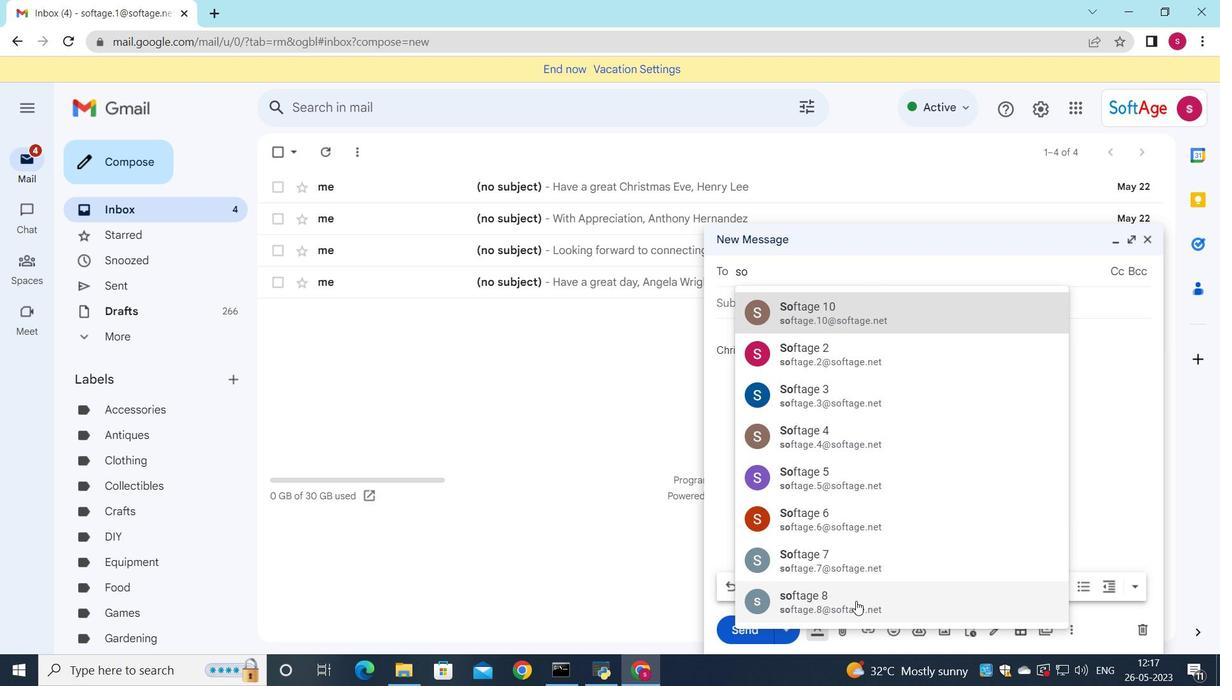 
Action: Mouse moved to (819, 488)
Screenshot: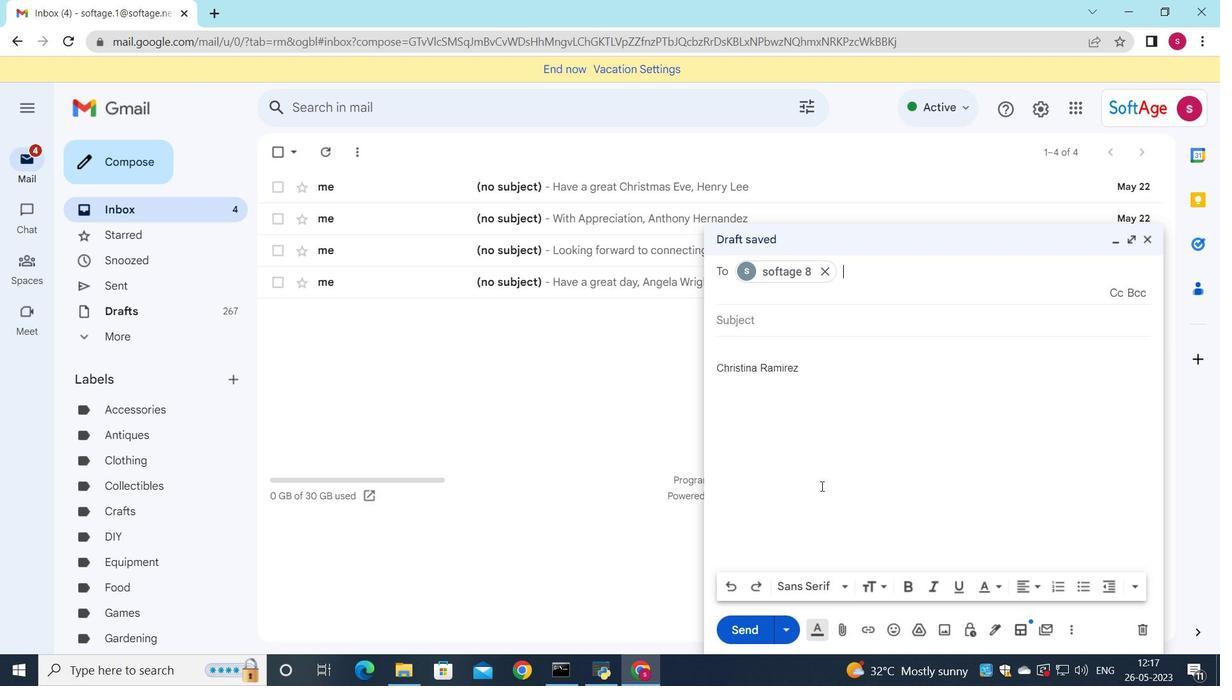 
Action: Key pressed s
Screenshot: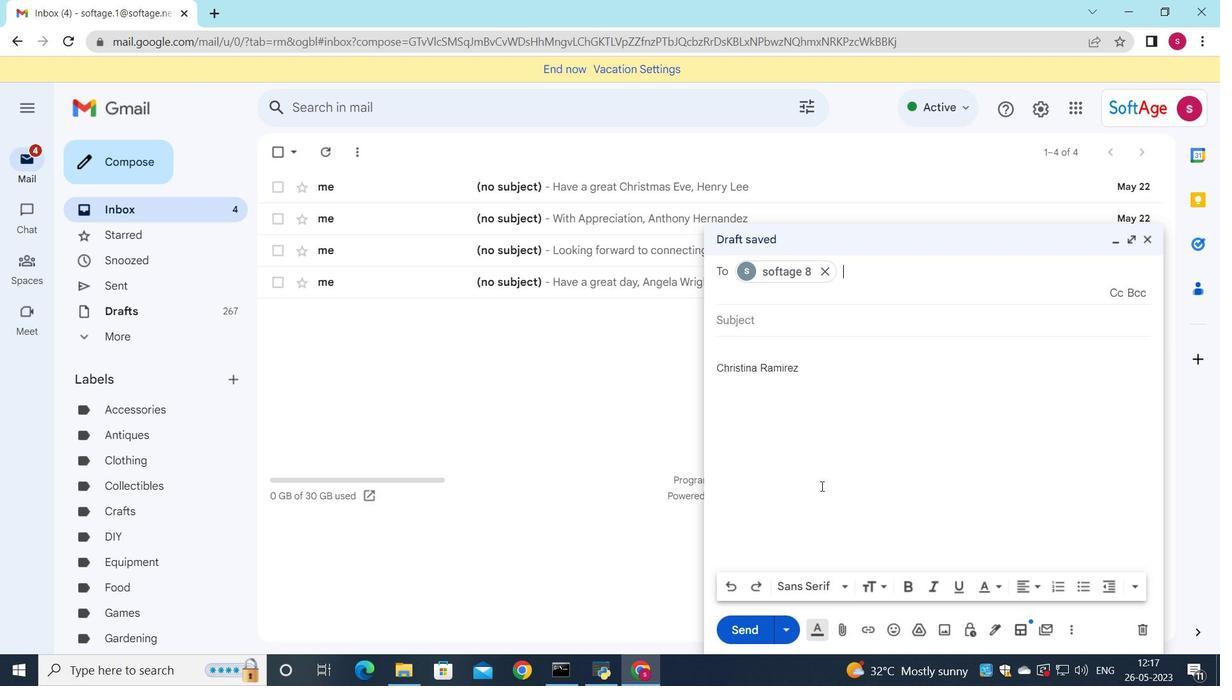 
Action: Mouse moved to (938, 521)
Screenshot: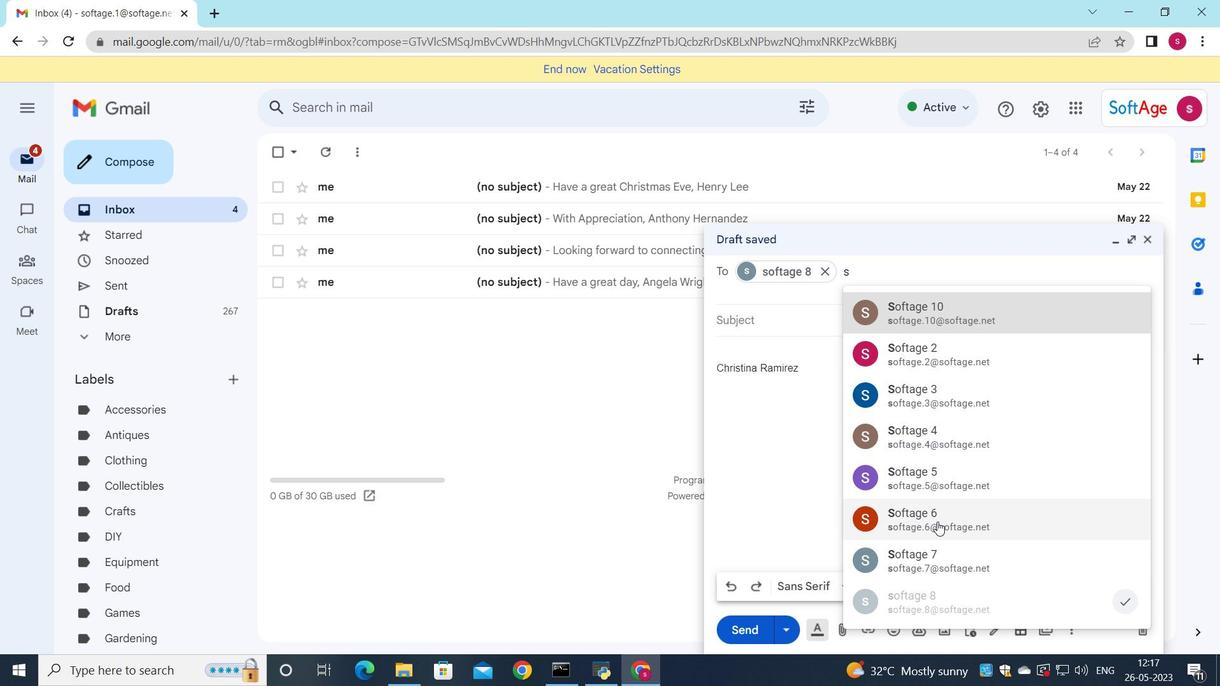 
Action: Key pressed oftage.9
Screenshot: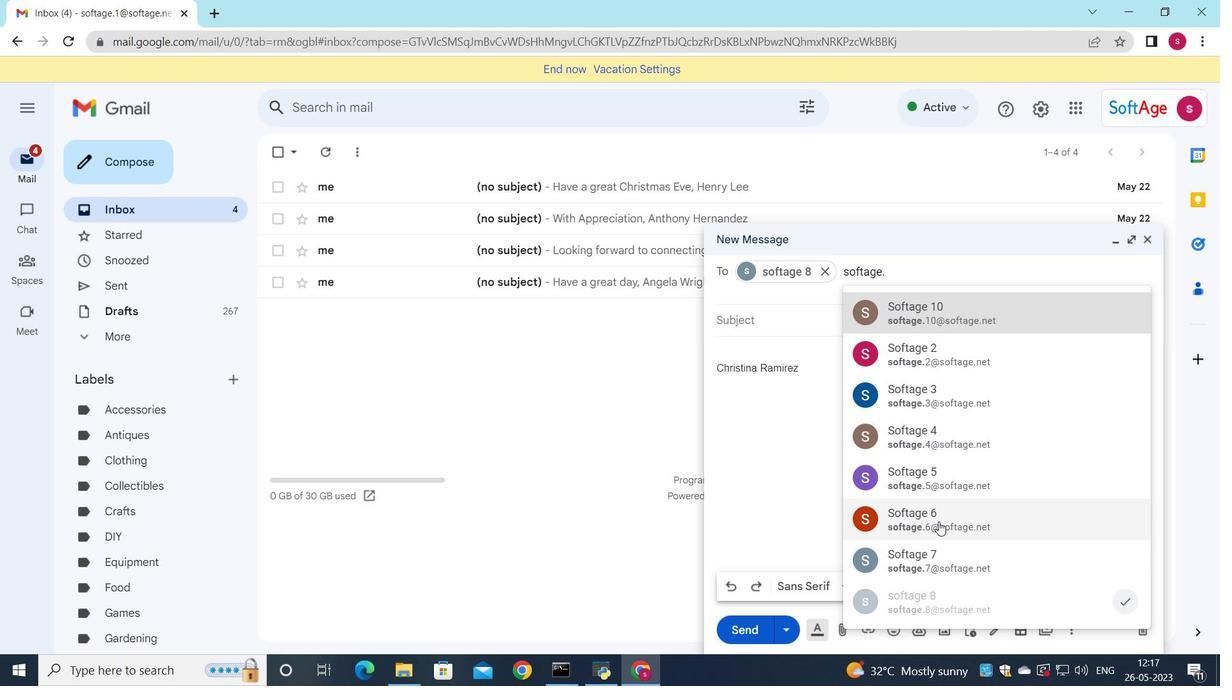 
Action: Mouse moved to (971, 311)
Screenshot: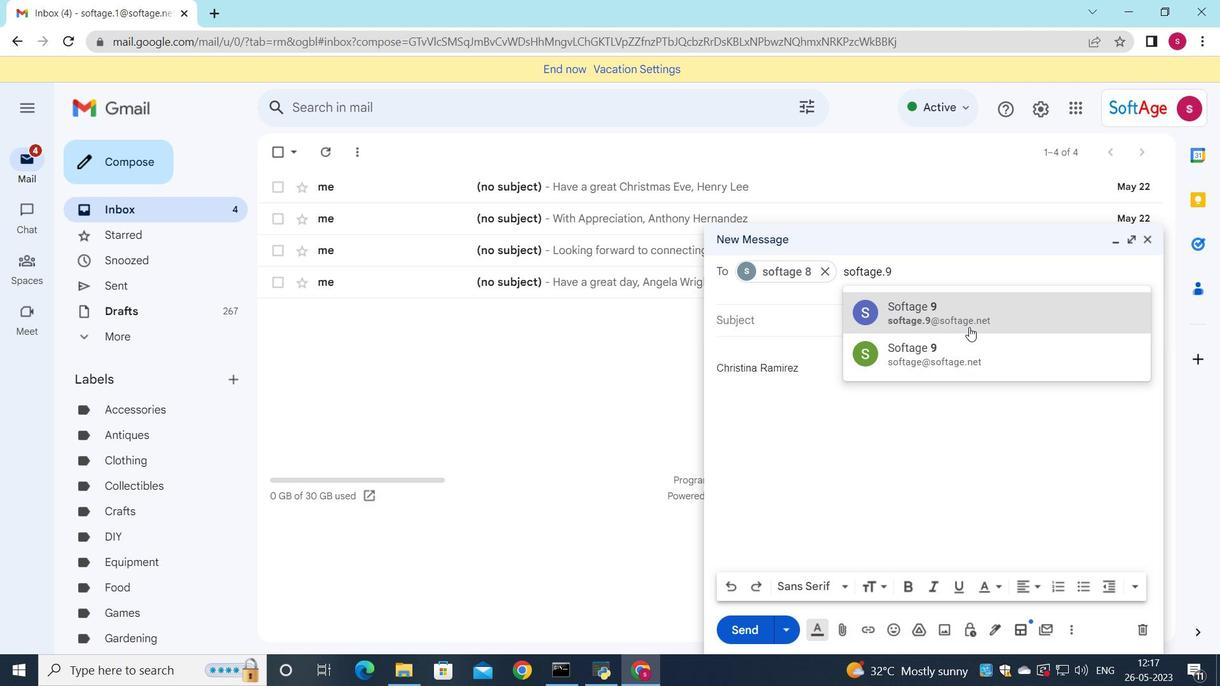
Action: Mouse pressed left at (971, 311)
Screenshot: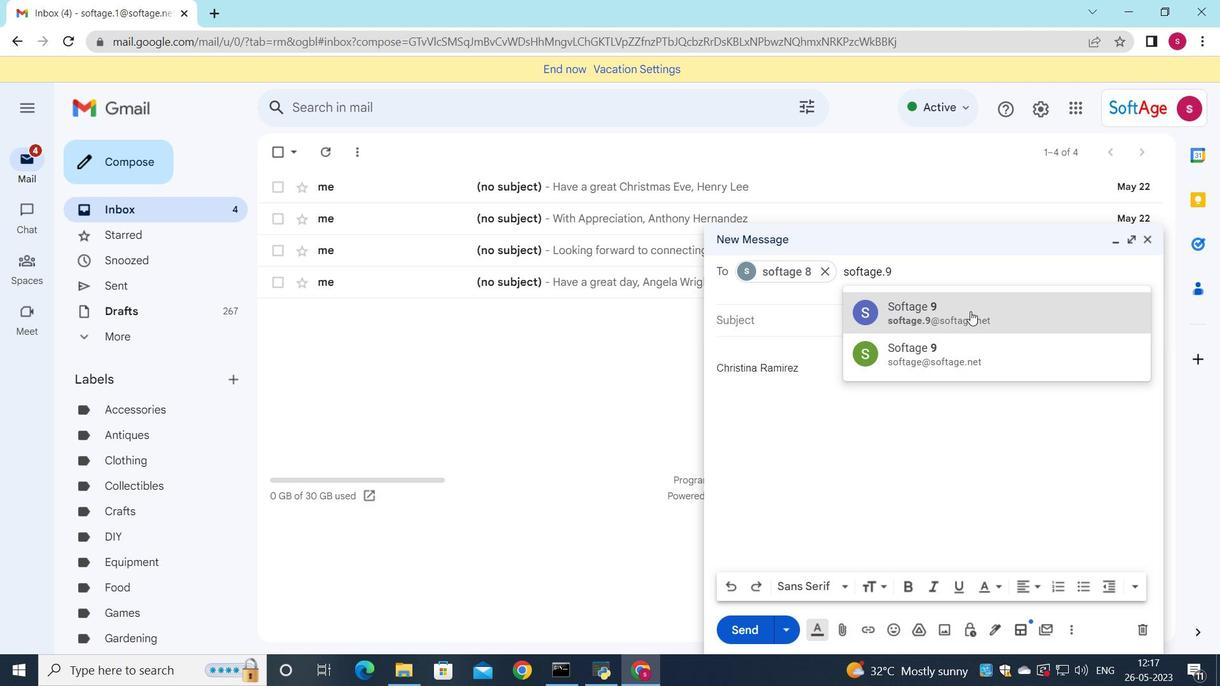 
Action: Mouse moved to (746, 333)
Screenshot: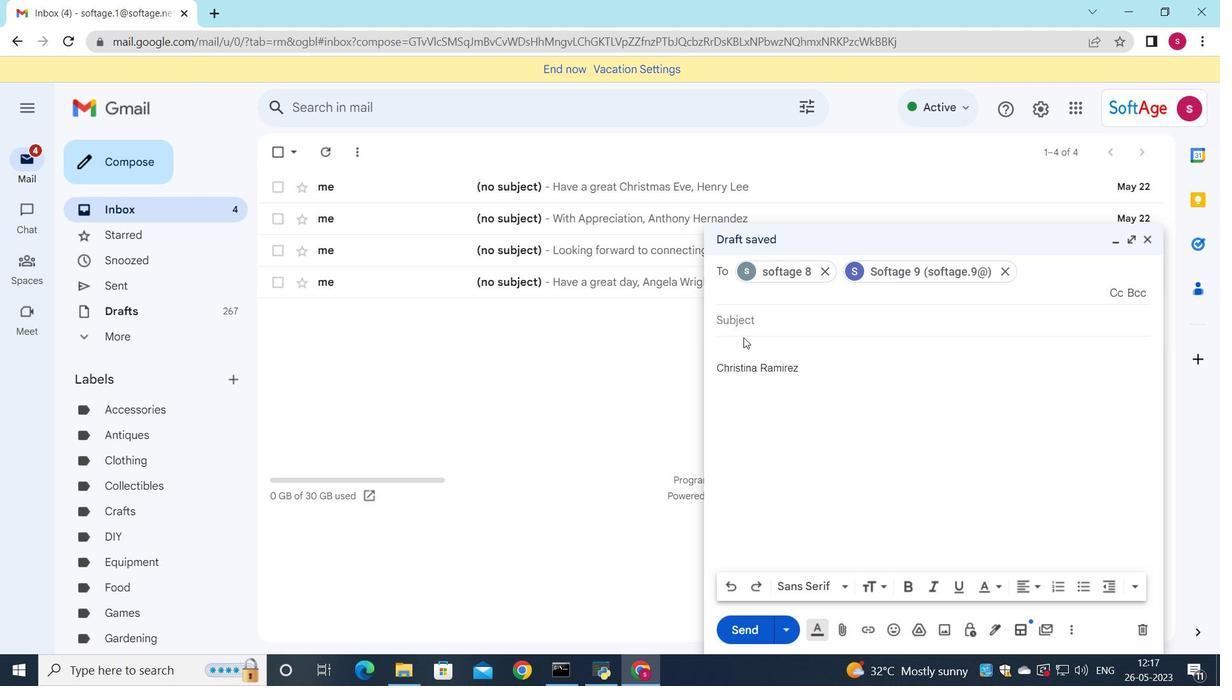 
Action: Mouse pressed left at (746, 333)
Screenshot: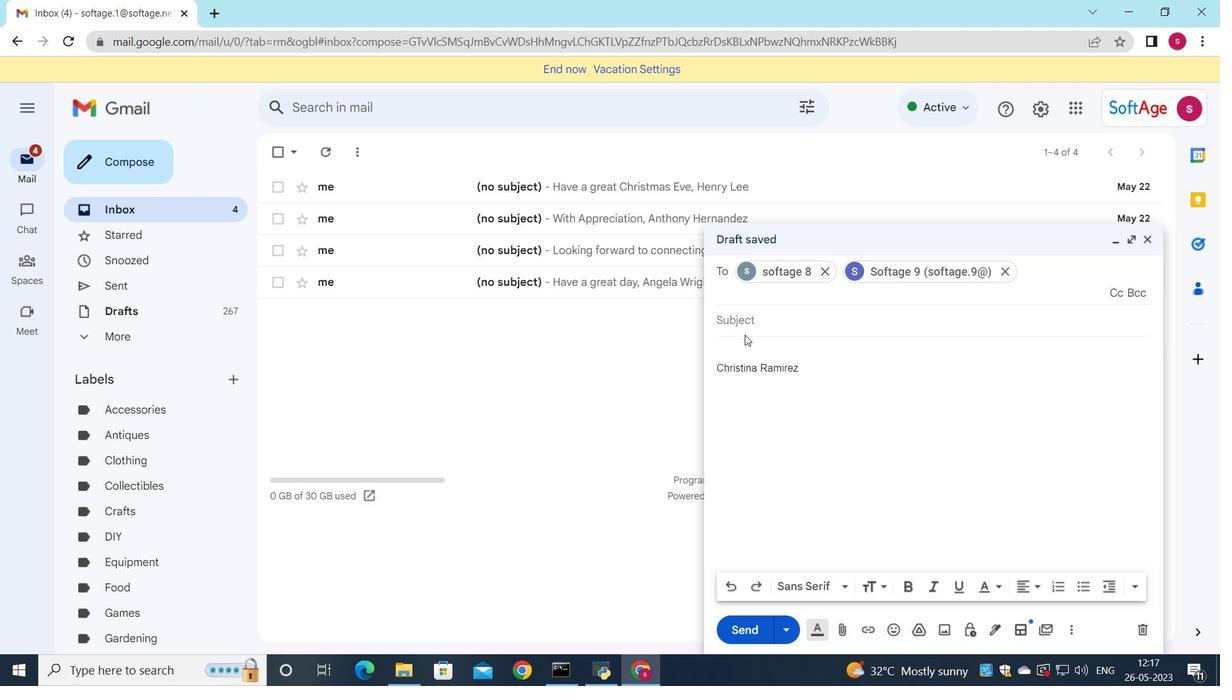 
Action: Mouse moved to (947, 345)
Screenshot: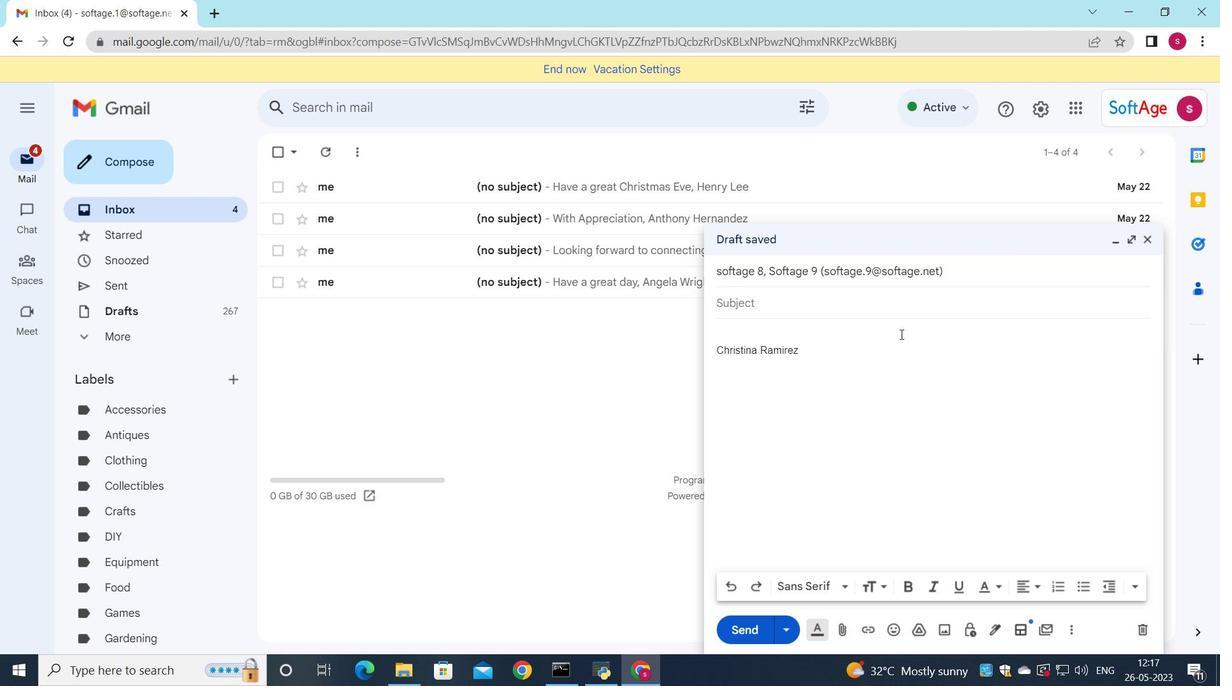 
Action: Key pressed <Key.shift>Request<Key.space>for<Key.space>donationd<Key.backspace>s<Key.space>
Screenshot: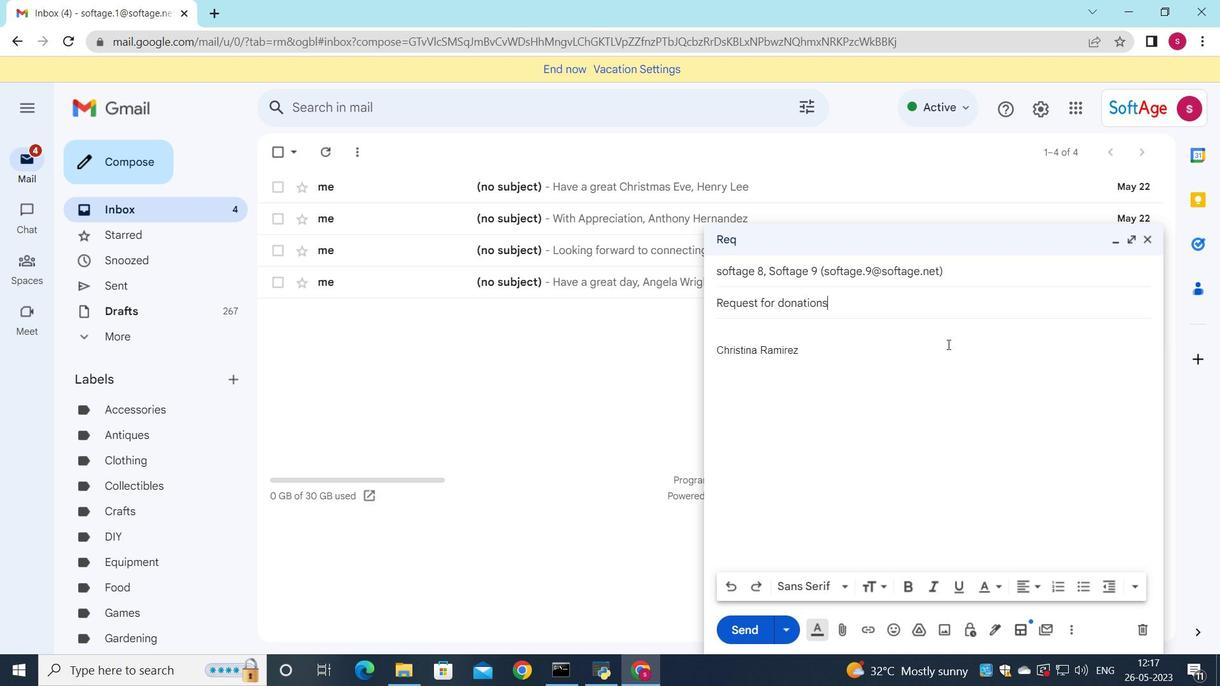 
Action: Mouse moved to (744, 336)
Screenshot: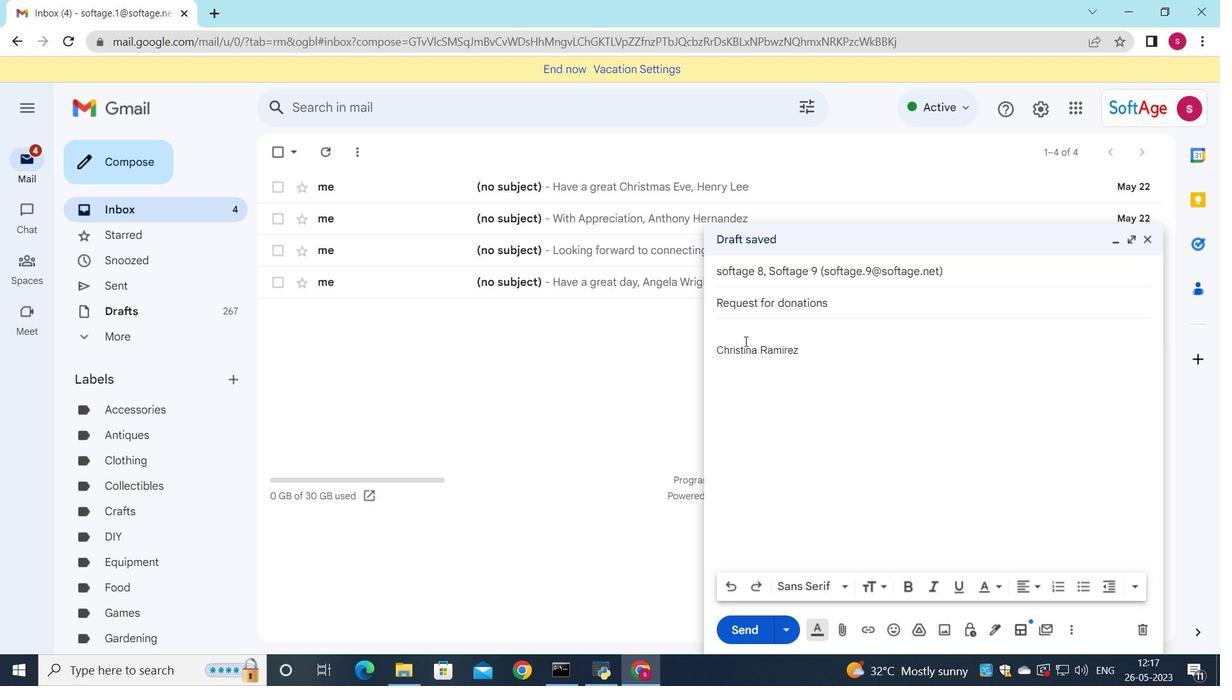
Action: Mouse pressed left at (744, 336)
Screenshot: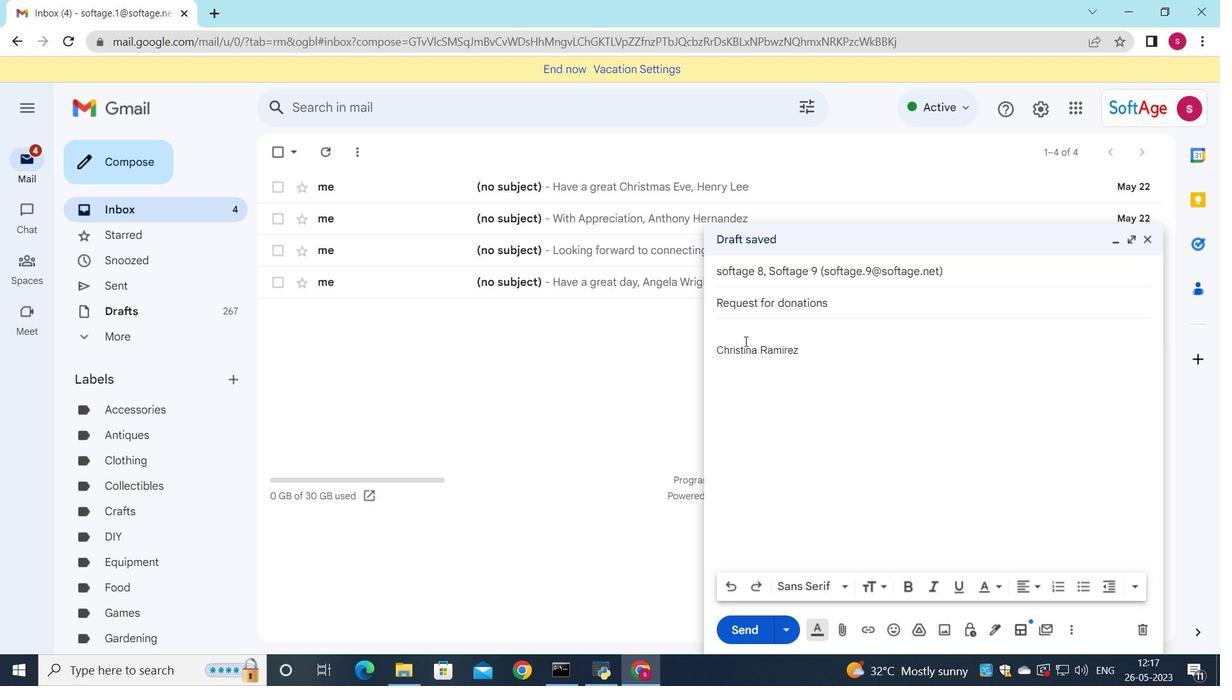 
Action: Key pressed <Key.shift>I<Key.space>am<Key.space>pleased<Key.space>to<Key.space>inform<Key.space>you<Key.space>that<Key.space>we<Key.space>have<Key.space>selecected<Key.space>
Screenshot: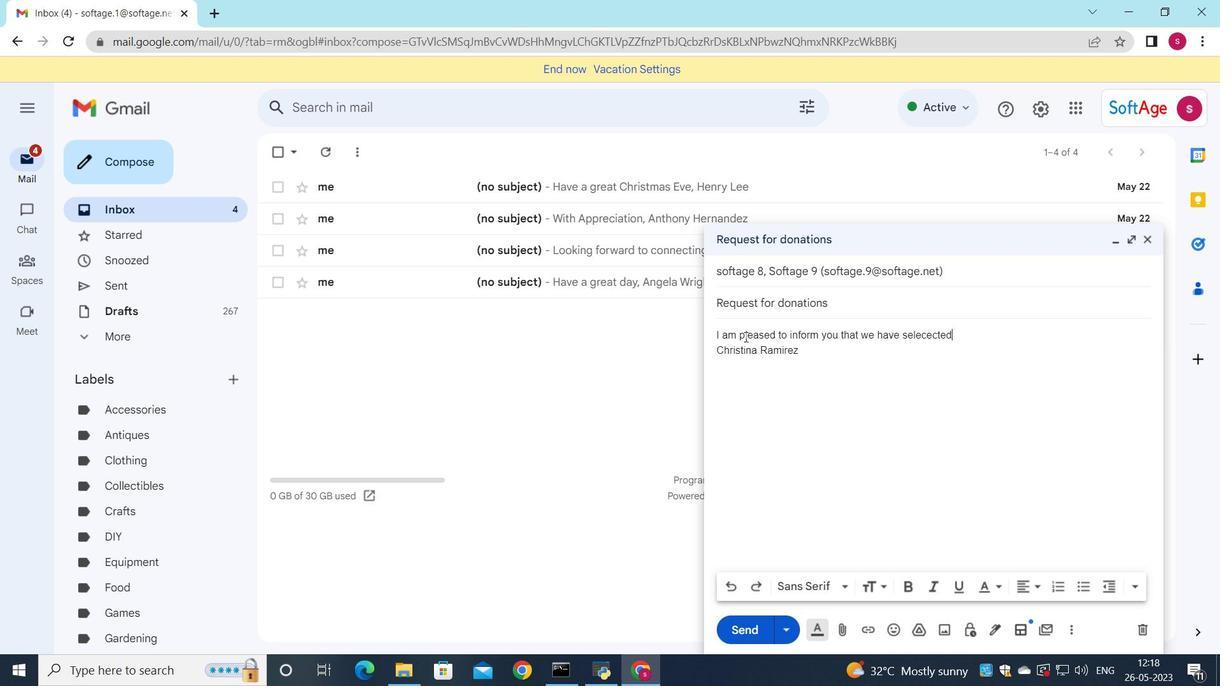 
Action: Mouse moved to (932, 337)
Screenshot: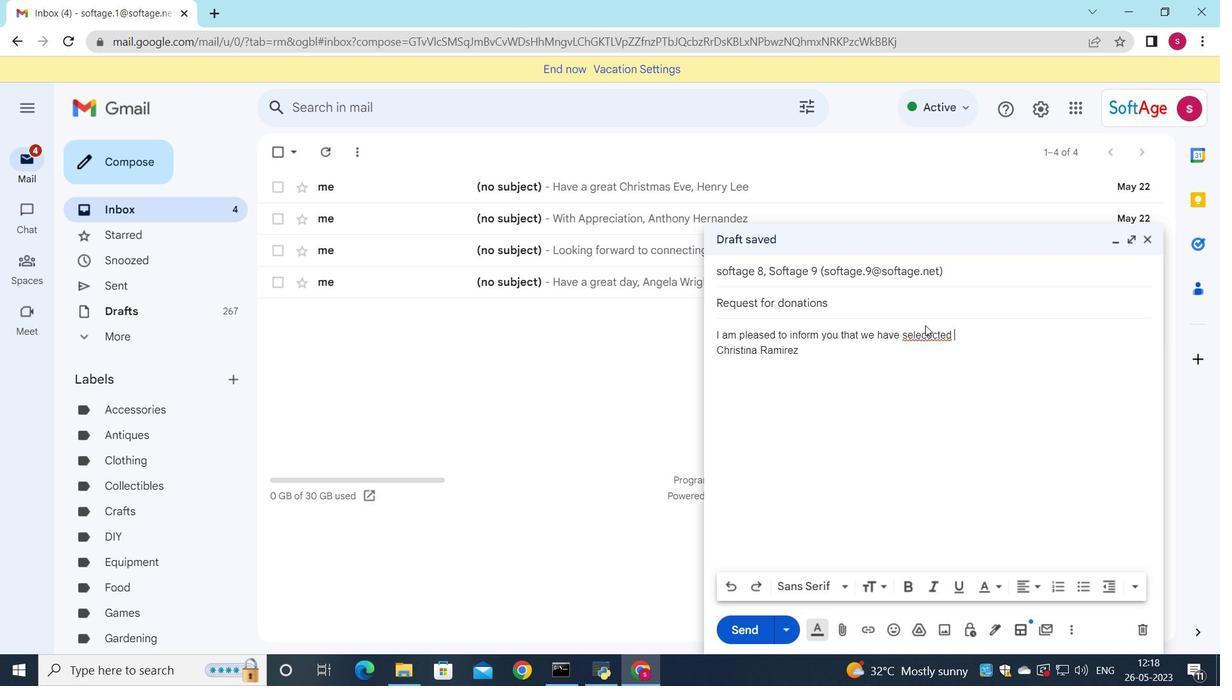 
Action: Mouse pressed left at (932, 337)
Screenshot: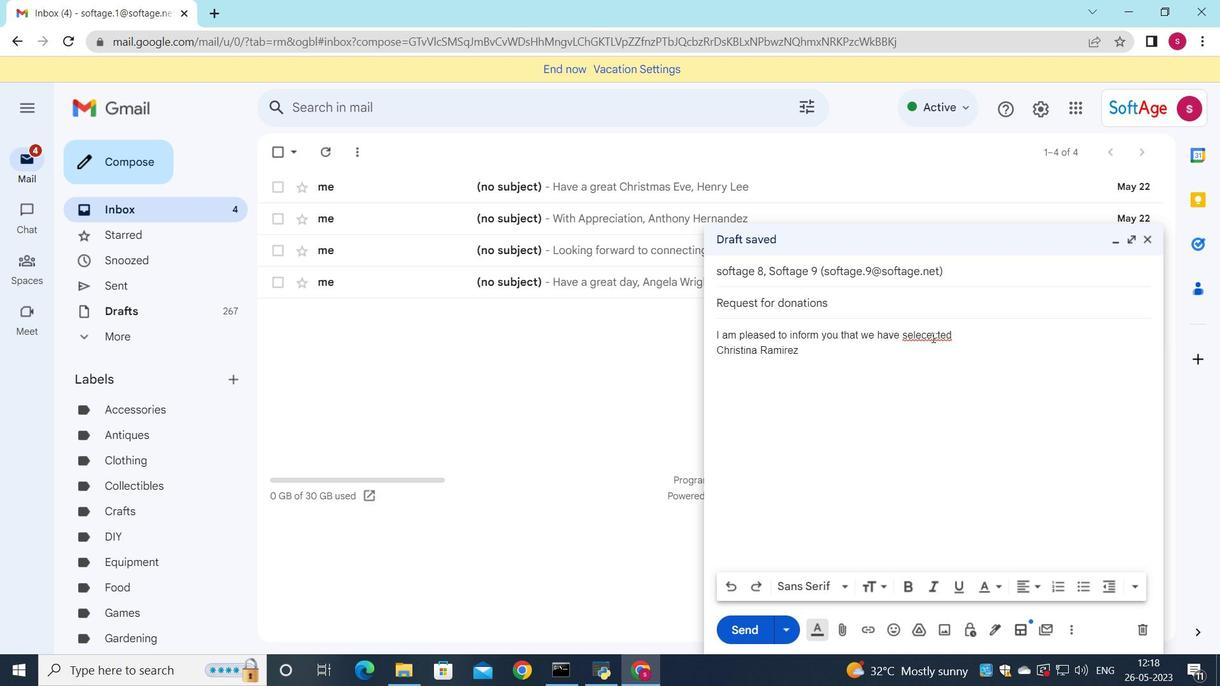 
Action: Key pressed <Key.backspace>
Screenshot: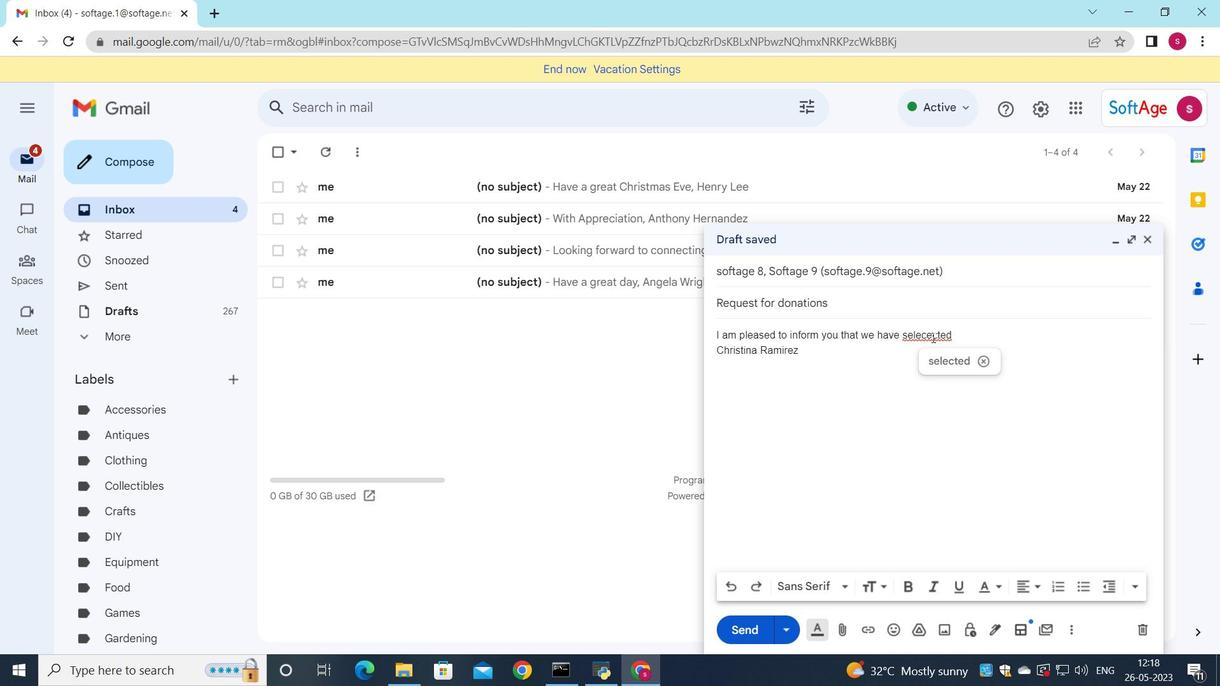 
Action: Mouse moved to (967, 343)
Screenshot: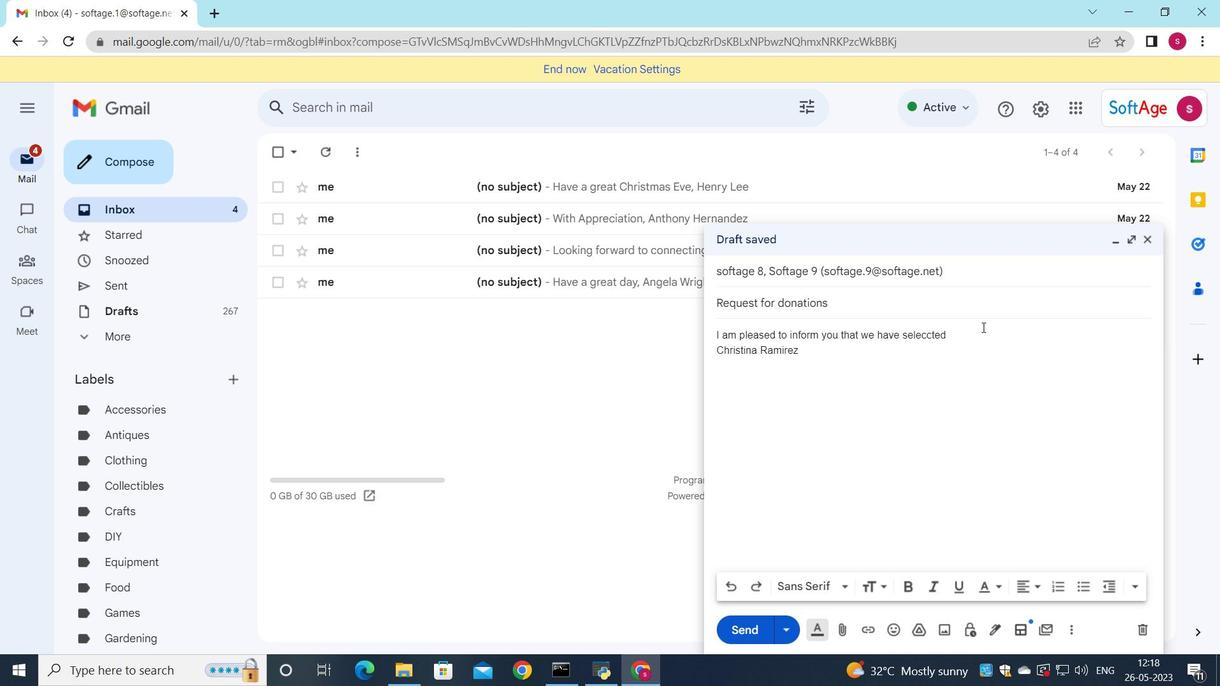 
Action: Mouse pressed left at (967, 343)
Screenshot: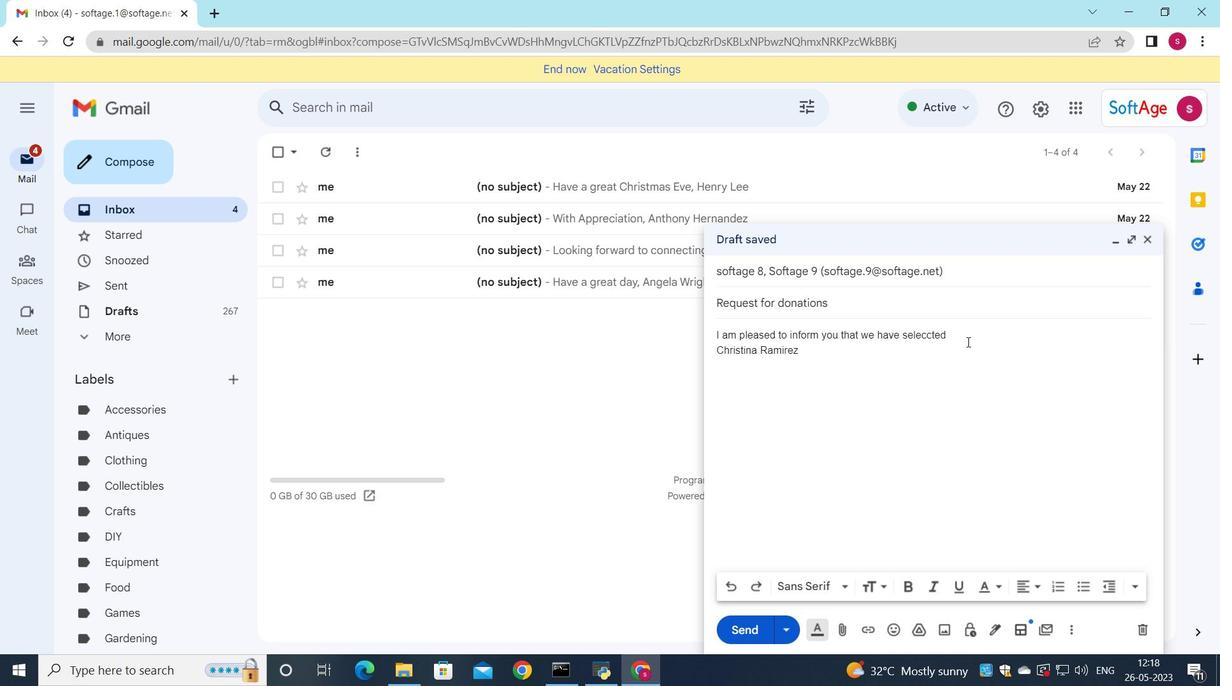 
Action: Mouse moved to (925, 337)
Screenshot: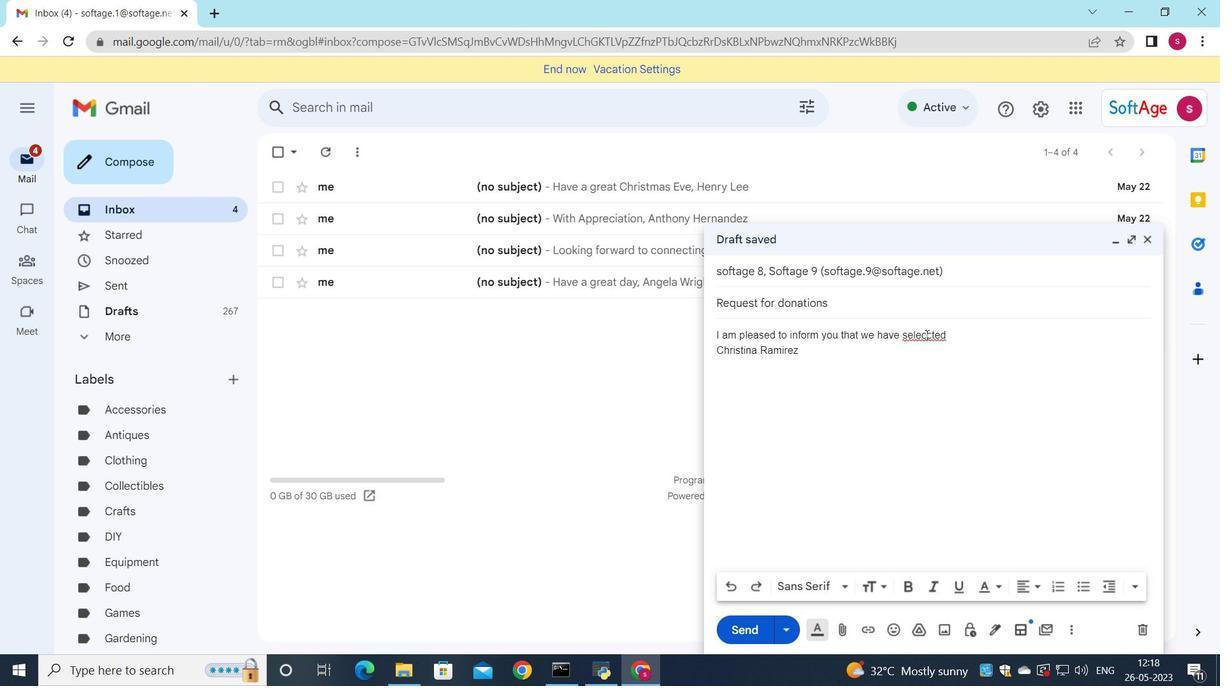 
Action: Mouse pressed left at (925, 337)
Screenshot: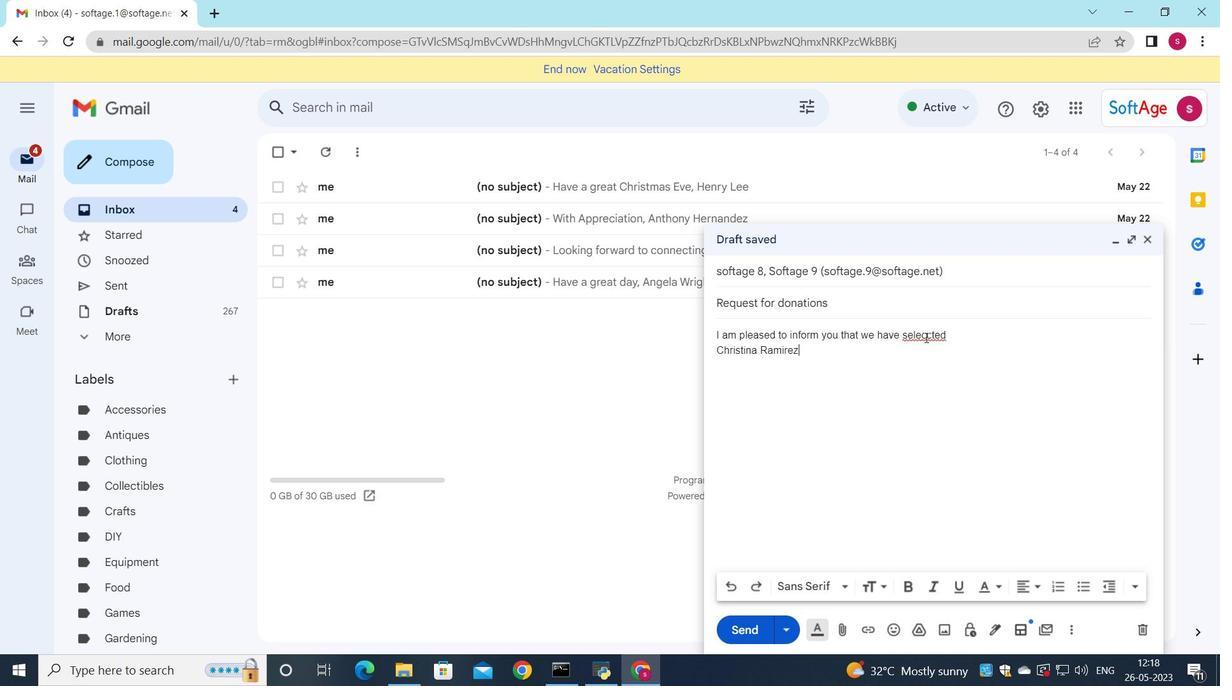 
Action: Key pressed <Key.backspace>
Screenshot: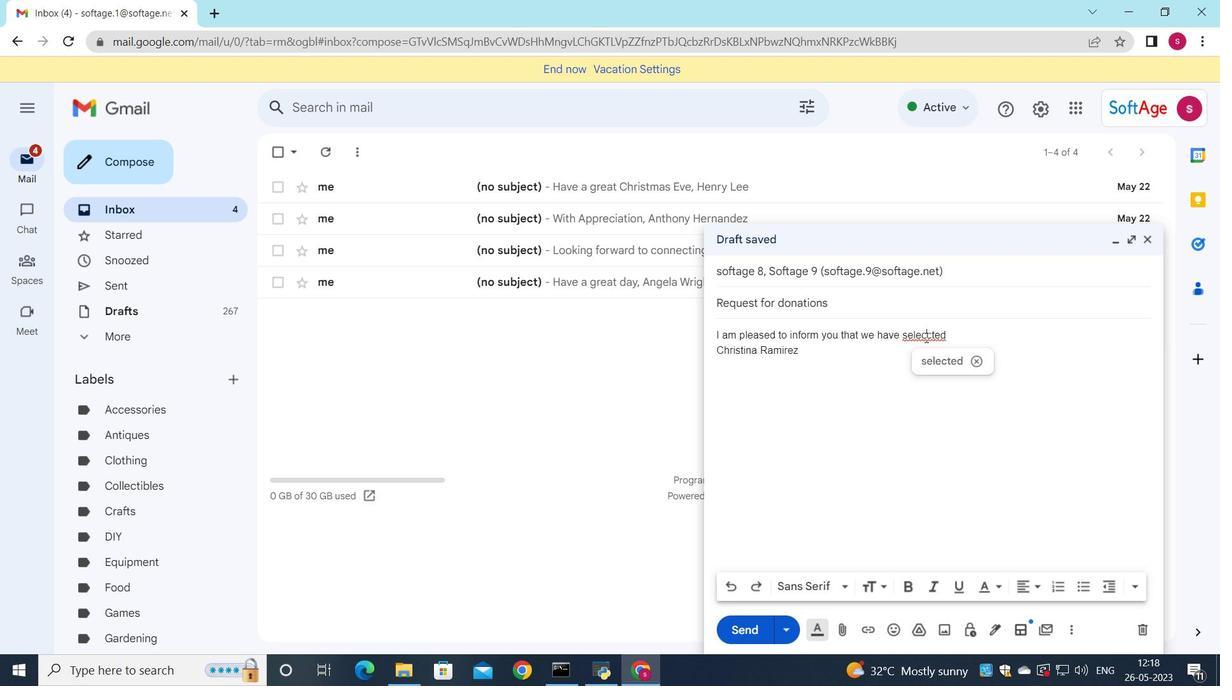 
Action: Mouse moved to (954, 333)
Screenshot: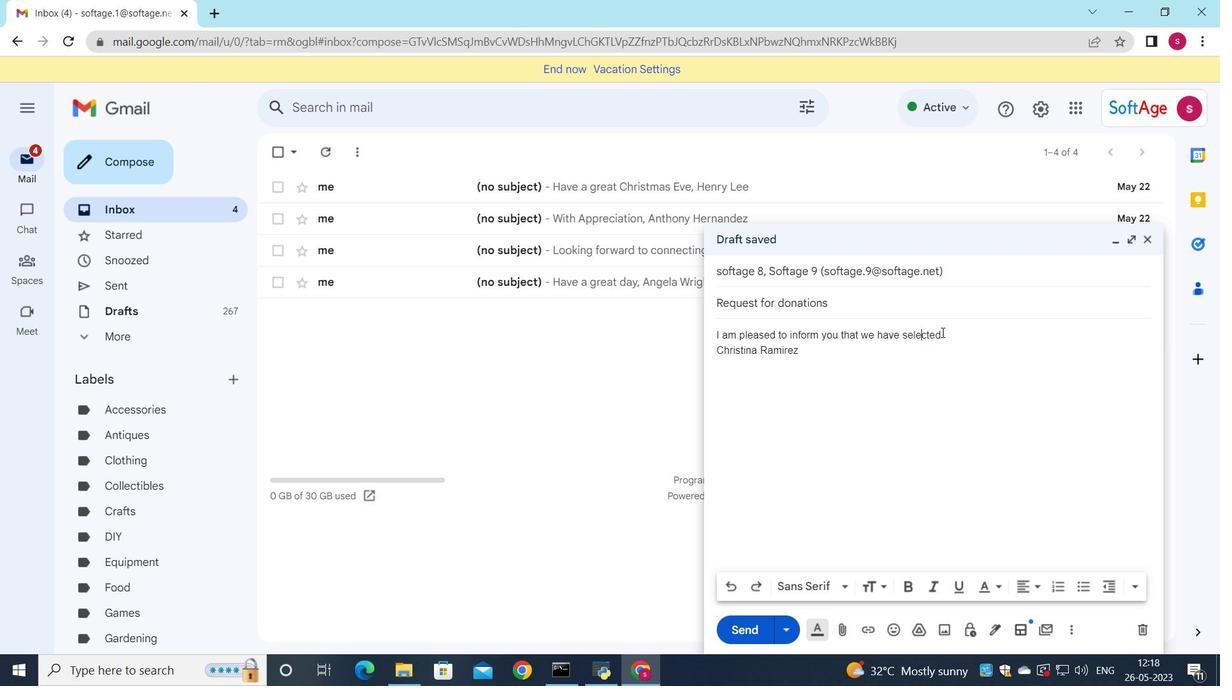 
Action: Mouse pressed left at (954, 333)
Screenshot: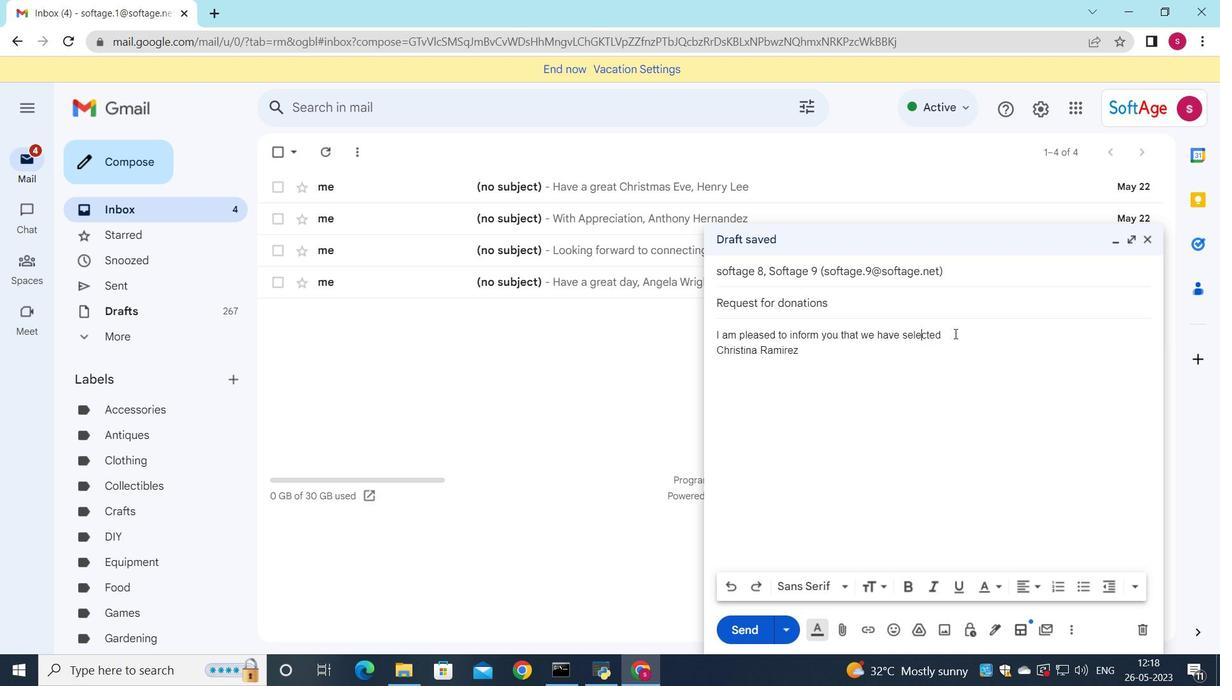 
Action: Key pressed <Key.space><Key.backspace>proposal
Screenshot: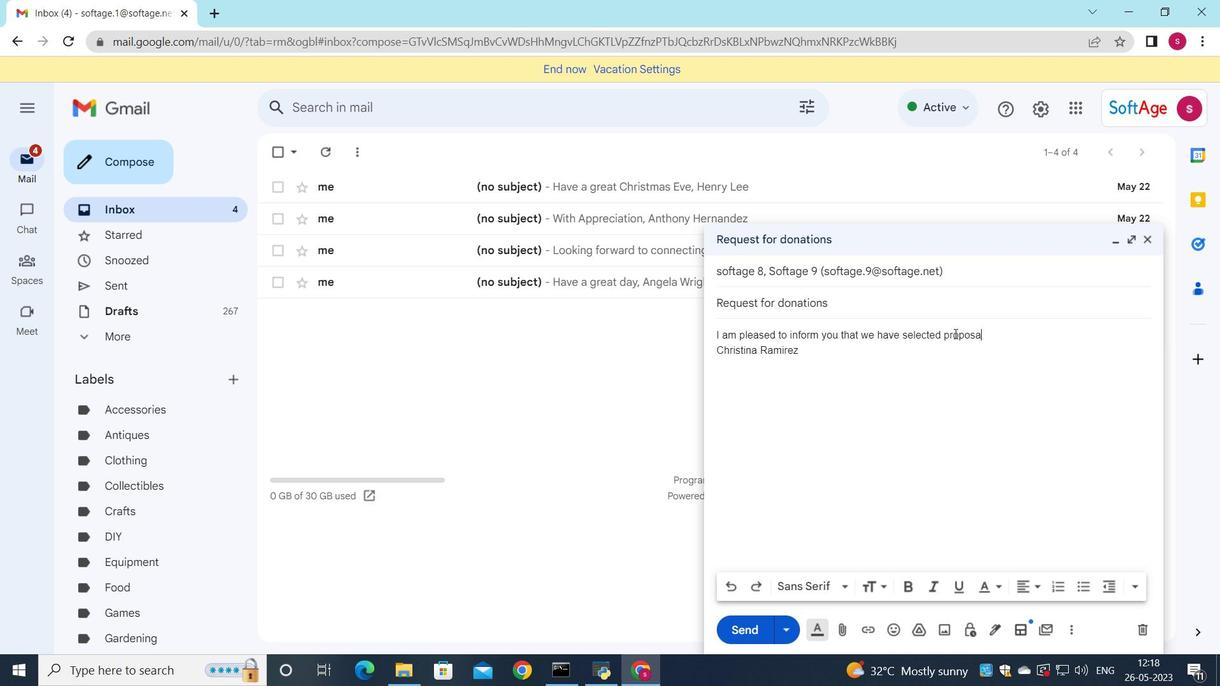 
Action: Mouse moved to (847, 631)
Screenshot: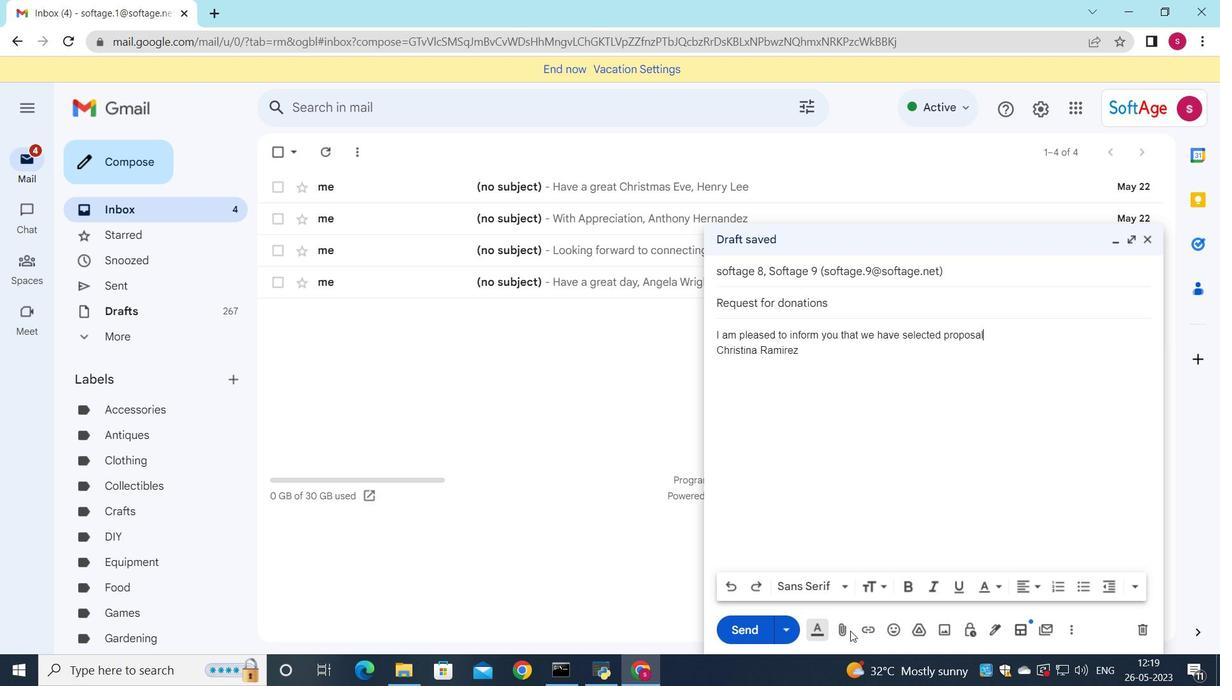 
Action: Mouse pressed left at (847, 631)
Screenshot: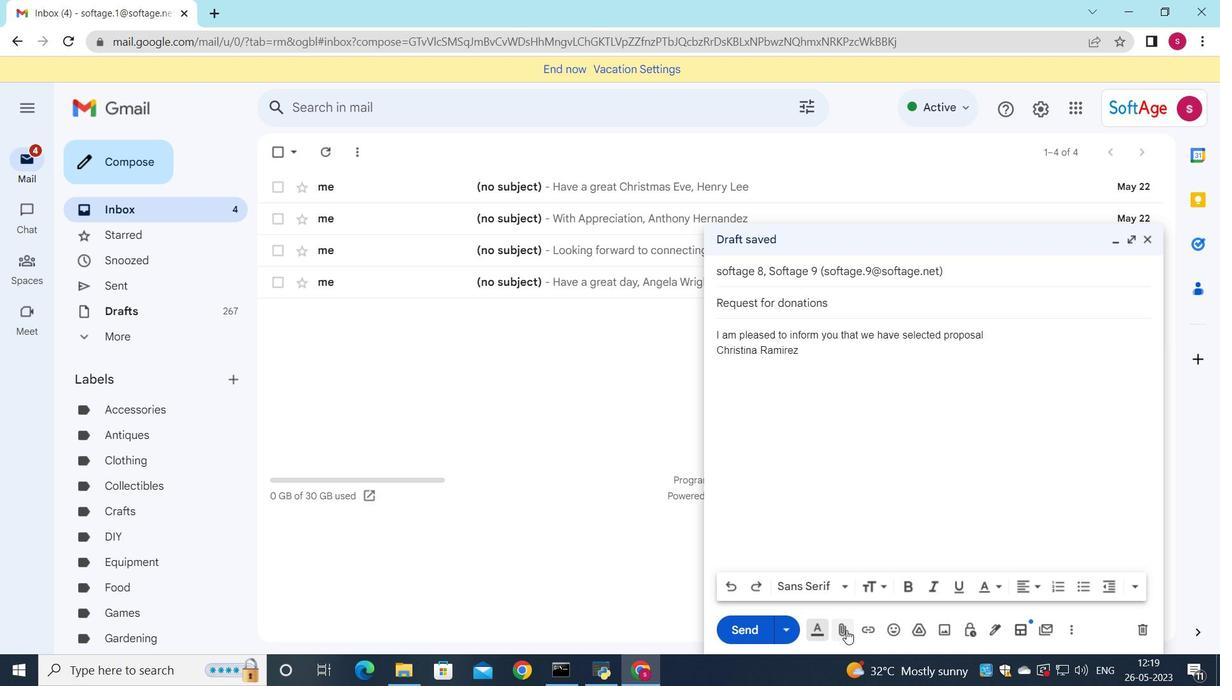 
Action: Mouse moved to (252, 120)
Screenshot: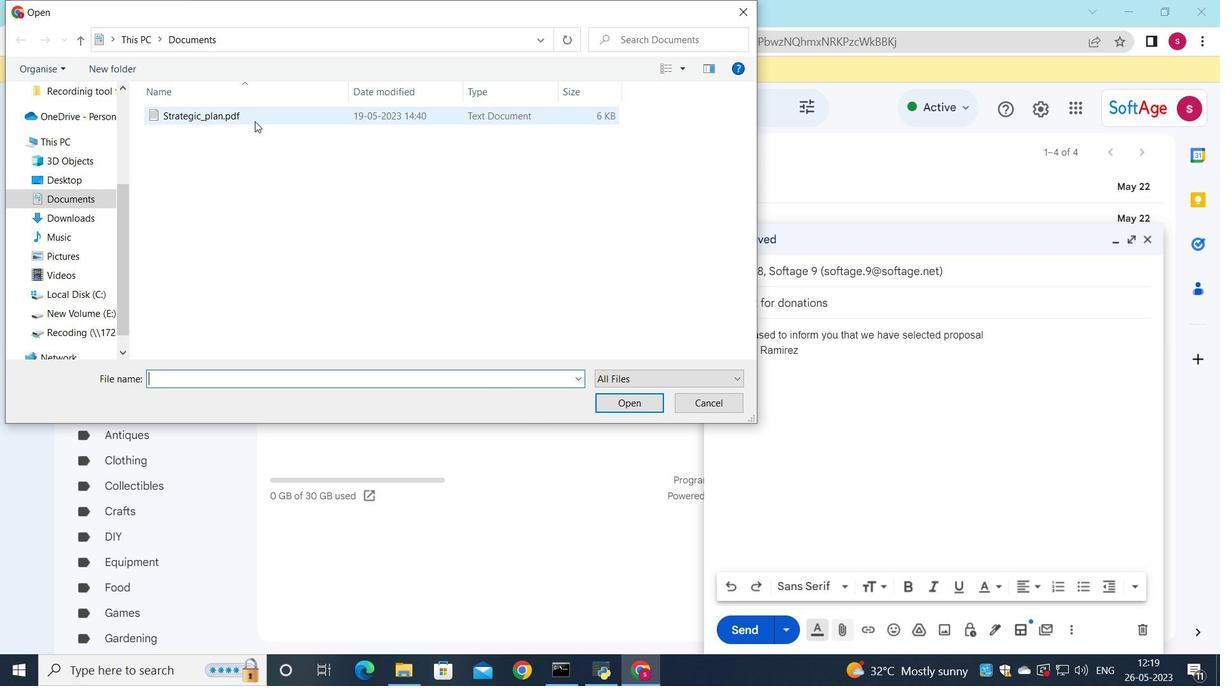 
Action: Mouse pressed left at (252, 120)
Screenshot: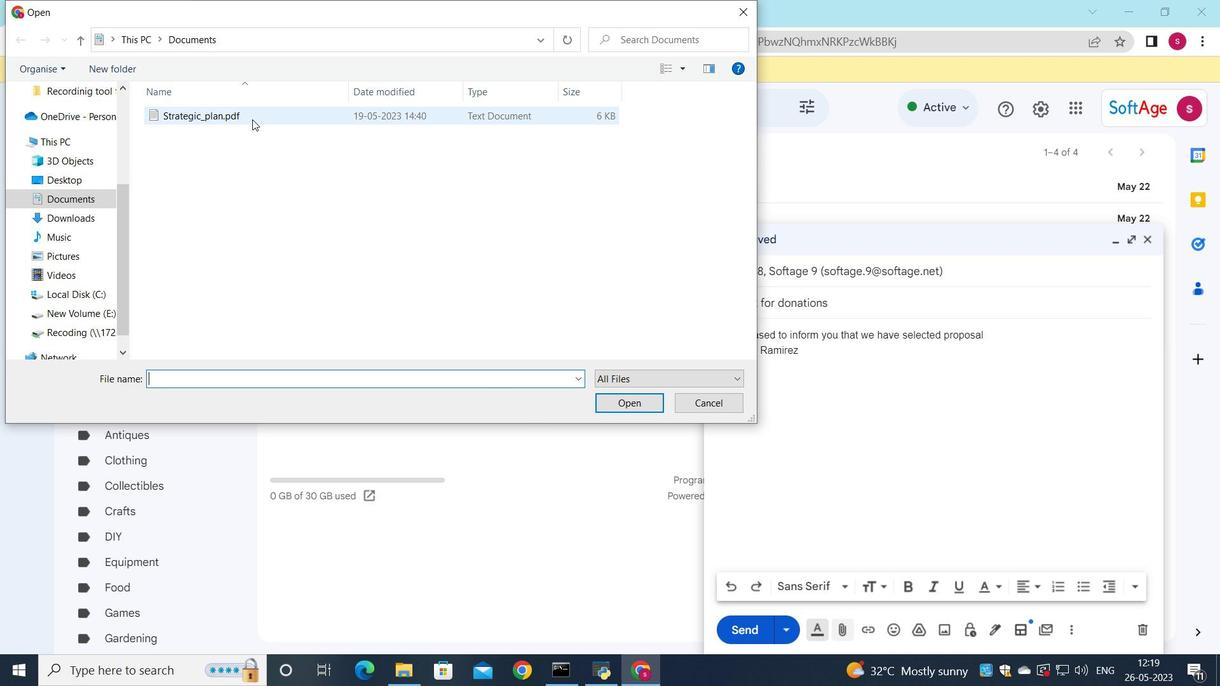 
Action: Mouse pressed left at (252, 120)
Screenshot: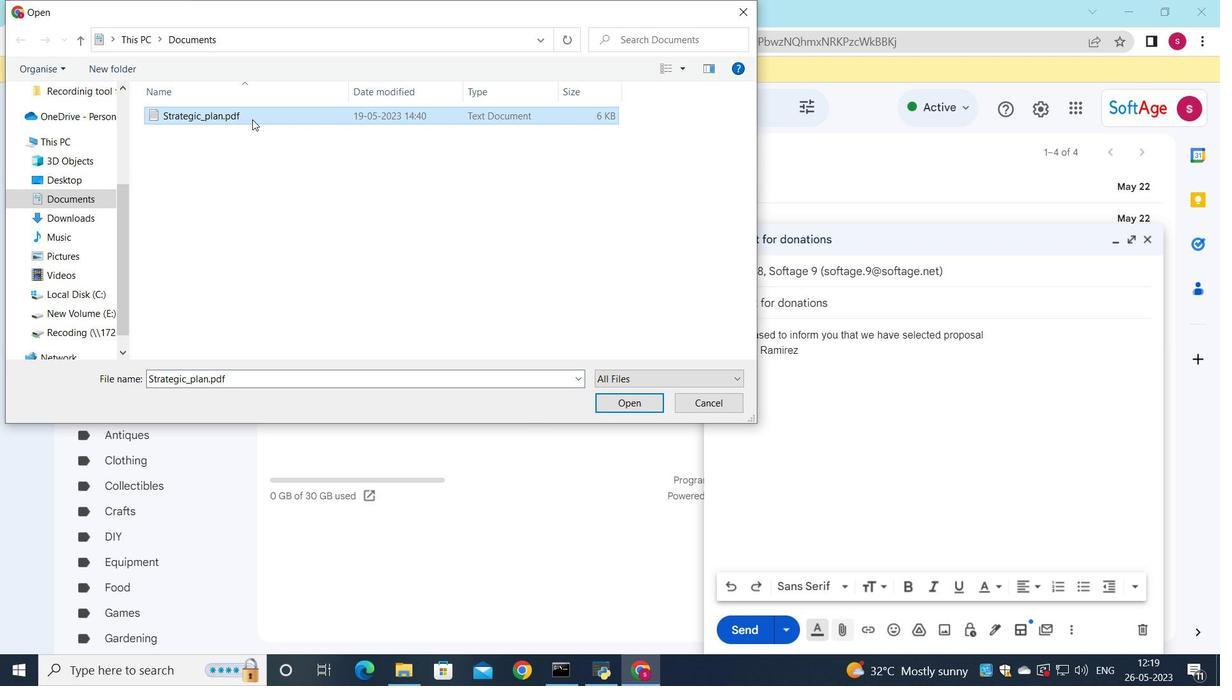 
Action: Mouse moved to (859, 397)
Screenshot: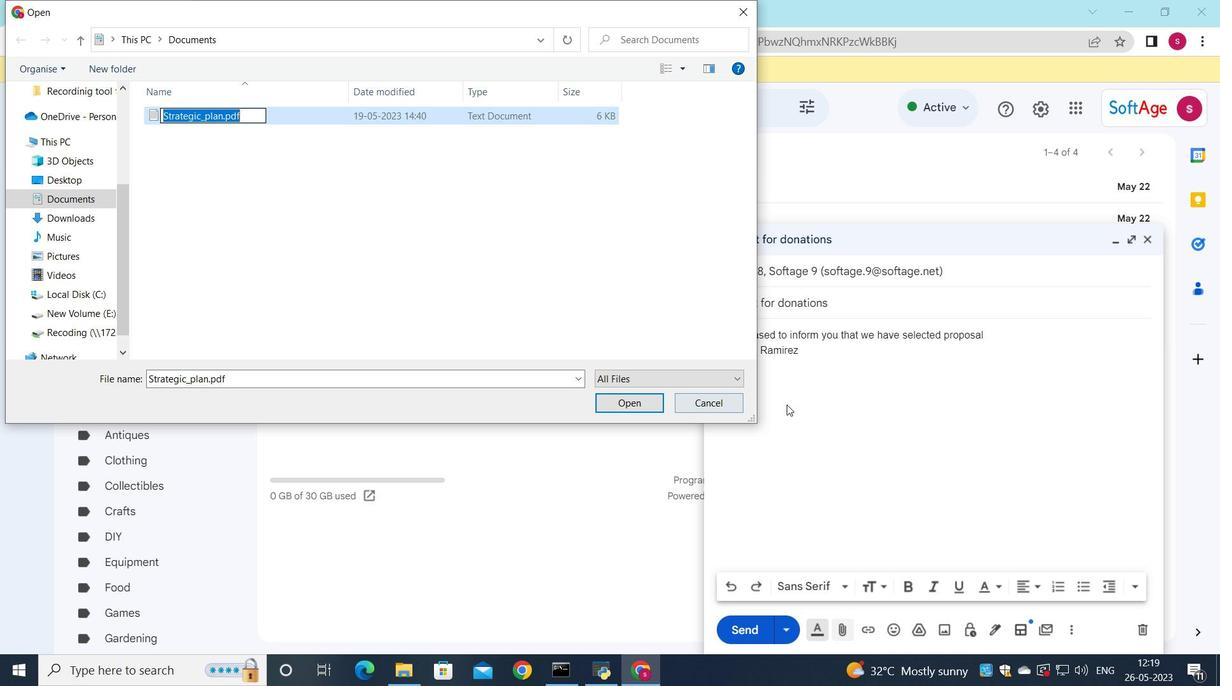
Action: Key pressed <Key.shift><Key.shift><Key.shift>Press<Key.shift>_rea<Key.backspace>lease.docx
Screenshot: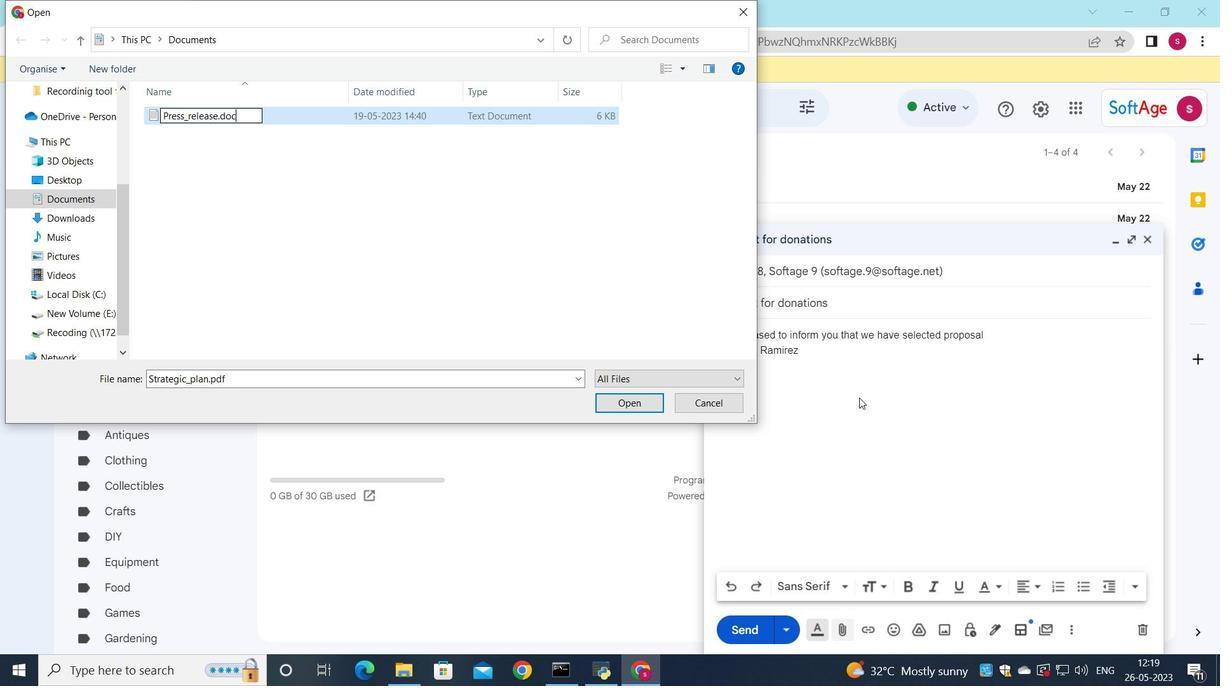 
Action: Mouse moved to (491, 113)
Screenshot: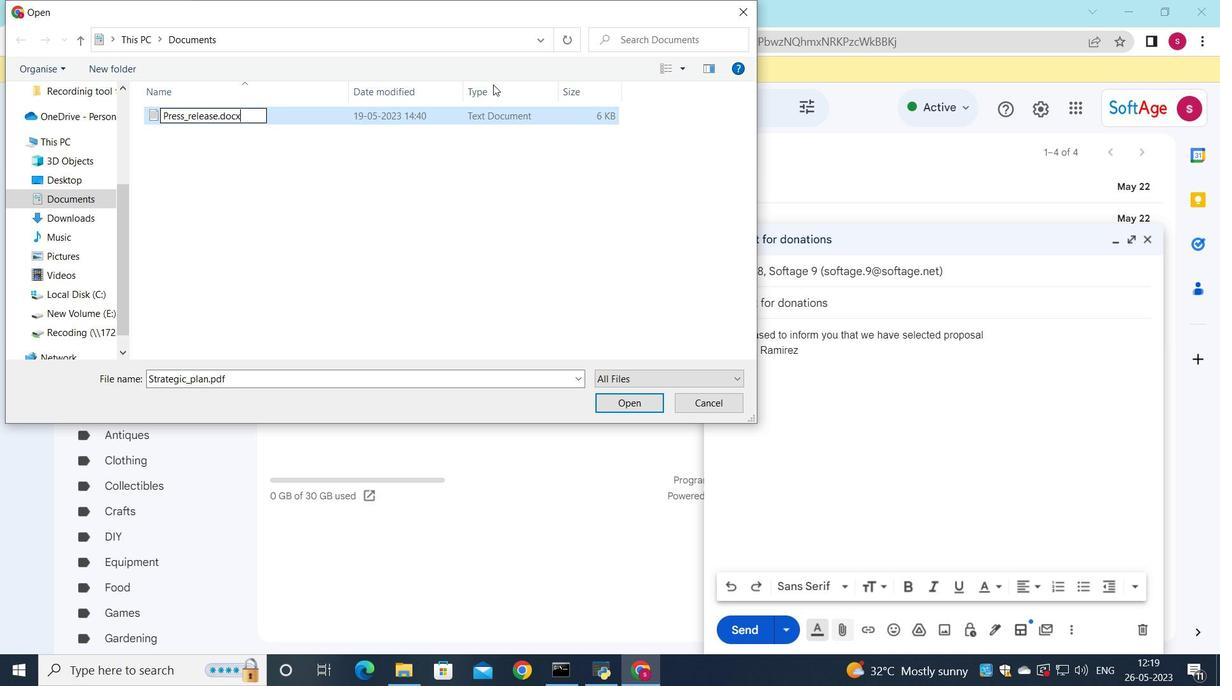 
Action: Mouse pressed left at (491, 113)
Screenshot: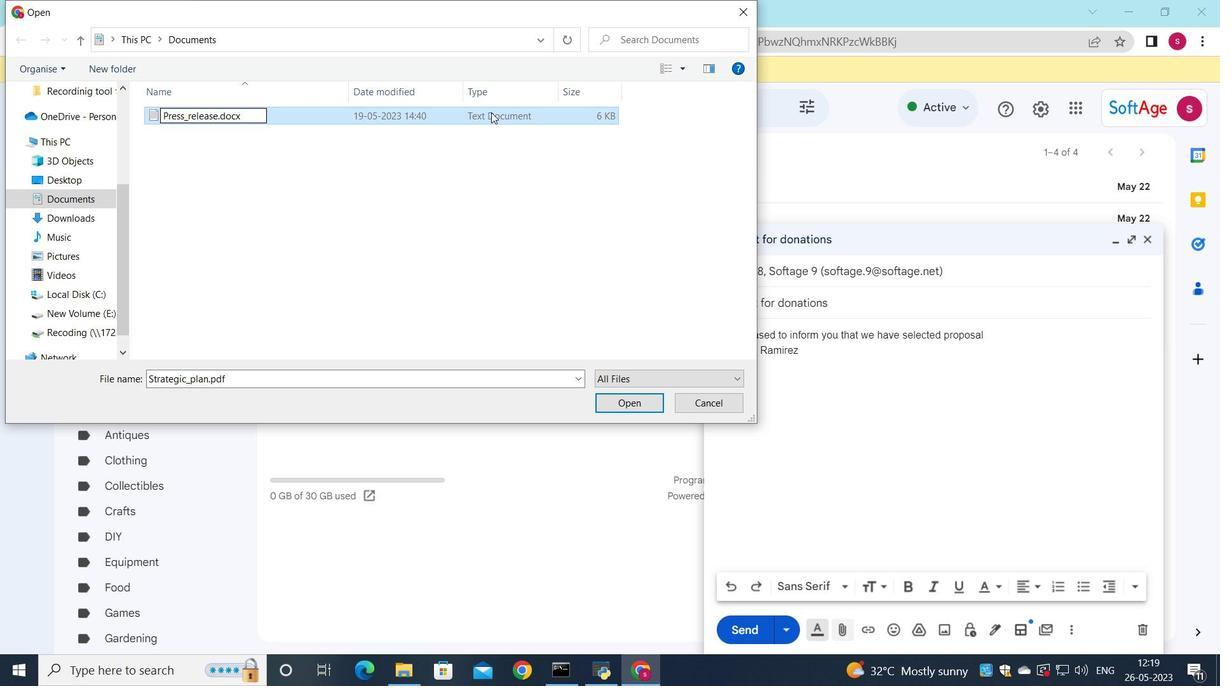 
Action: Mouse moved to (632, 405)
Screenshot: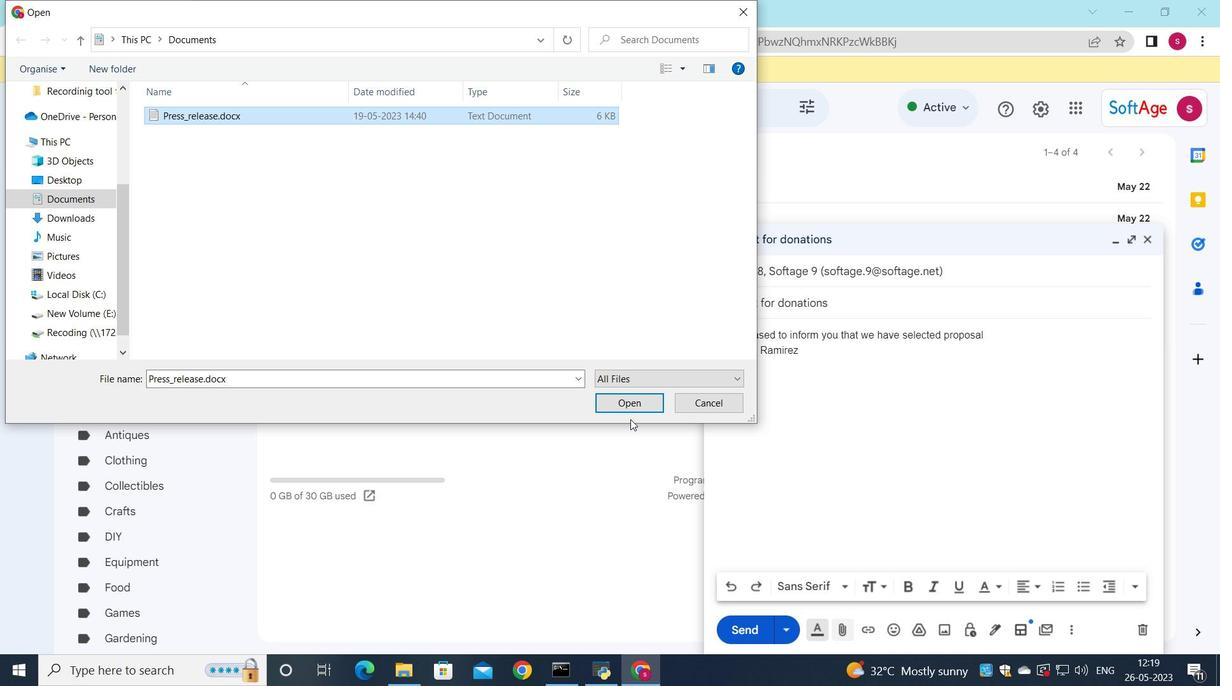 
Action: Mouse pressed left at (632, 405)
Screenshot: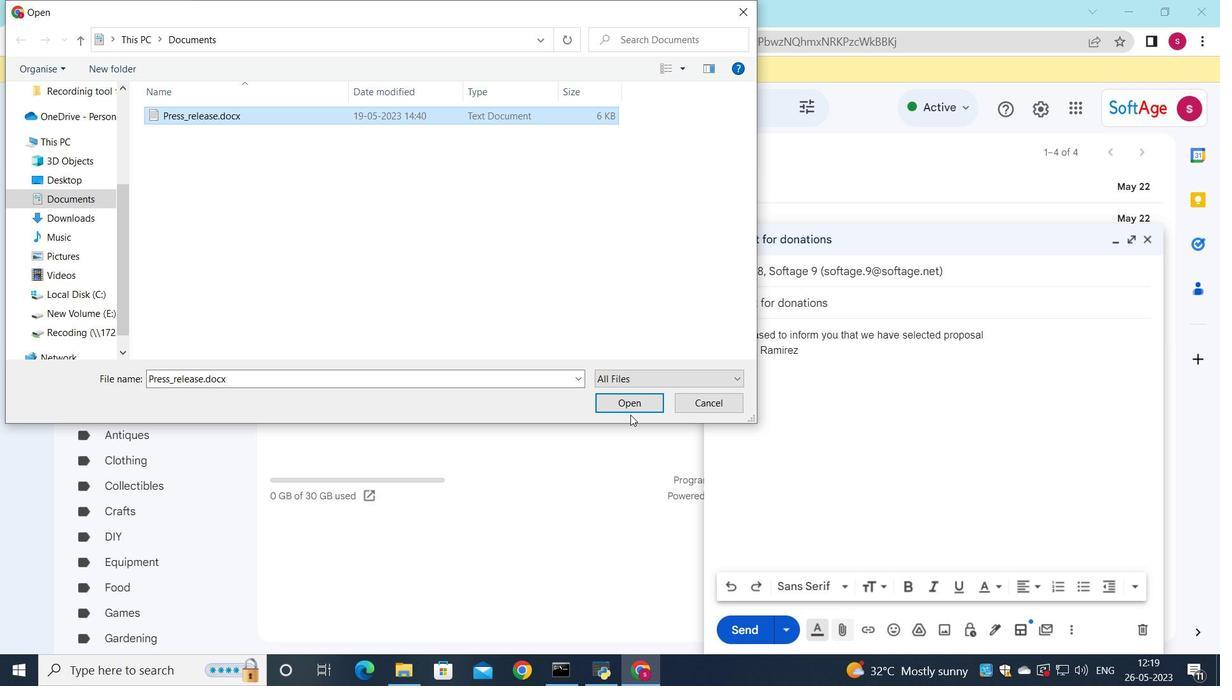 
Action: Mouse moved to (729, 632)
Screenshot: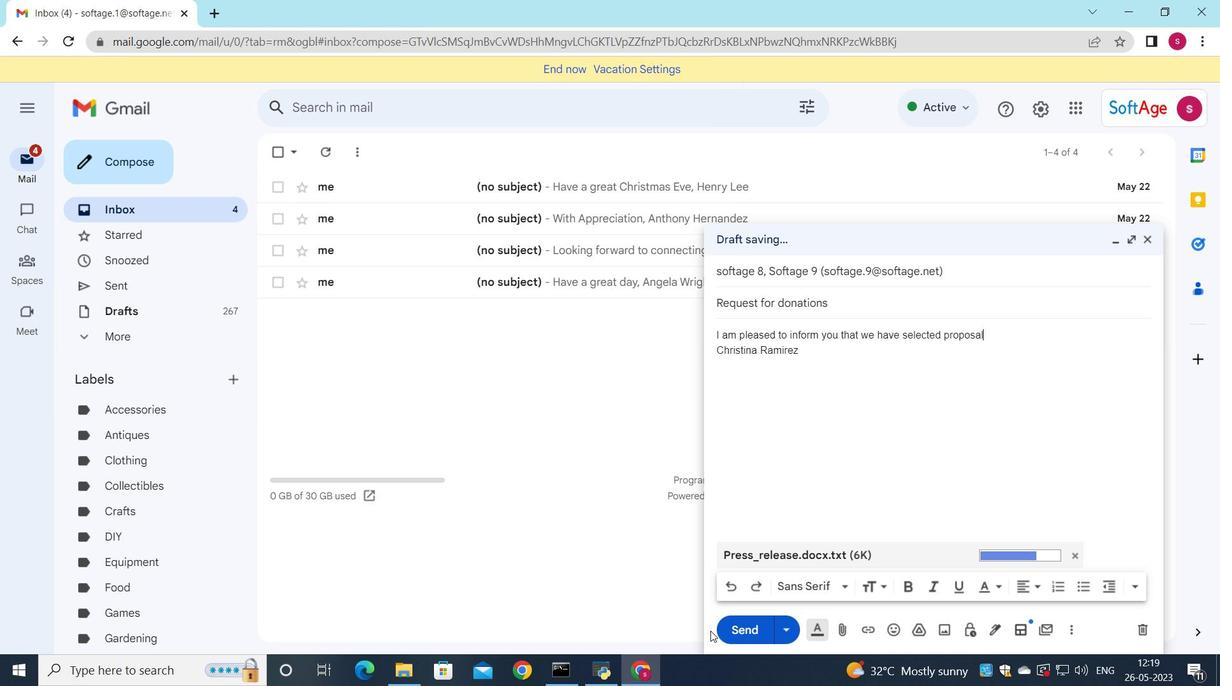 
Action: Mouse pressed left at (729, 632)
Screenshot: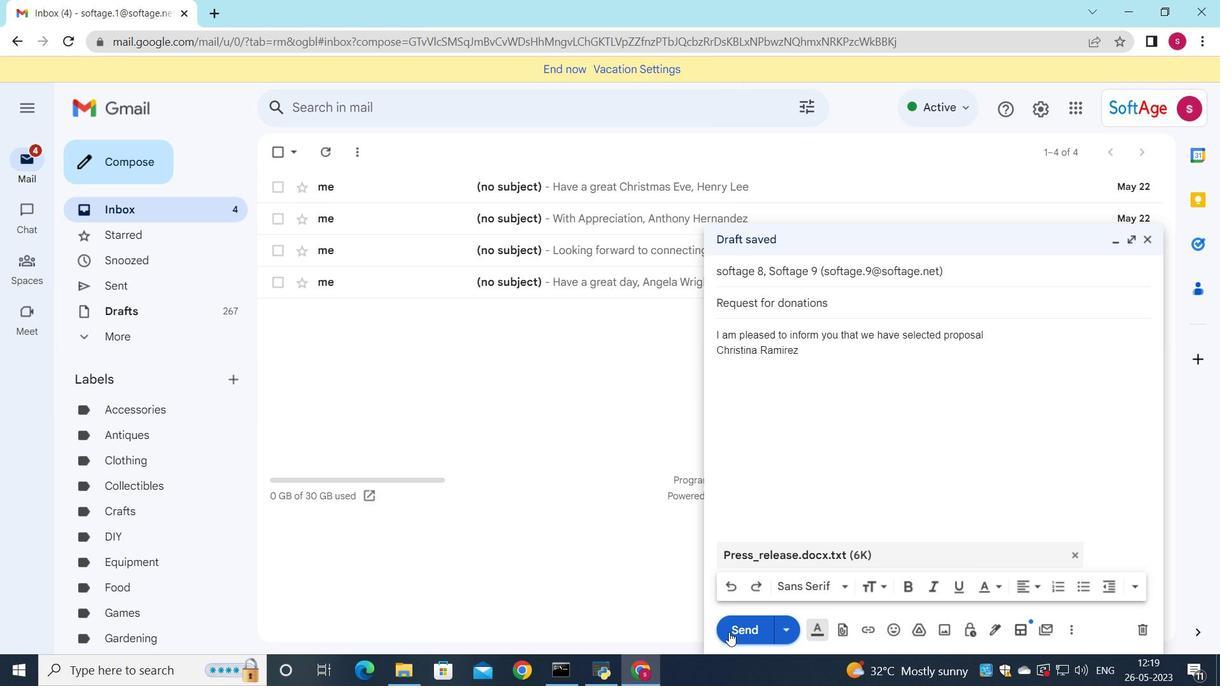 
Action: Mouse moved to (149, 276)
Screenshot: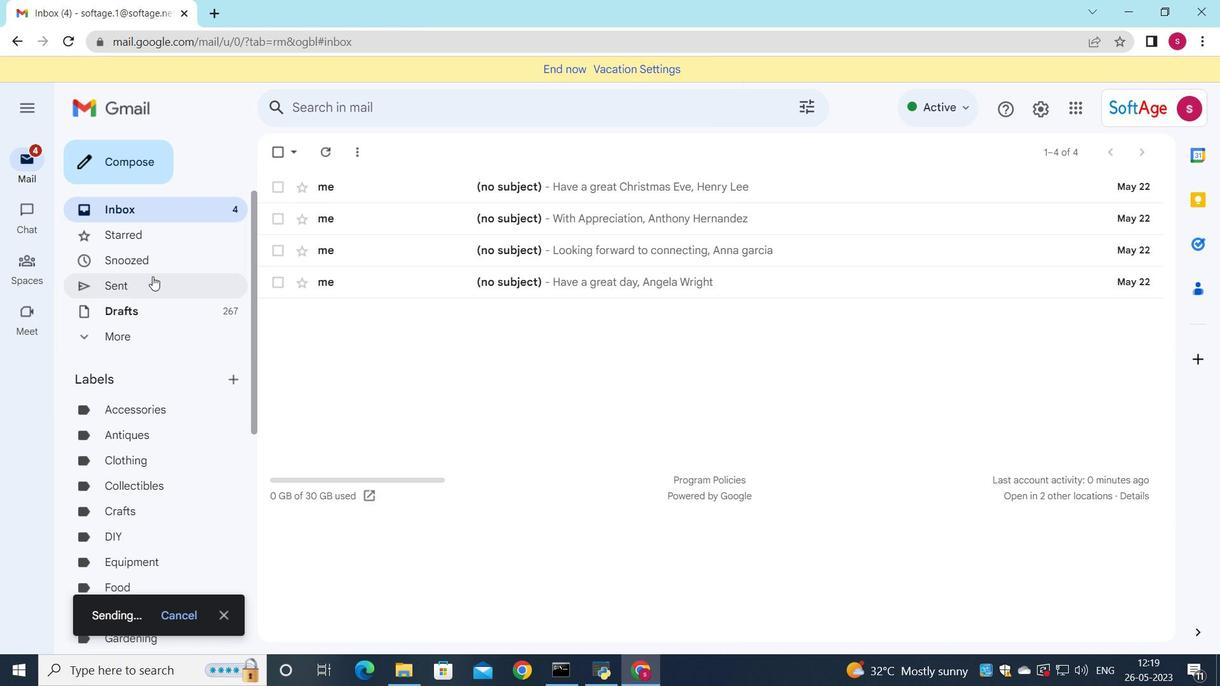 
Action: Mouse pressed left at (149, 276)
Screenshot: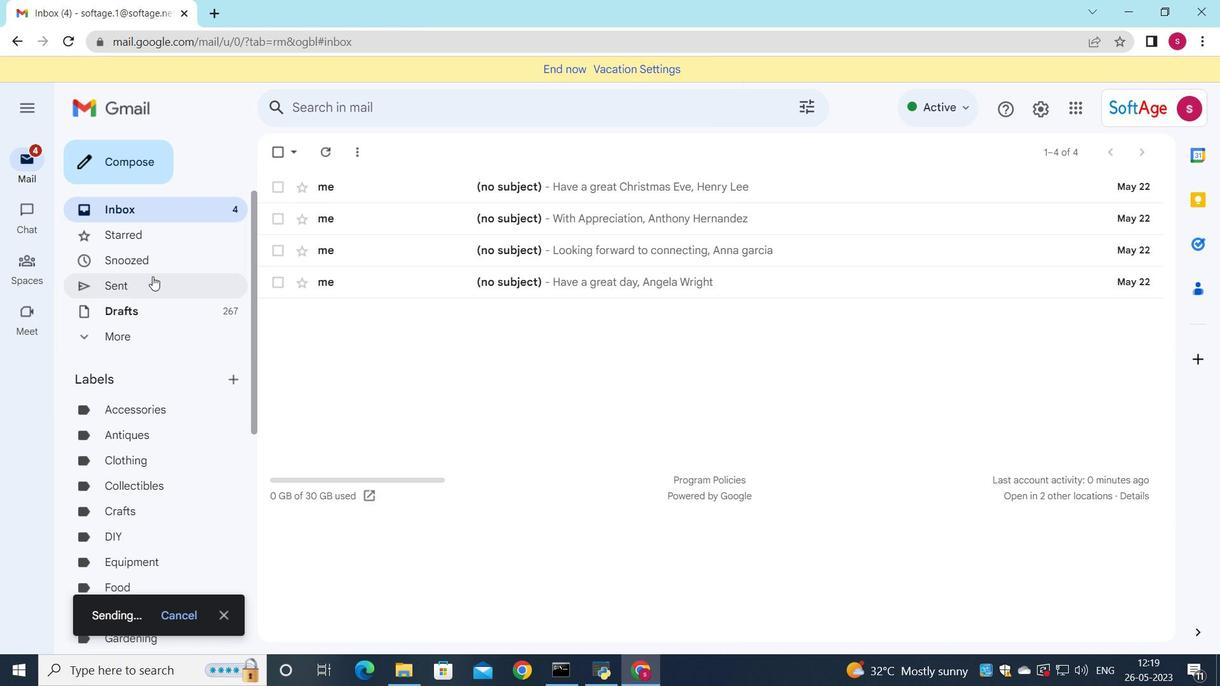 
Action: Mouse moved to (122, 286)
Screenshot: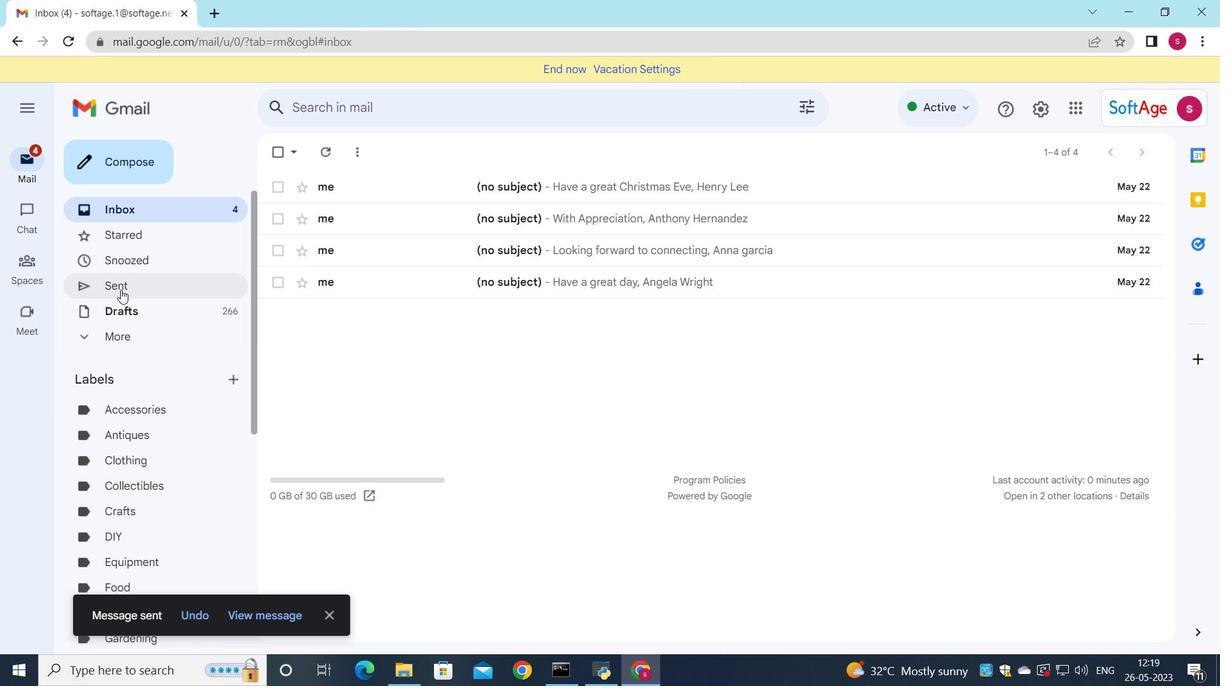 
Action: Mouse pressed left at (122, 286)
Screenshot: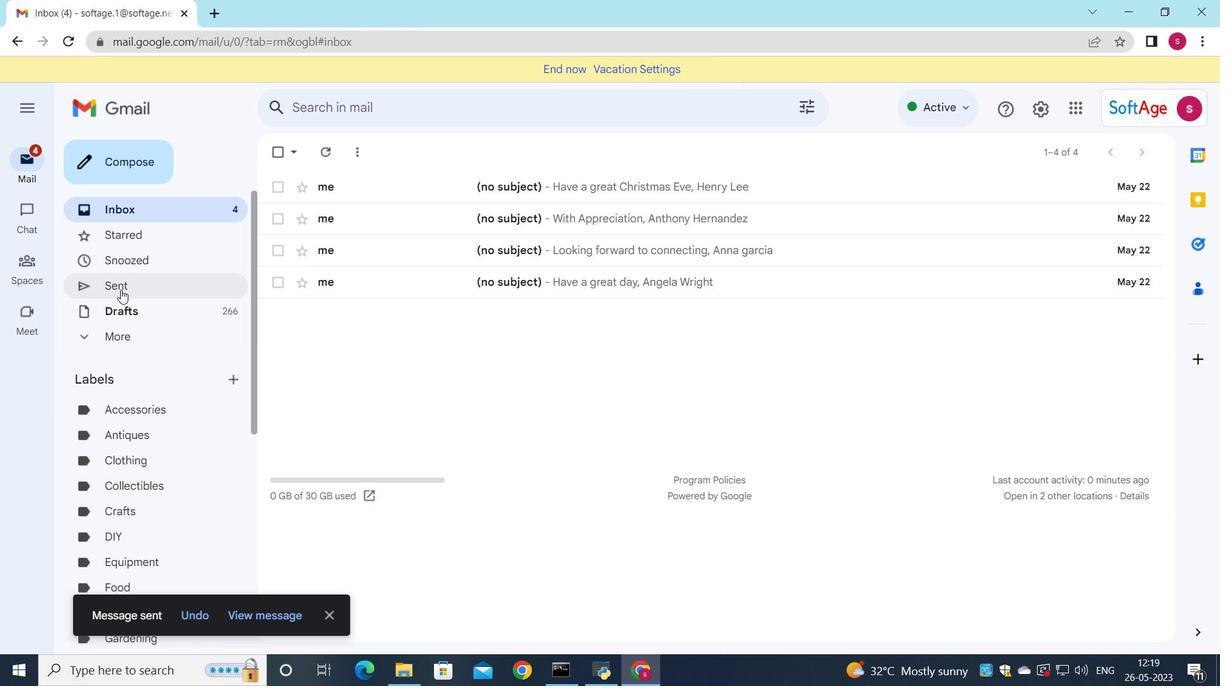 
Action: Mouse moved to (608, 232)
Screenshot: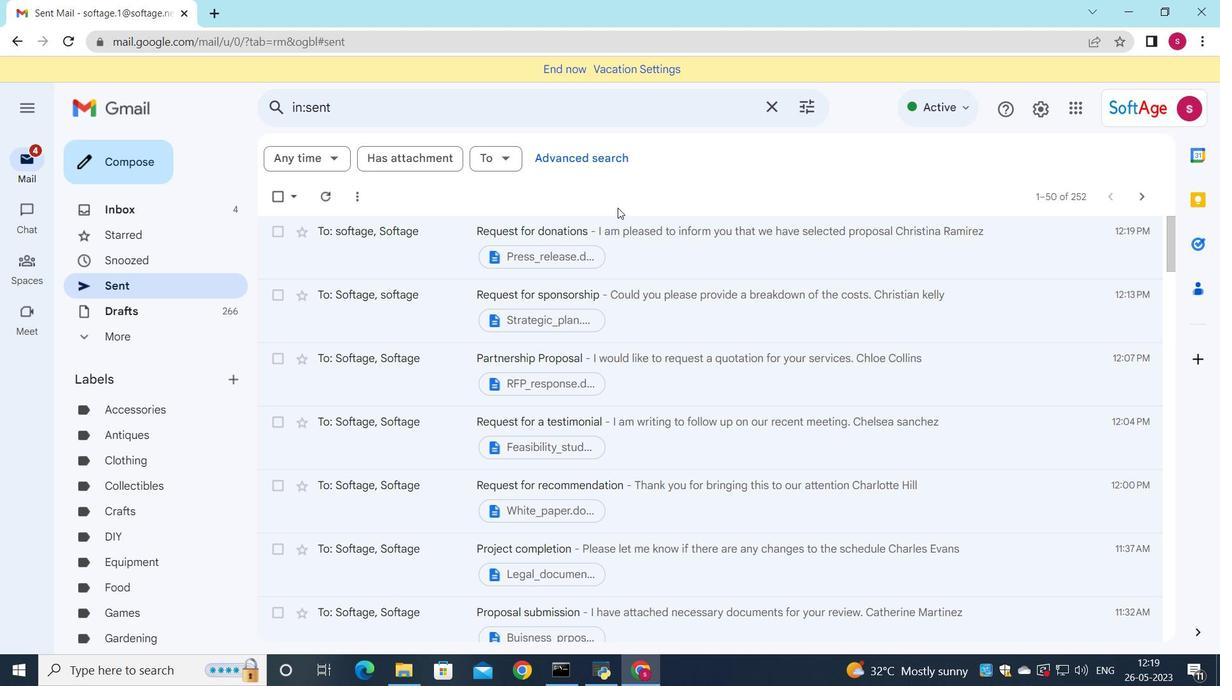 
Action: Mouse pressed left at (608, 232)
Screenshot: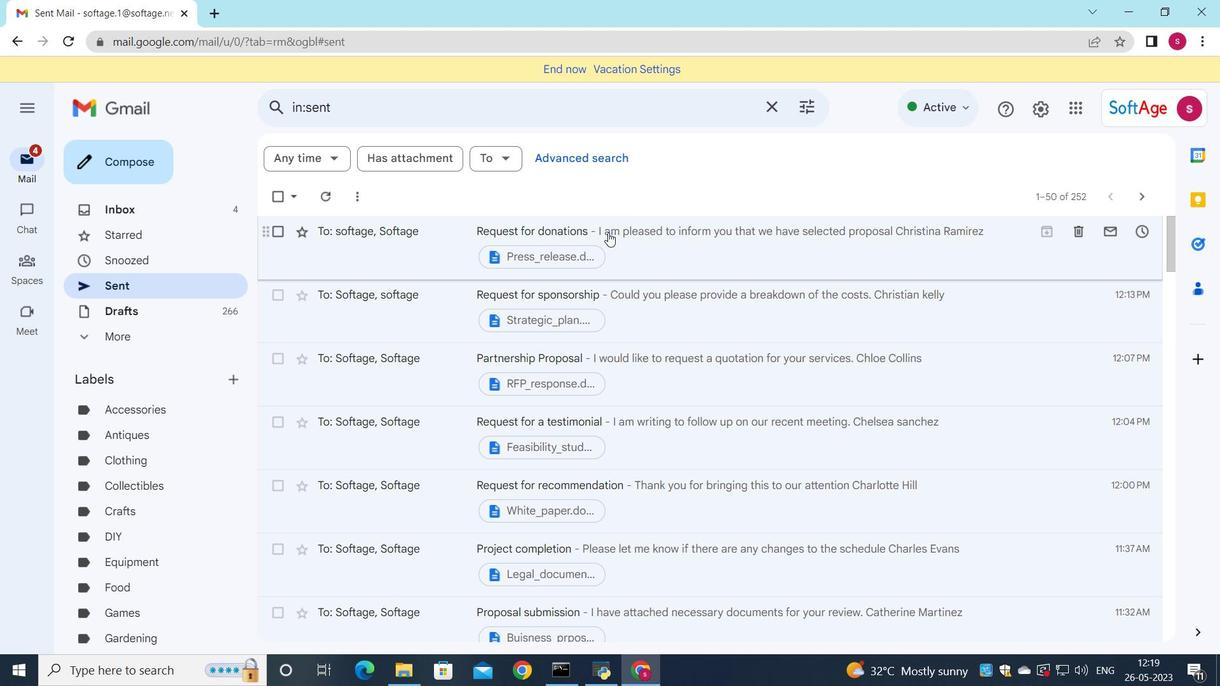 
